 Task: nan
Action: Mouse moved to (521, 131)
Screenshot: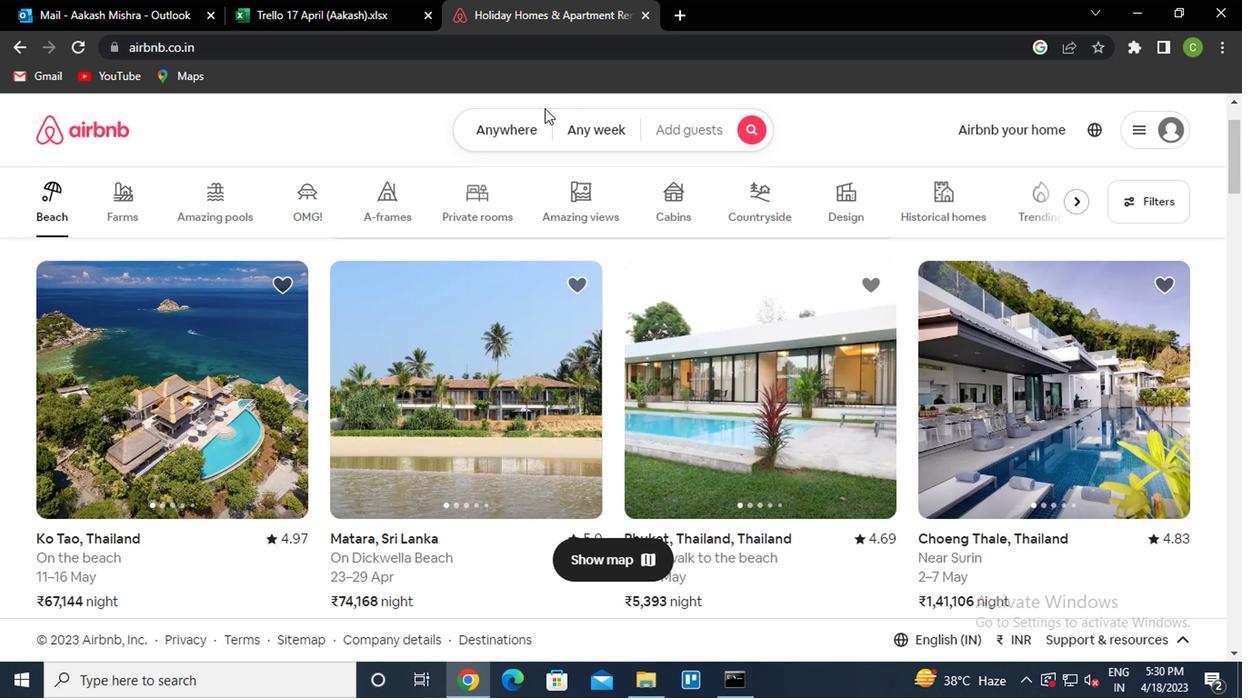
Action: Mouse pressed left at (521, 131)
Screenshot: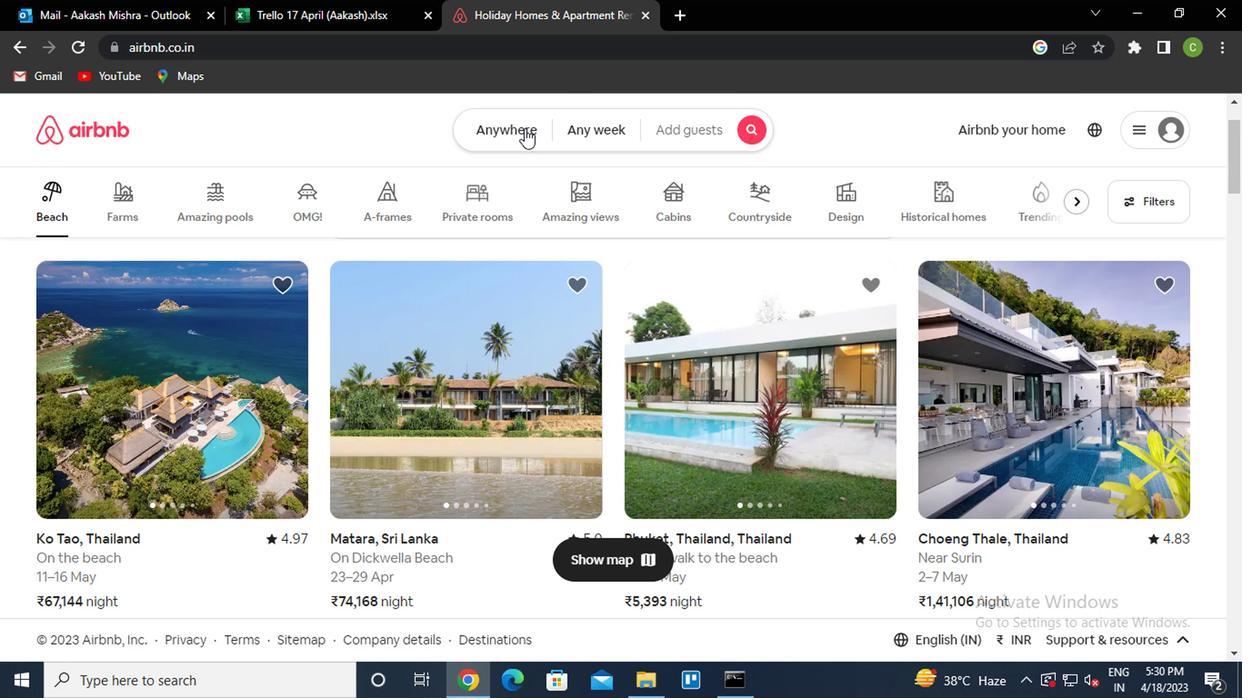 
Action: Mouse moved to (365, 203)
Screenshot: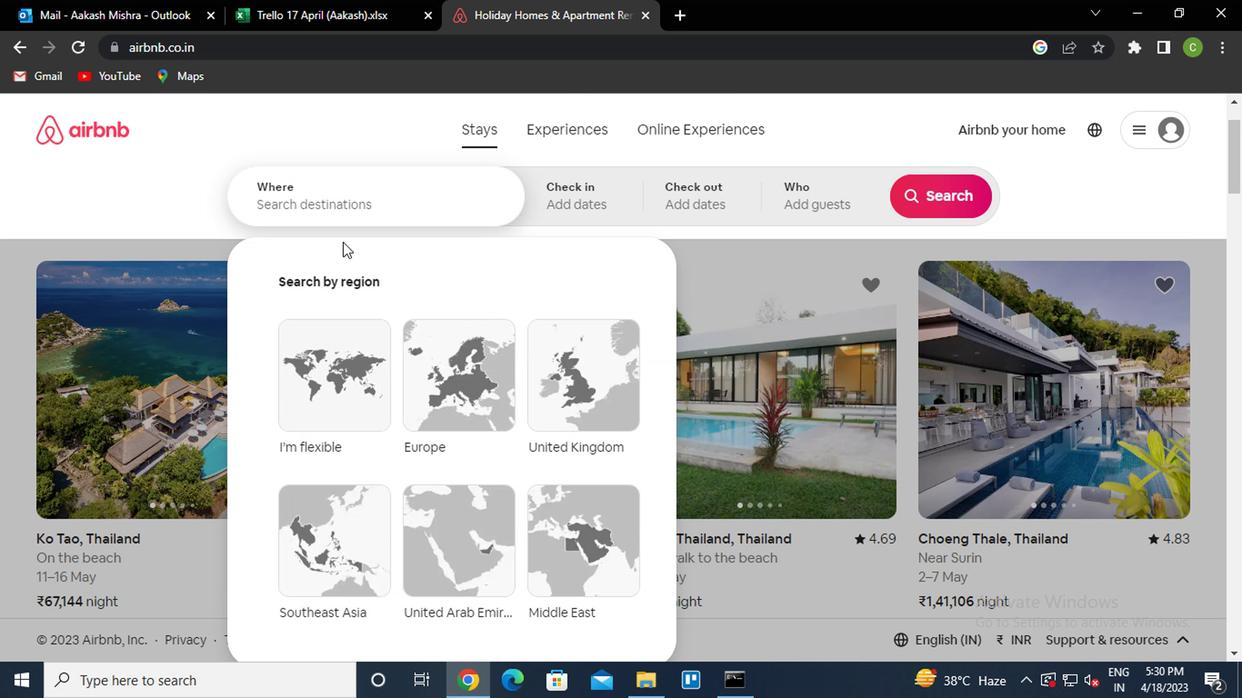 
Action: Mouse pressed left at (365, 203)
Screenshot: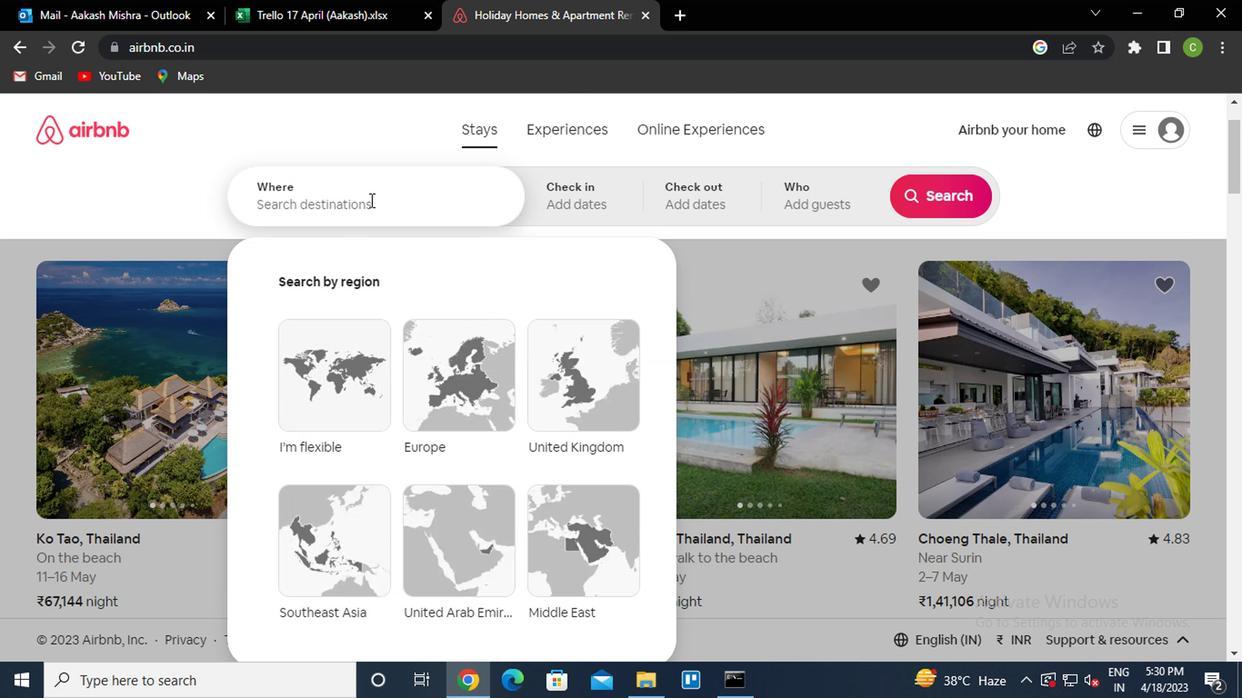 
Action: Key pressed <Key.caps_lock><Key.caps_lock>a<Key.caps_lock>fogados<Key.space>brazil<Key.down><Key.enter>
Screenshot: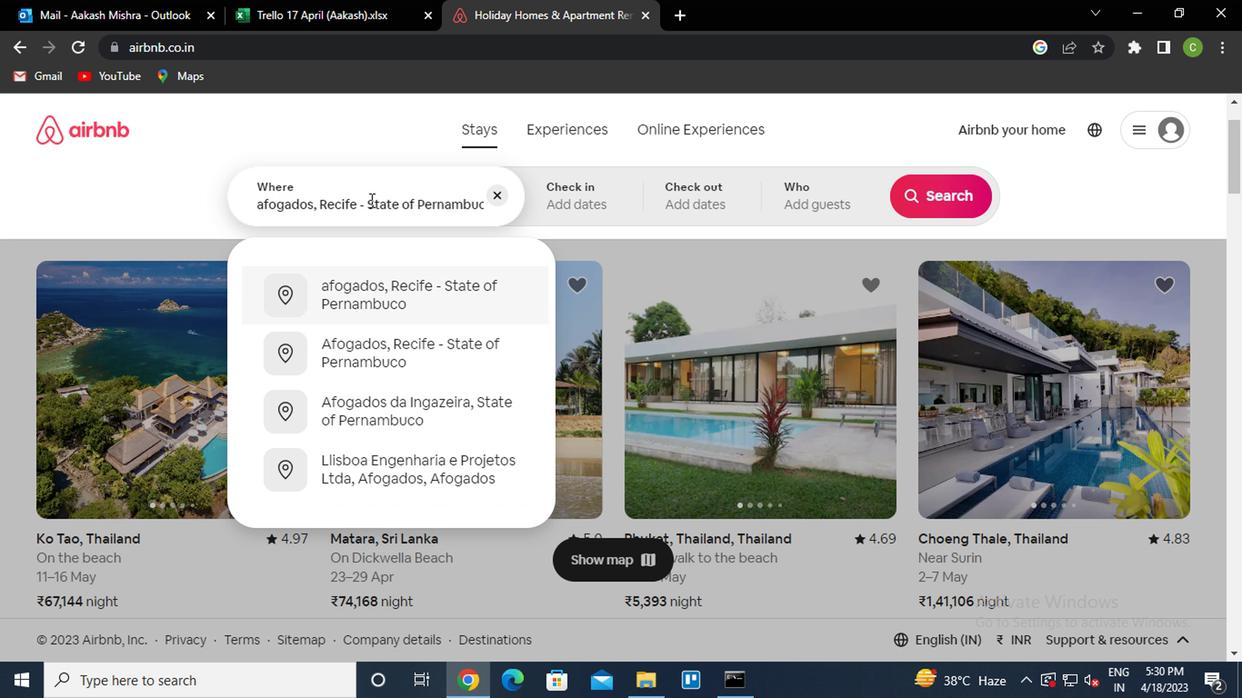 
Action: Mouse moved to (915, 341)
Screenshot: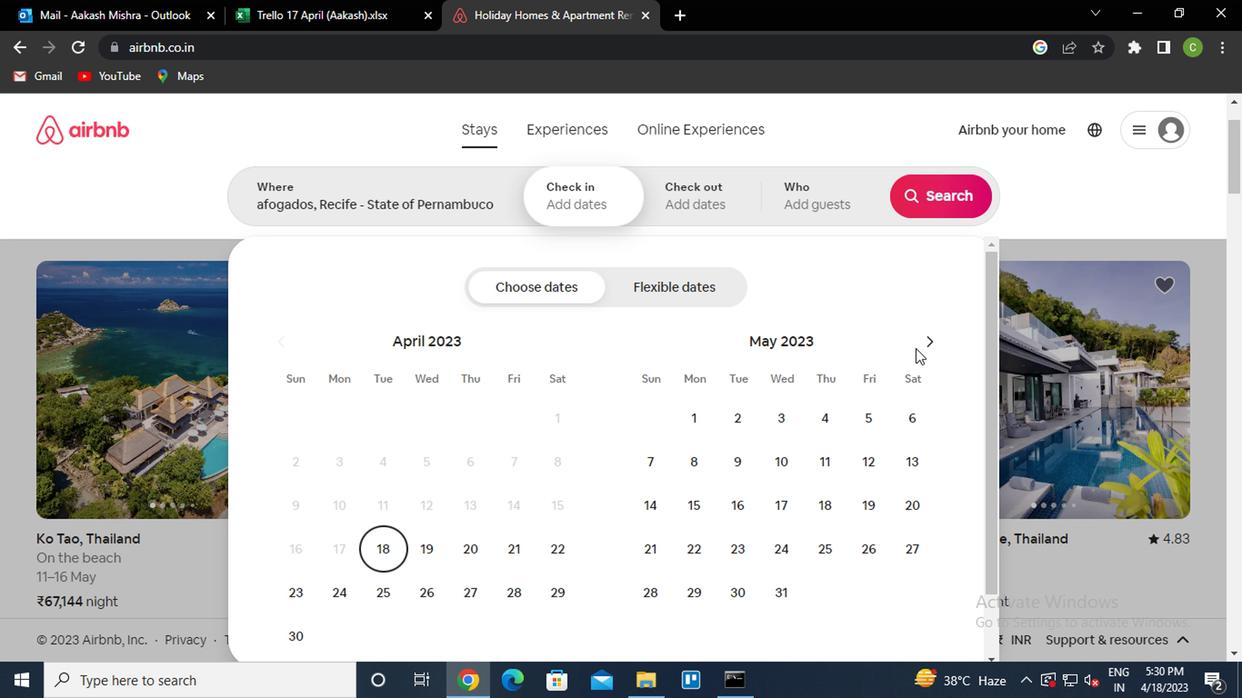 
Action: Mouse pressed left at (915, 341)
Screenshot: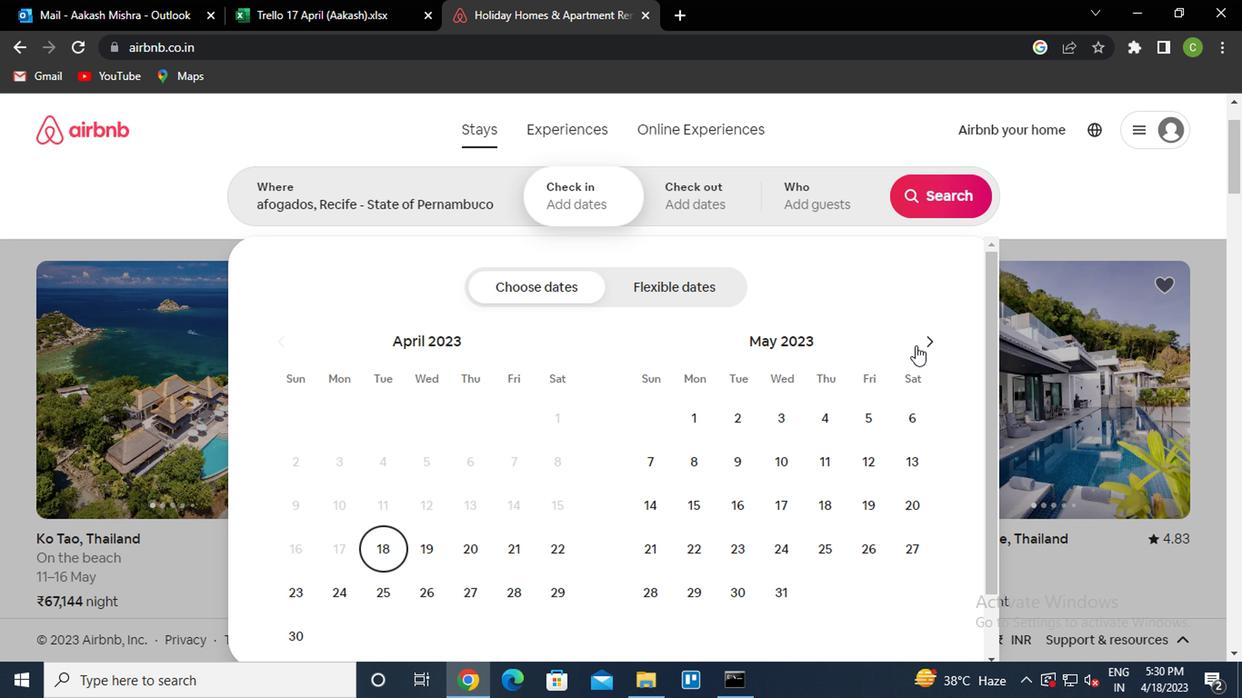 
Action: Mouse moved to (917, 341)
Screenshot: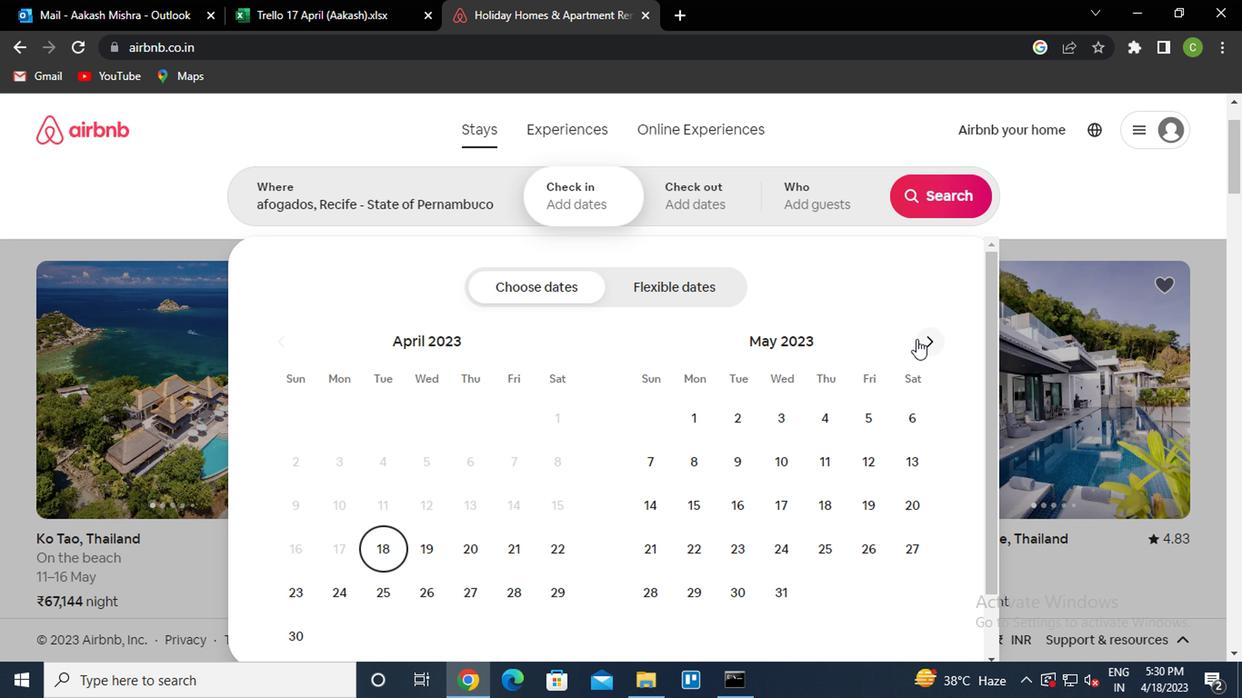 
Action: Mouse pressed left at (917, 341)
Screenshot: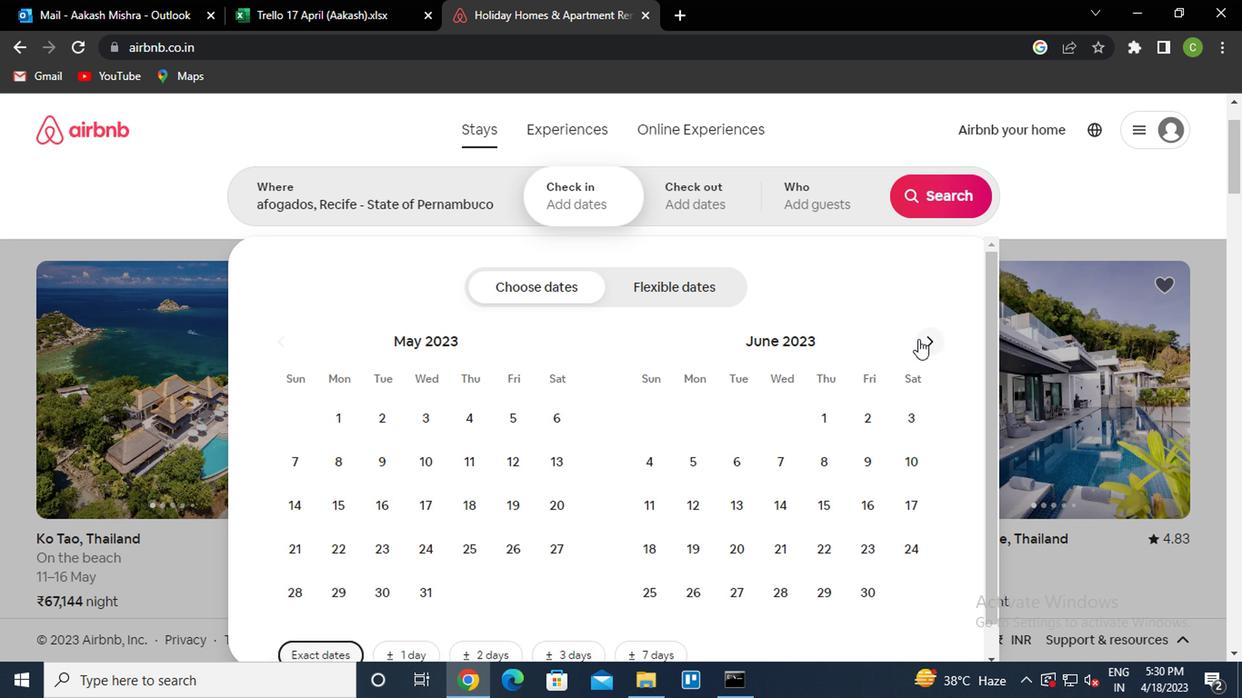 
Action: Mouse moved to (852, 471)
Screenshot: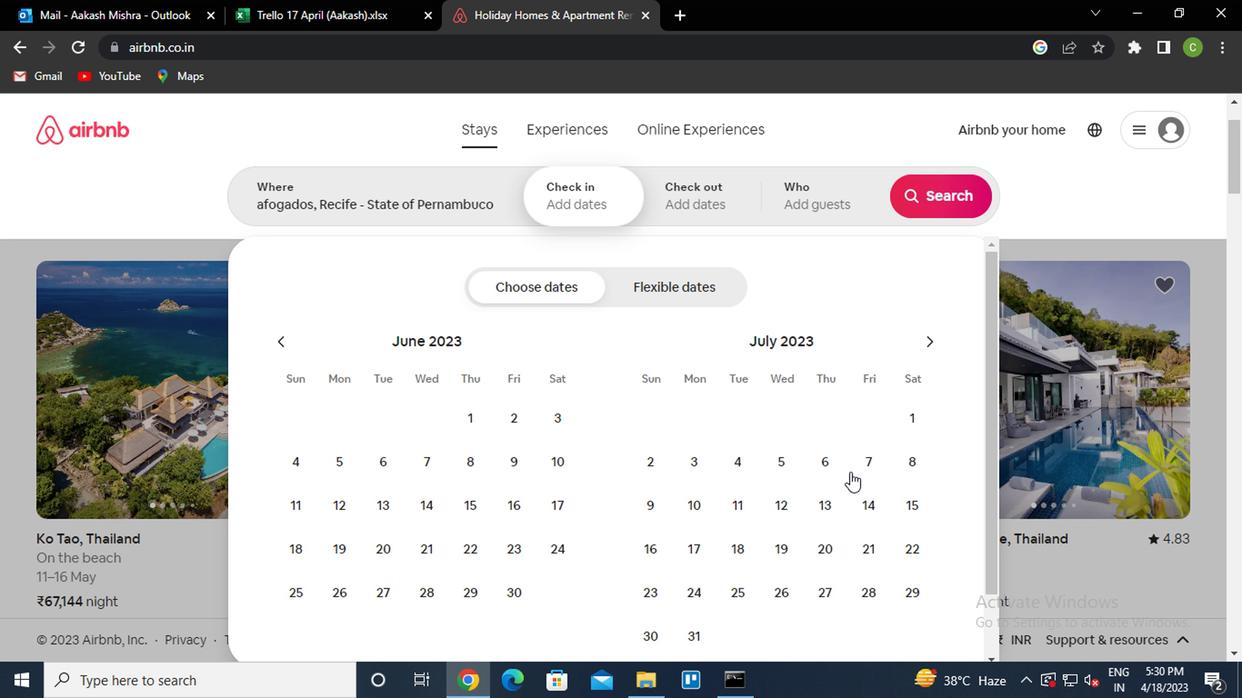 
Action: Mouse pressed left at (852, 471)
Screenshot: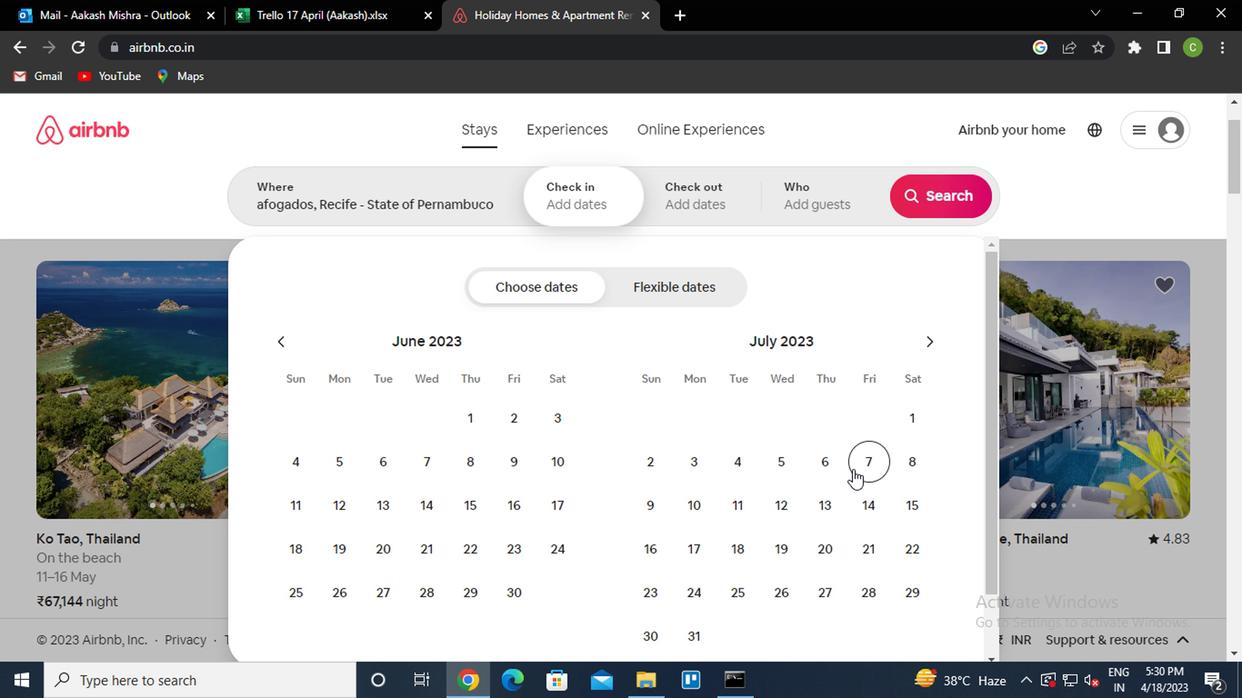 
Action: Mouse moved to (905, 498)
Screenshot: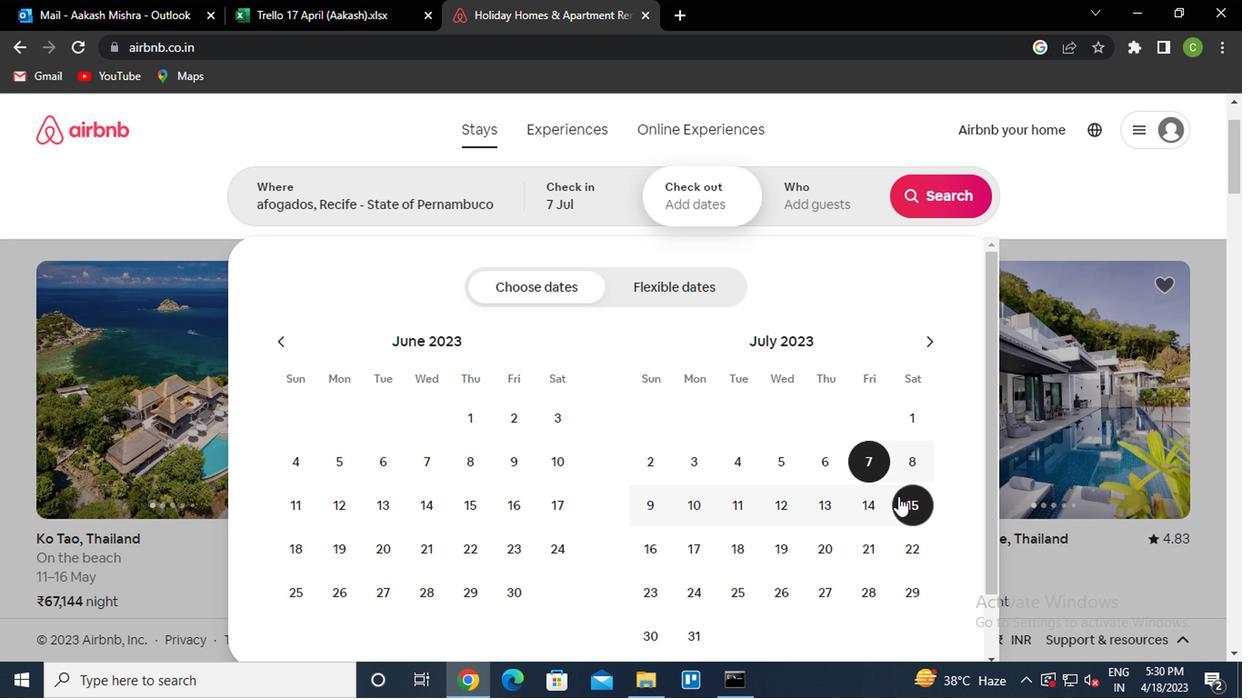 
Action: Mouse pressed left at (905, 498)
Screenshot: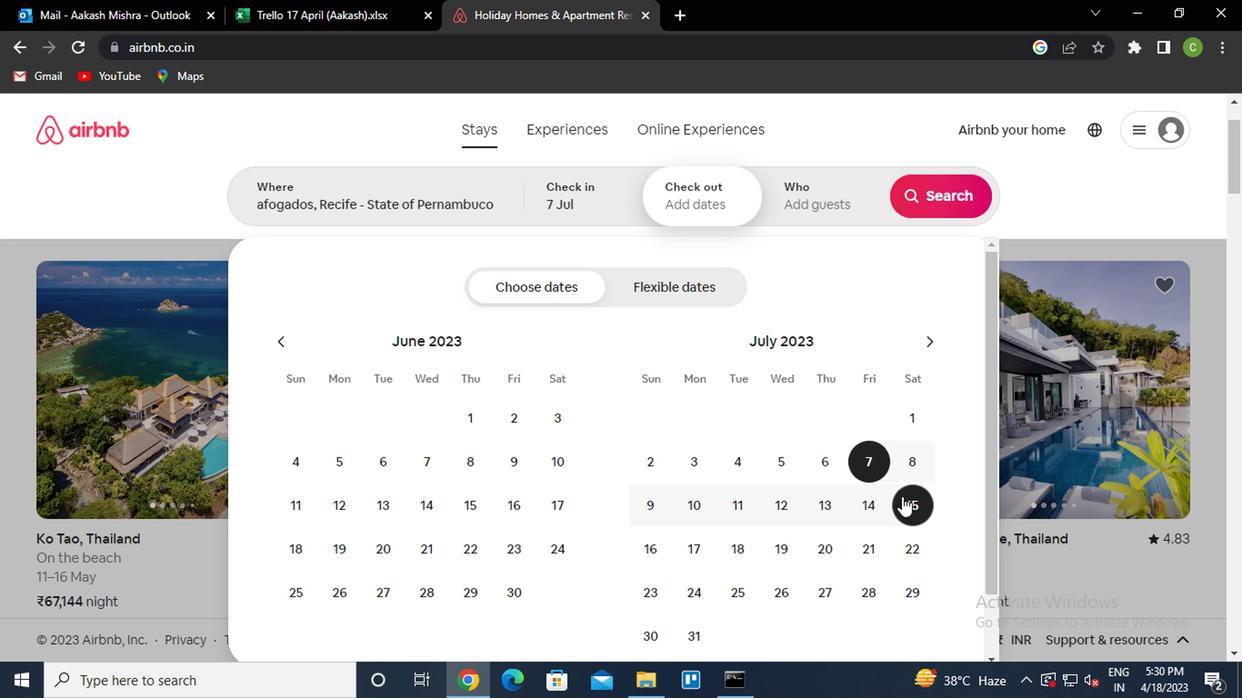 
Action: Mouse moved to (845, 206)
Screenshot: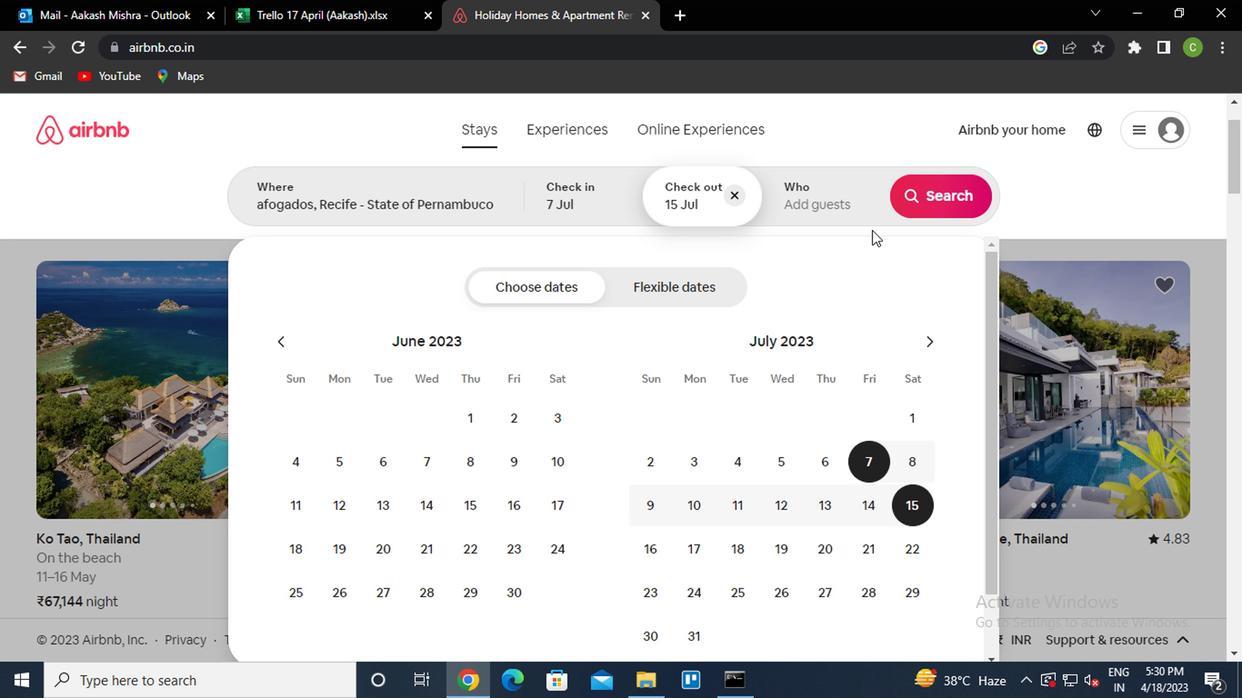 
Action: Mouse pressed left at (845, 206)
Screenshot: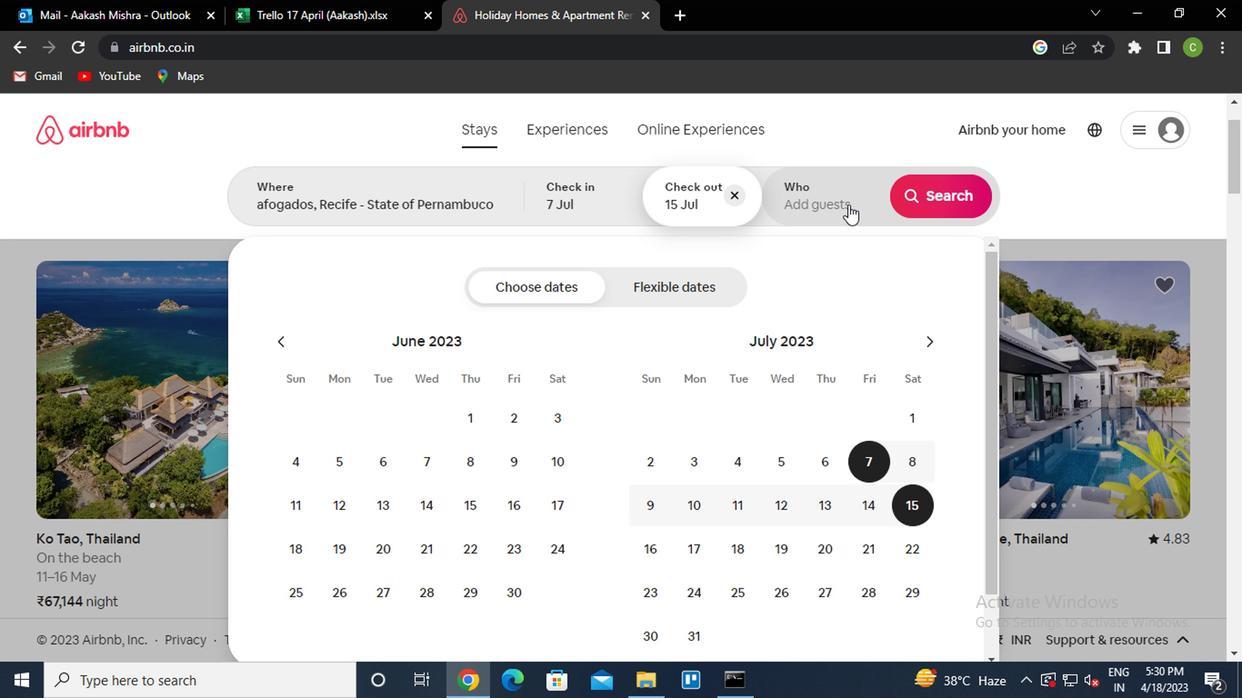 
Action: Mouse moved to (938, 288)
Screenshot: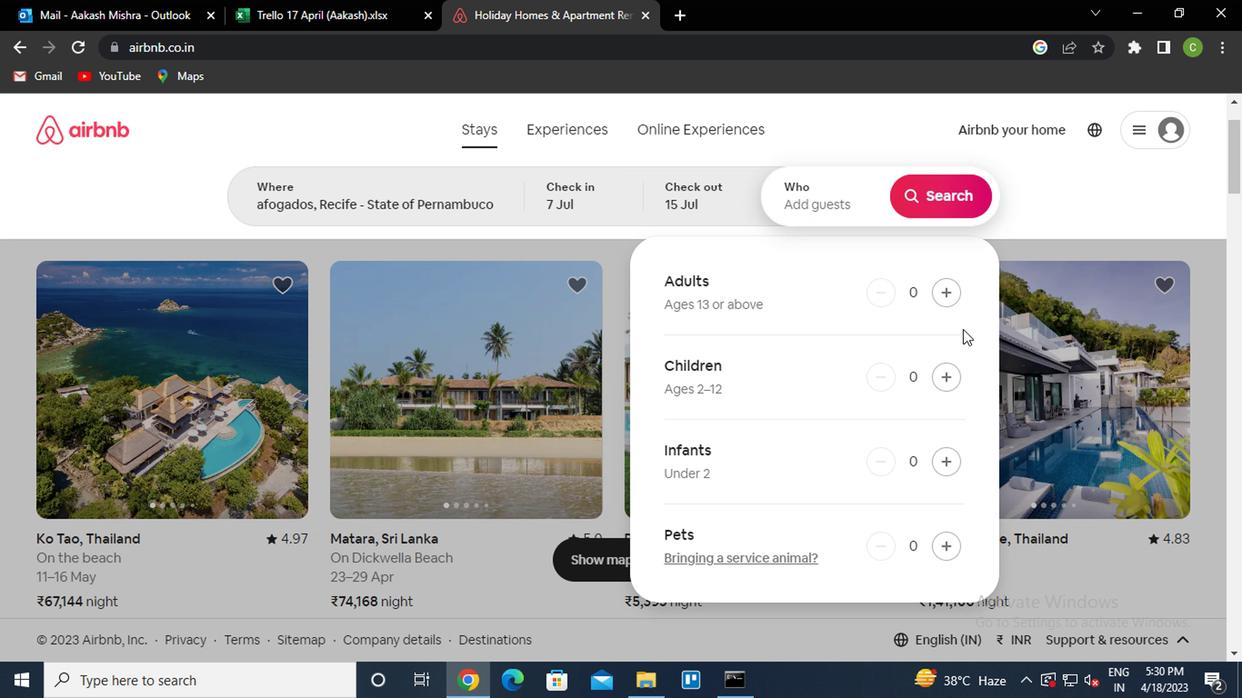 
Action: Mouse pressed left at (938, 288)
Screenshot: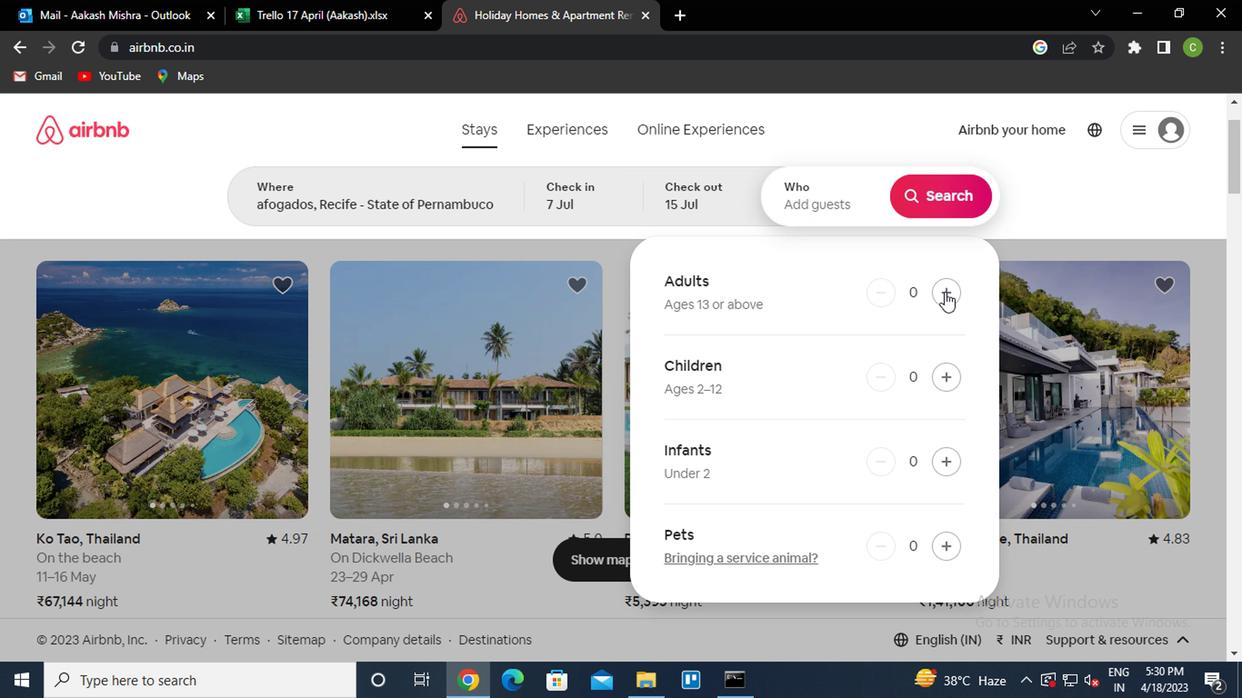 
Action: Mouse pressed left at (938, 288)
Screenshot: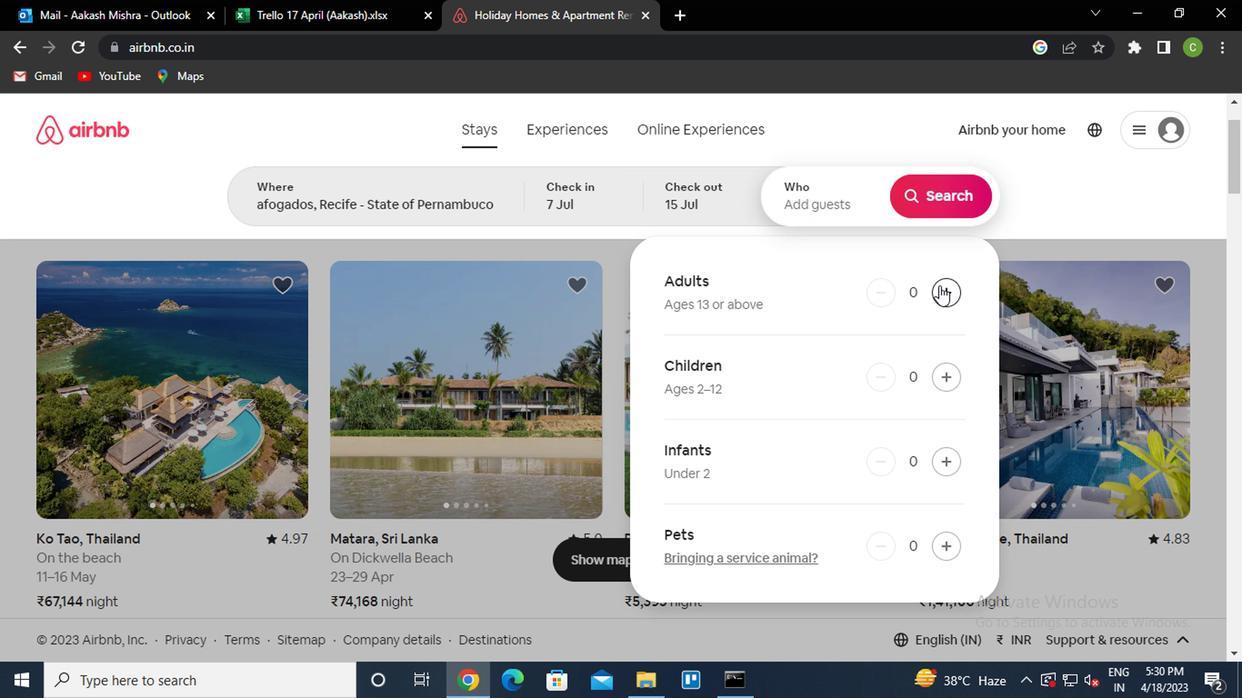 
Action: Mouse pressed left at (938, 288)
Screenshot: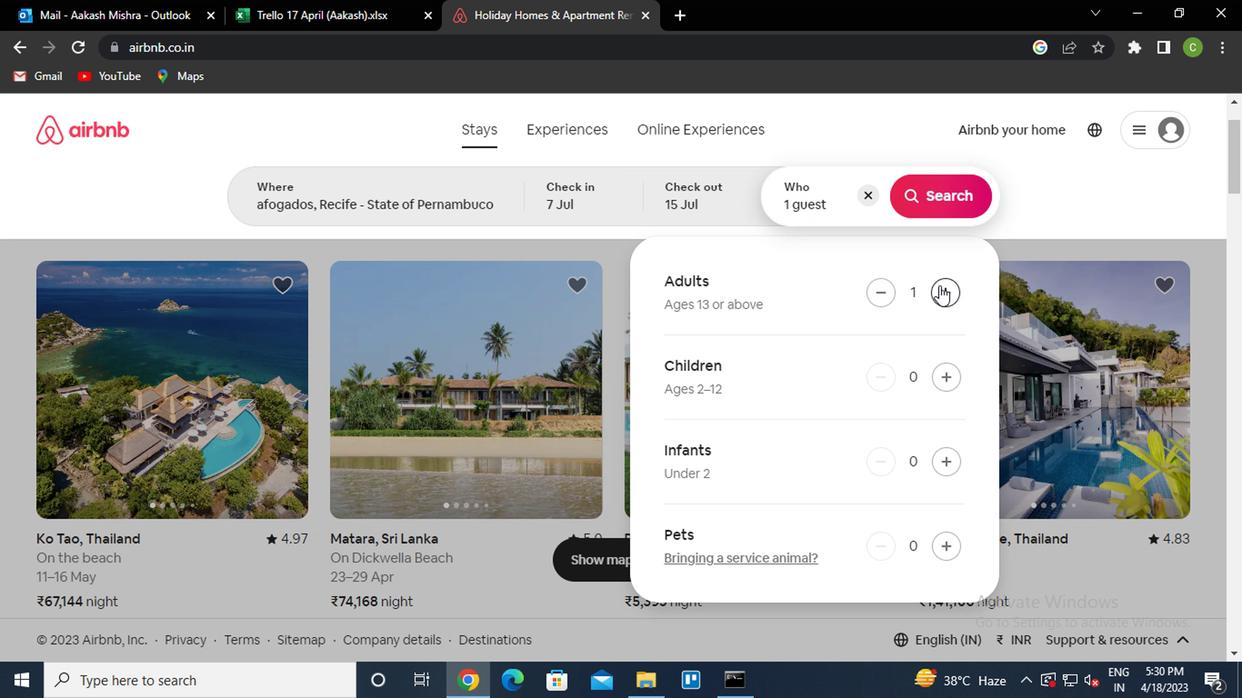 
Action: Mouse pressed left at (938, 288)
Screenshot: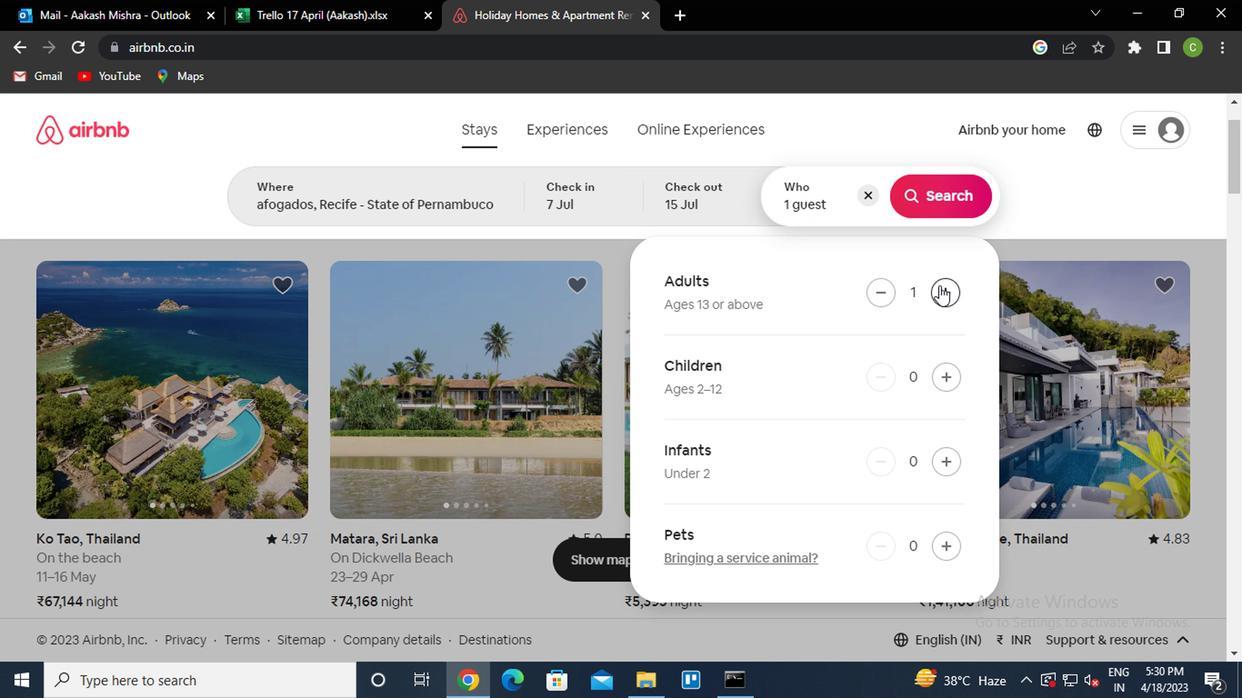 
Action: Mouse pressed left at (938, 288)
Screenshot: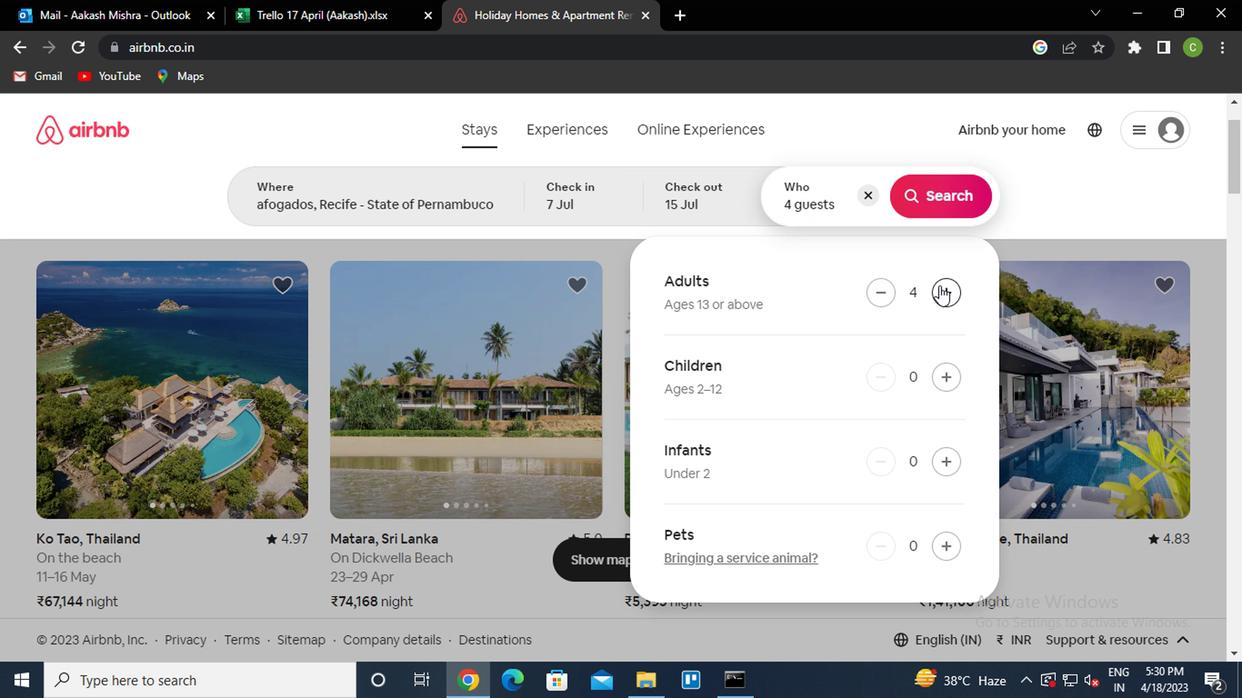 
Action: Mouse pressed left at (938, 288)
Screenshot: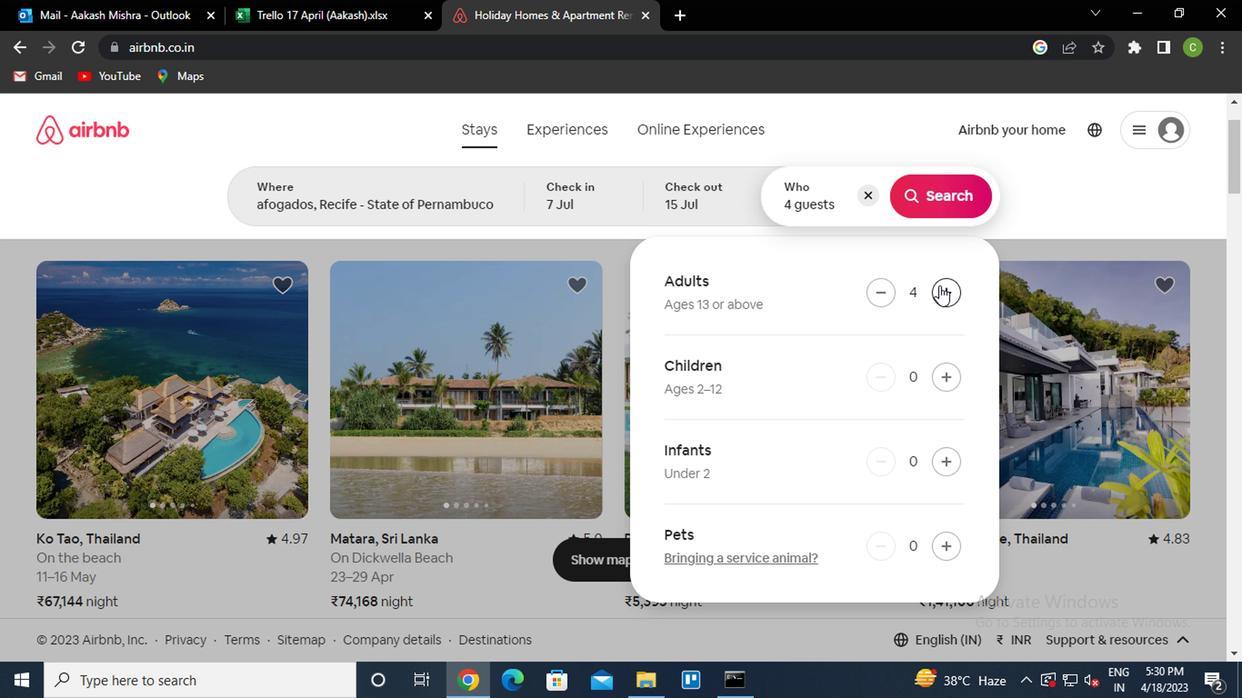 
Action: Mouse moved to (1079, 212)
Screenshot: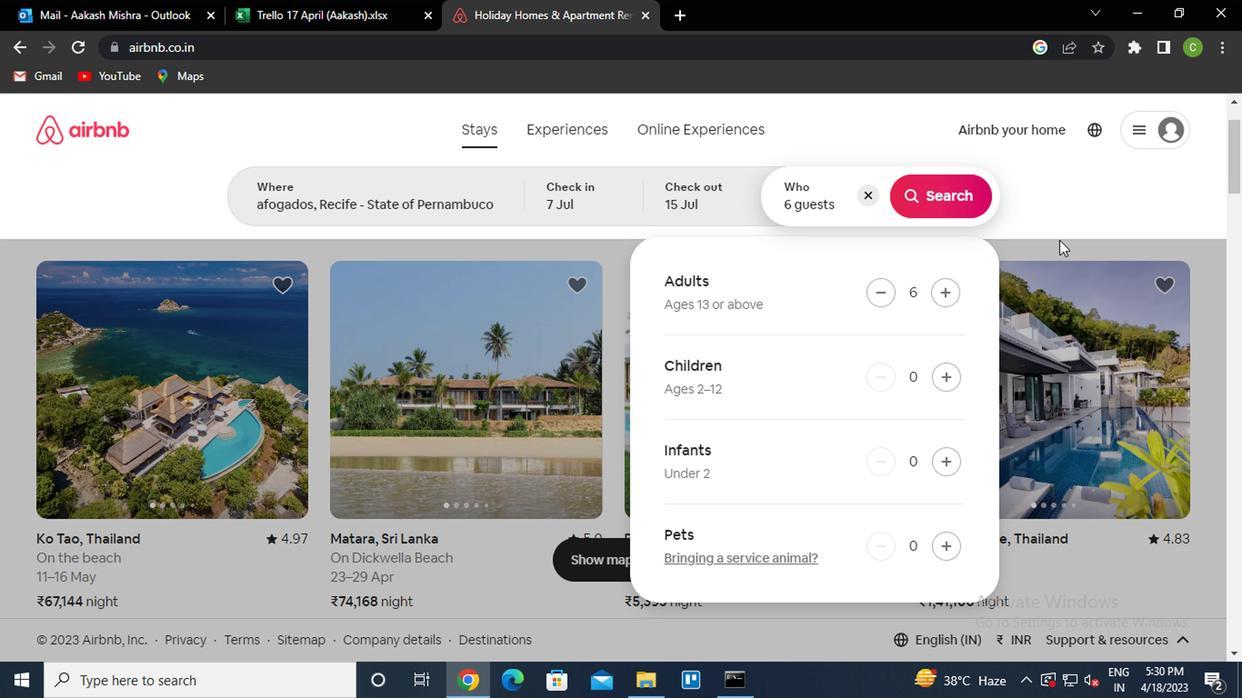 
Action: Mouse pressed left at (1079, 212)
Screenshot: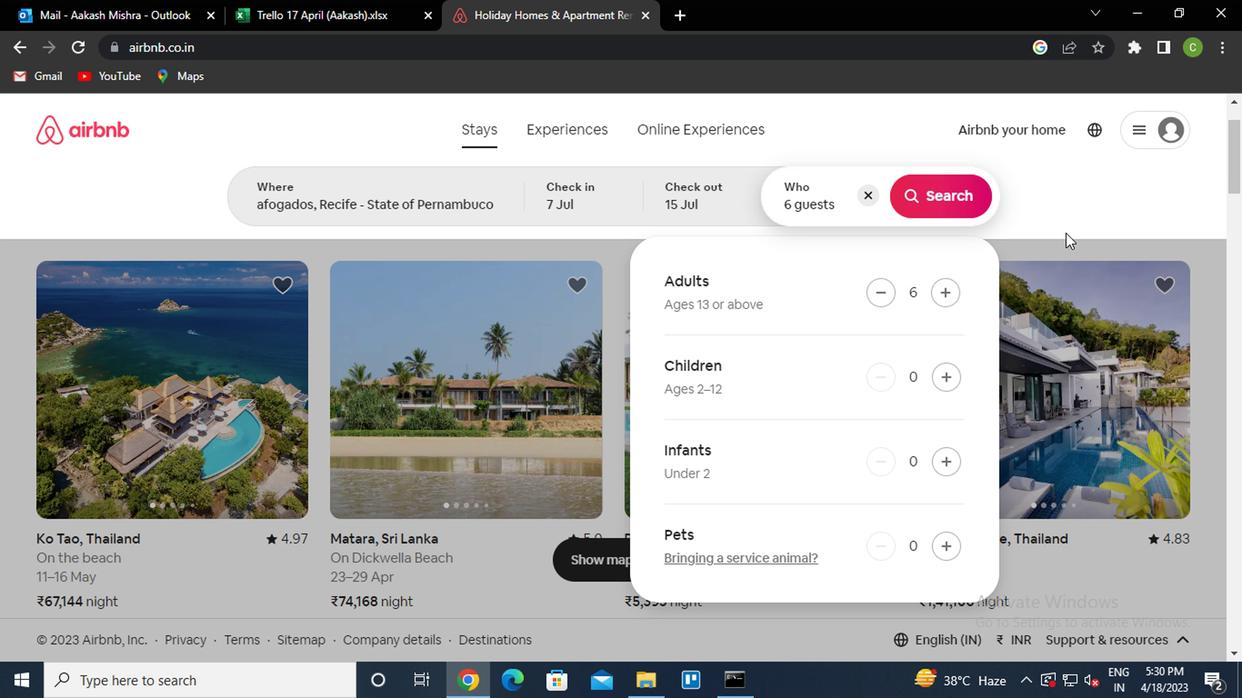 
Action: Mouse moved to (1071, 189)
Screenshot: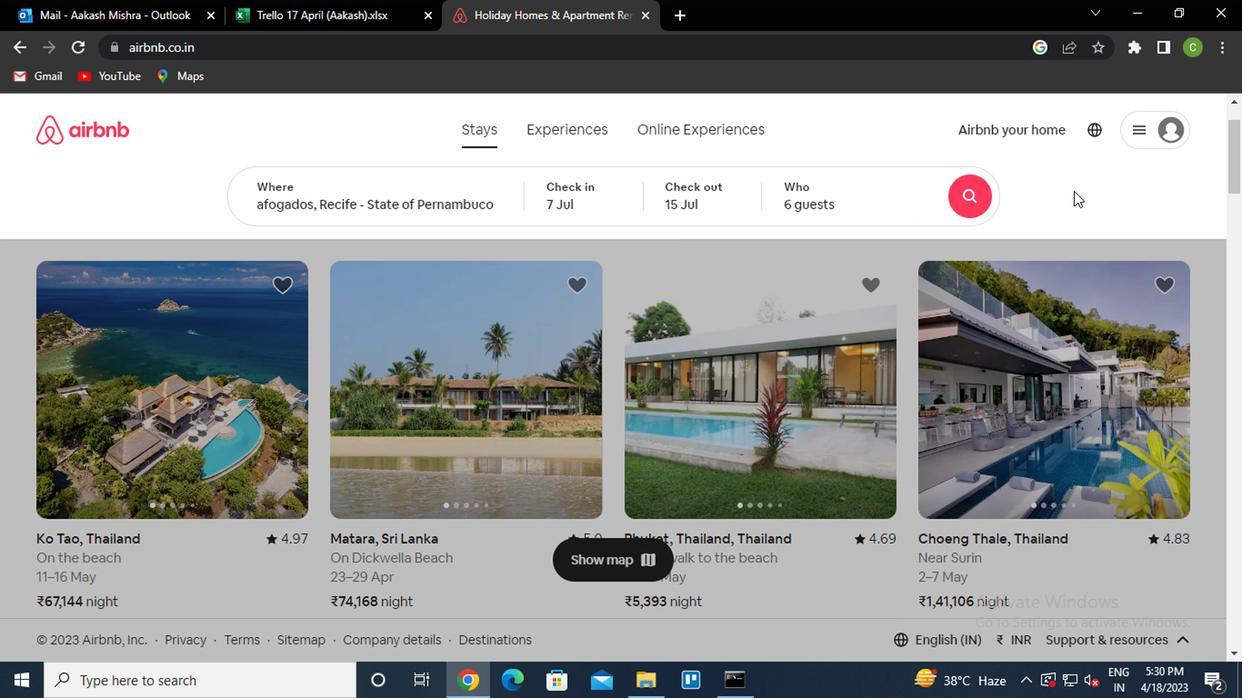
Action: Mouse scrolled (1071, 190) with delta (0, 0)
Screenshot: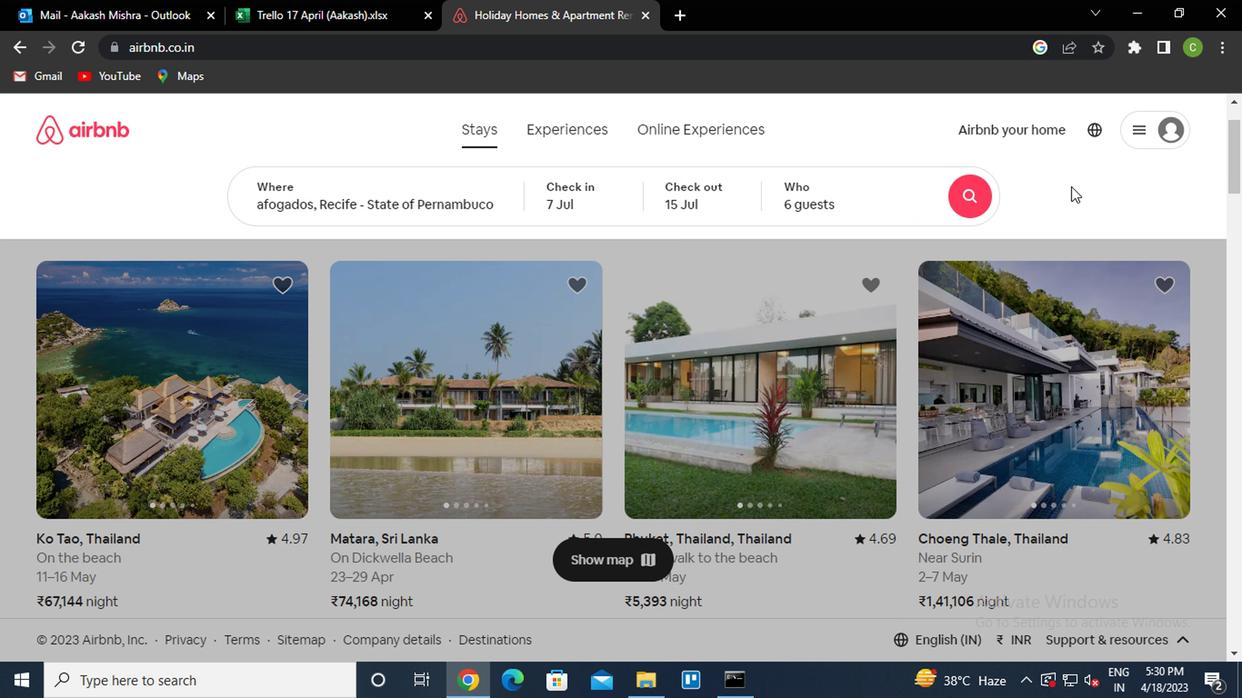 
Action: Mouse scrolled (1071, 190) with delta (0, 0)
Screenshot: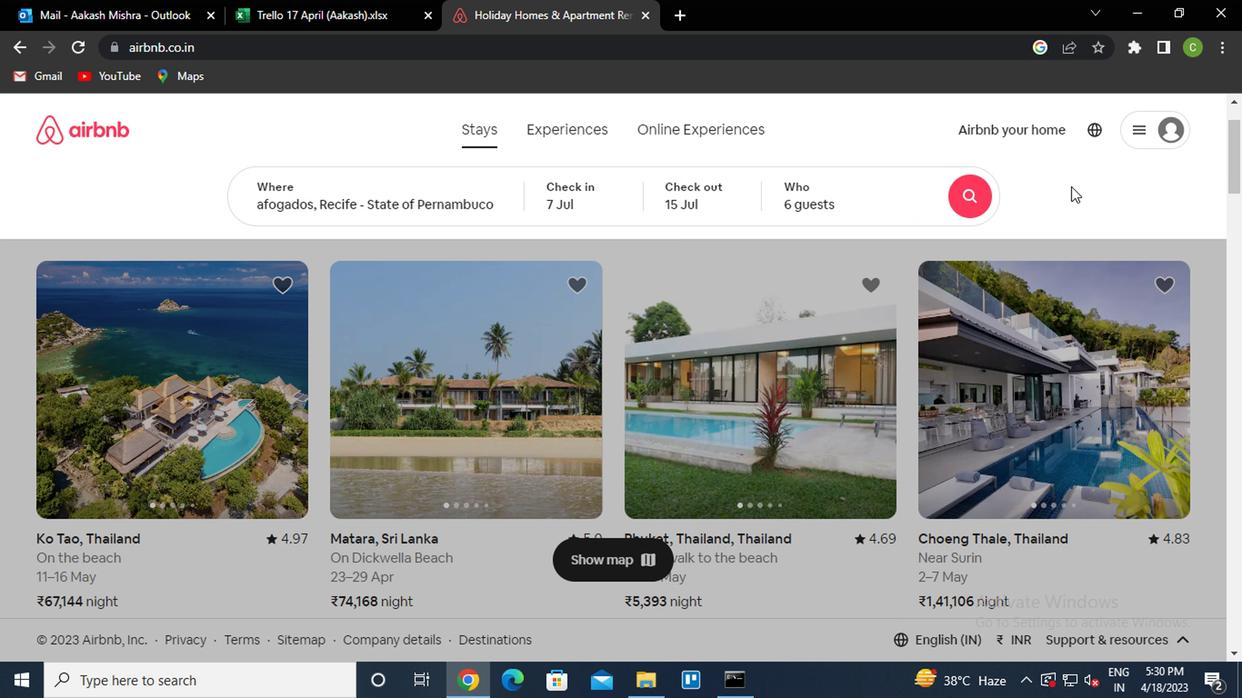 
Action: Mouse scrolled (1071, 190) with delta (0, 0)
Screenshot: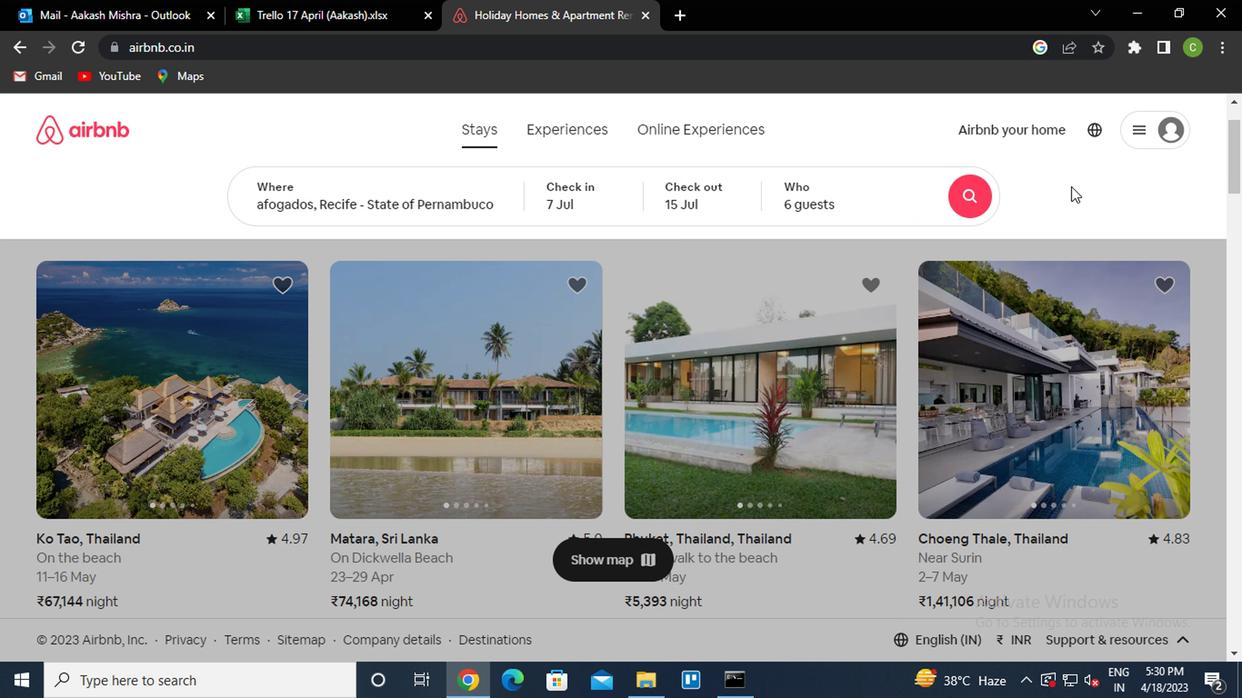 
Action: Mouse scrolled (1071, 190) with delta (0, 0)
Screenshot: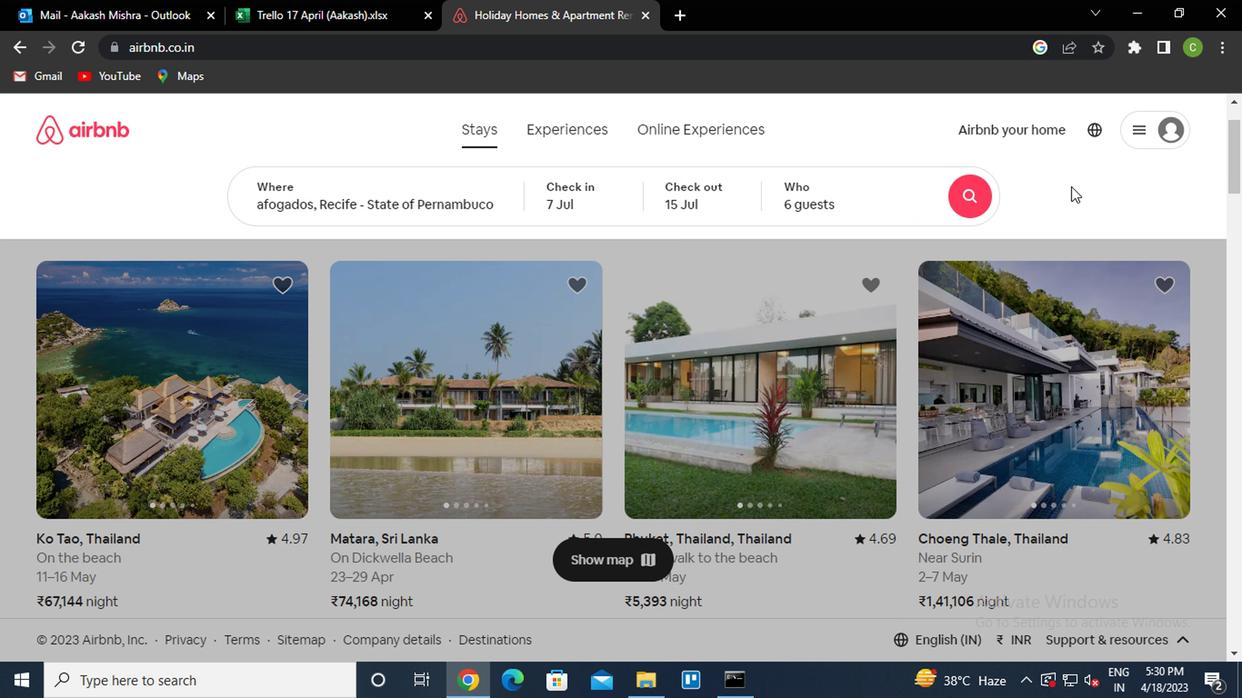 
Action: Mouse scrolled (1071, 190) with delta (0, 0)
Screenshot: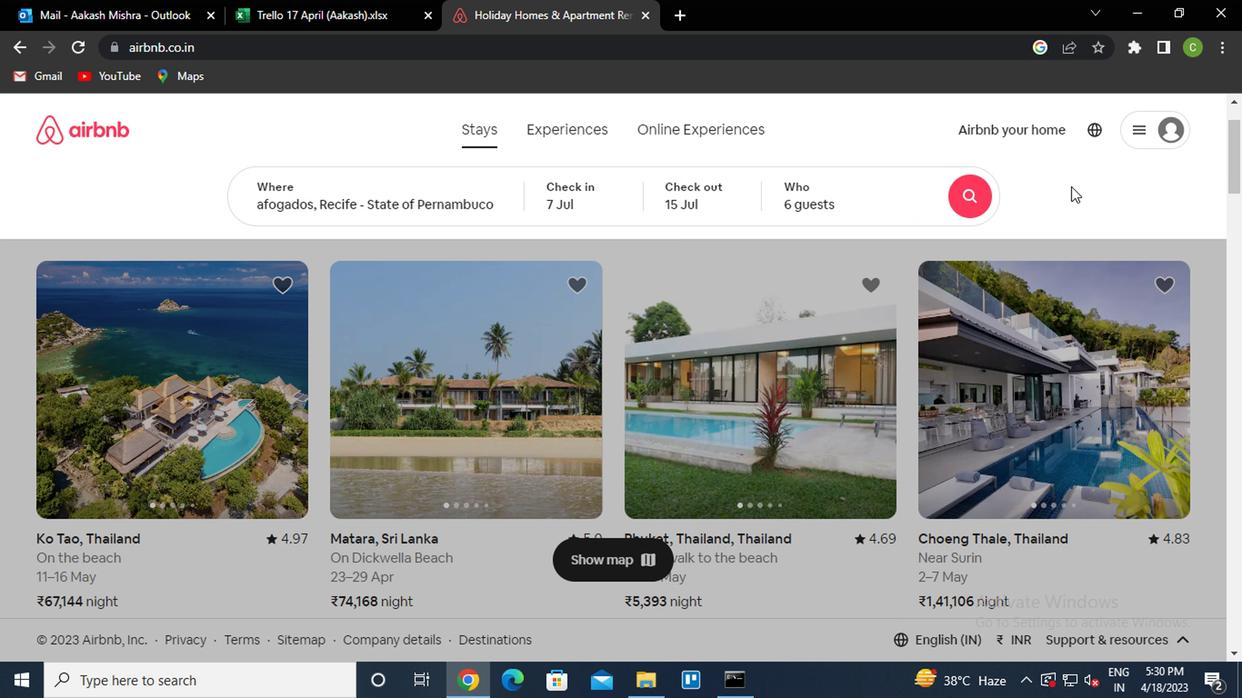 
Action: Mouse moved to (1137, 214)
Screenshot: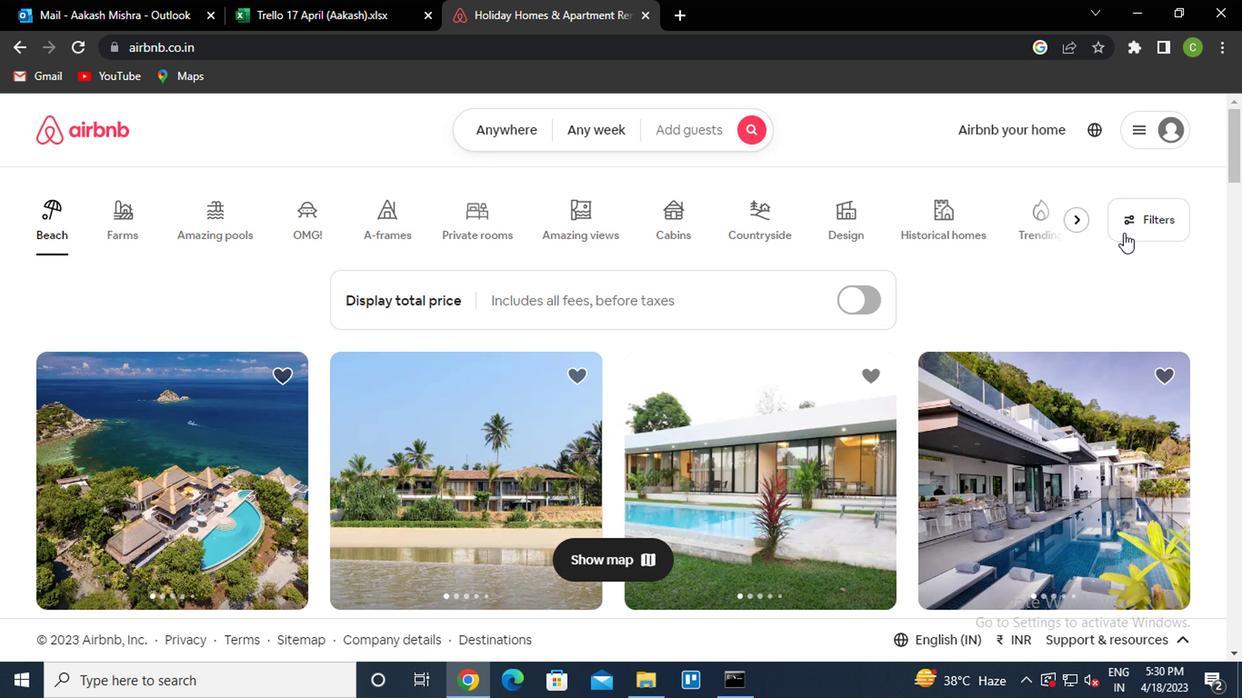 
Action: Mouse pressed left at (1137, 214)
Screenshot: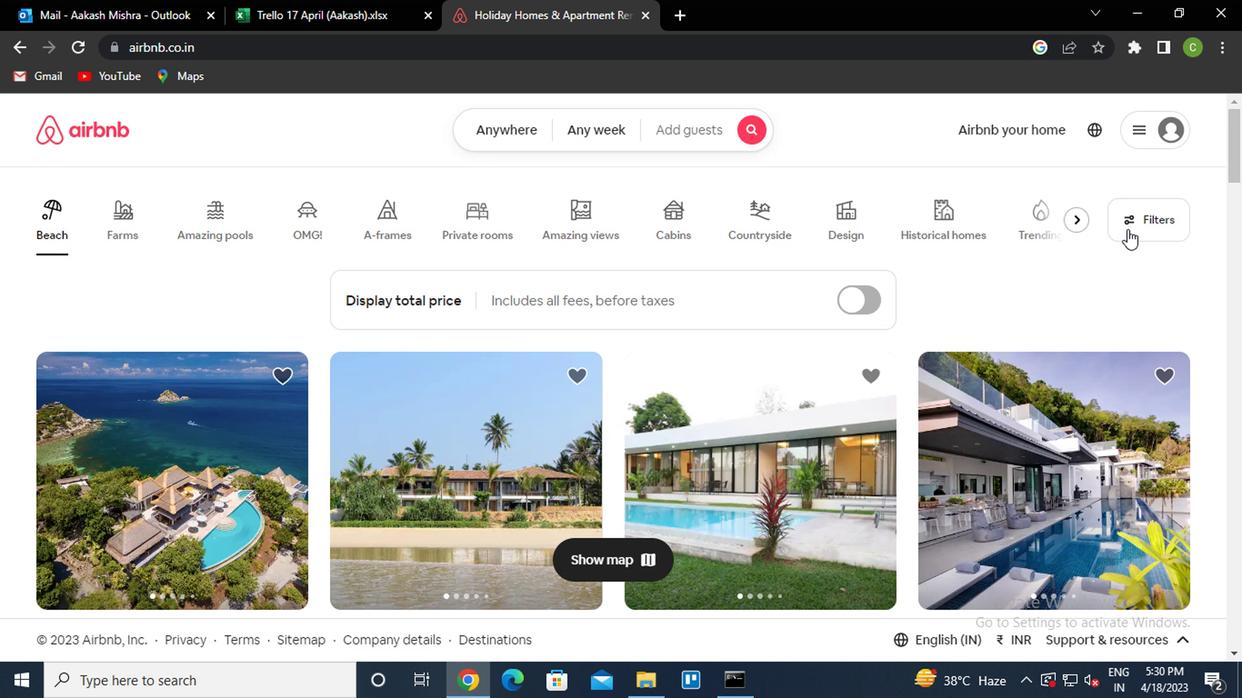 
Action: Mouse moved to (406, 426)
Screenshot: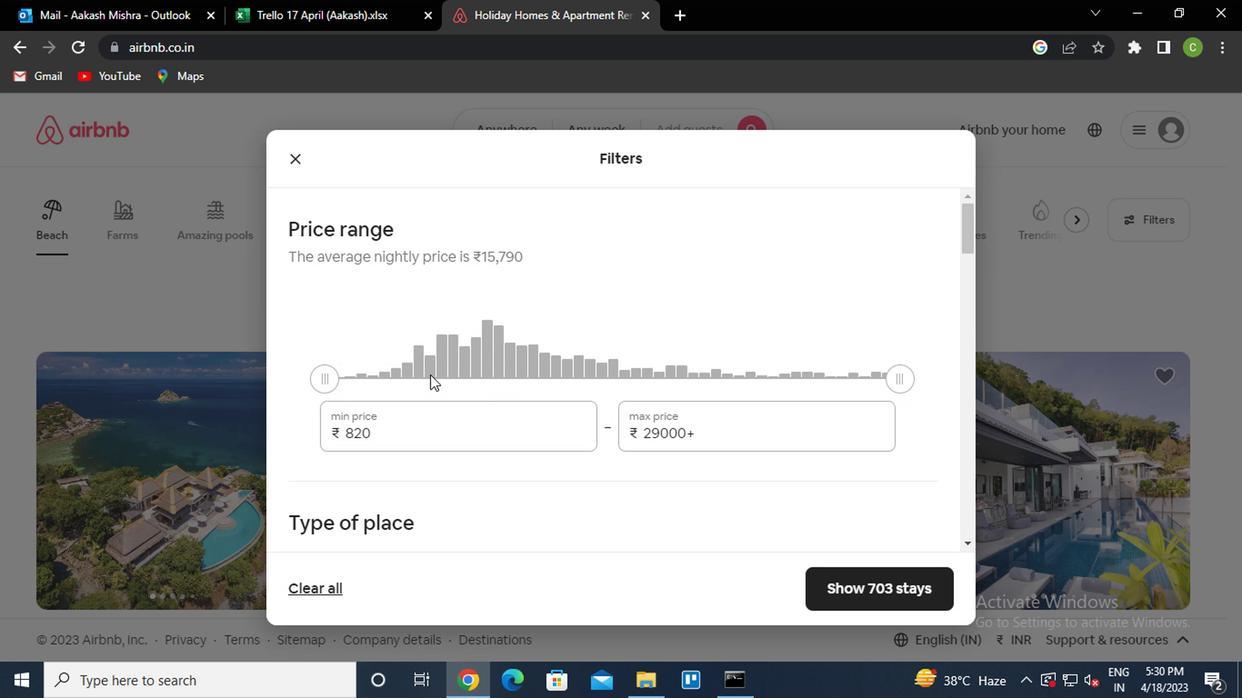 
Action: Mouse pressed left at (406, 426)
Screenshot: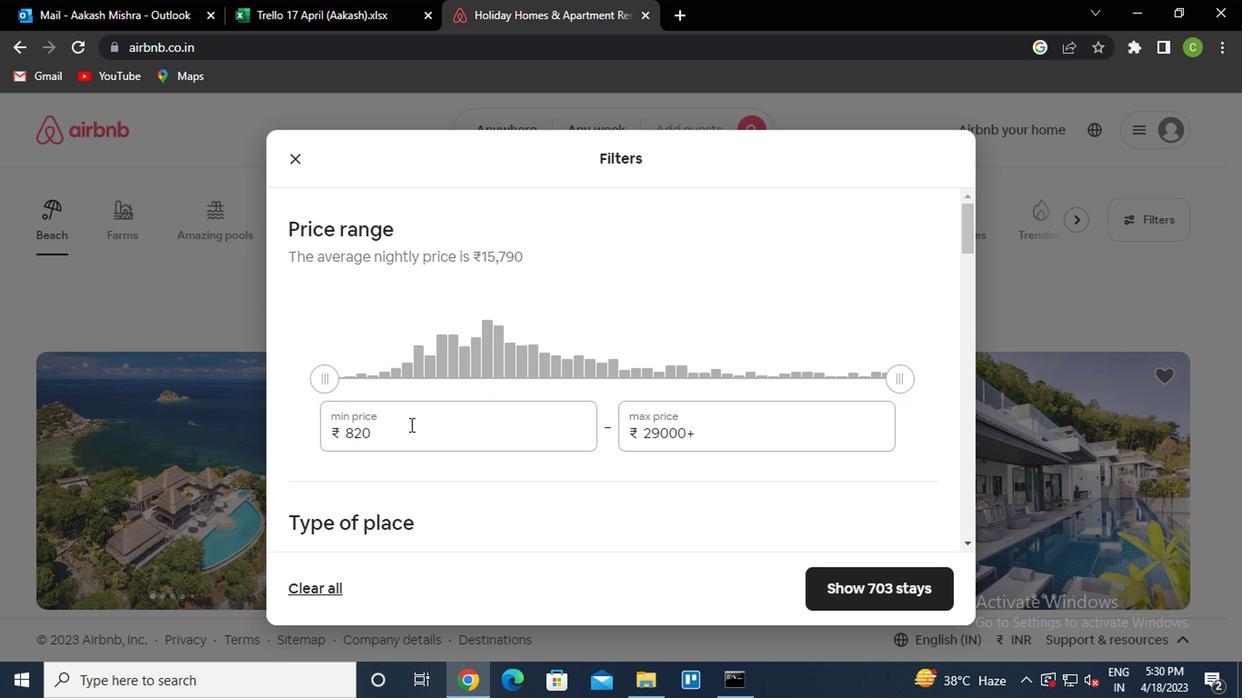 
Action: Key pressed <Key.backspace><Key.backspace><Key.backspace>15000<Key.tab>20000
Screenshot: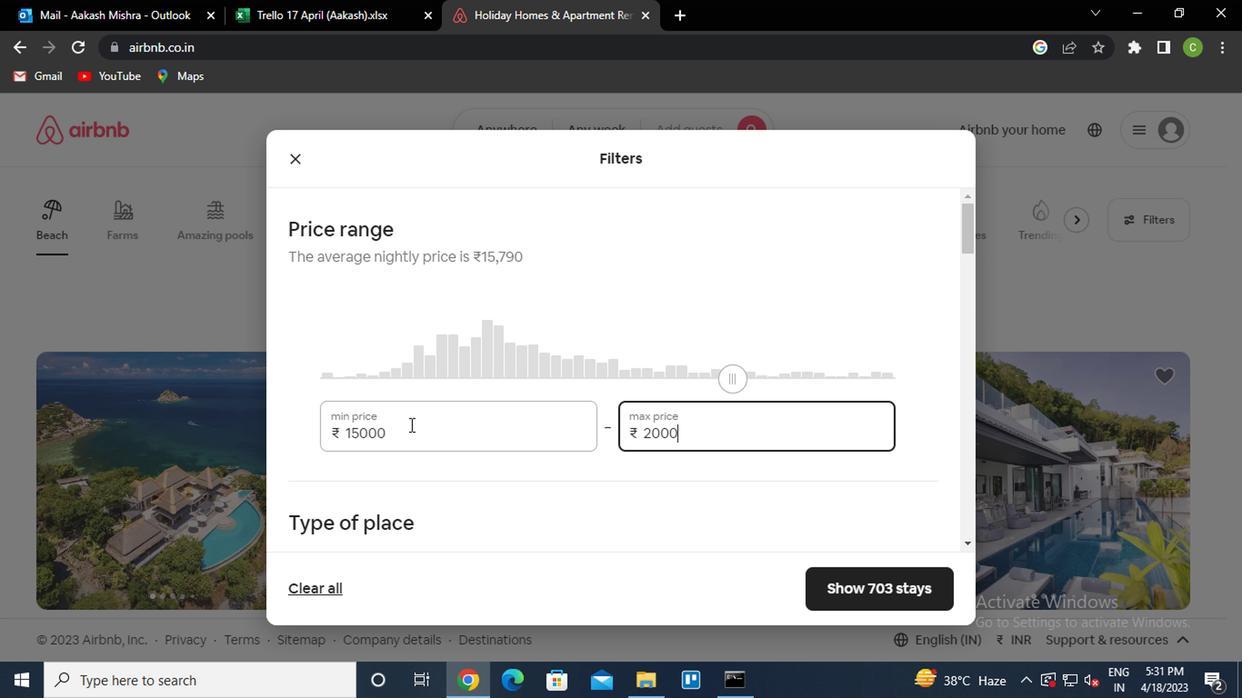 
Action: Mouse moved to (333, 455)
Screenshot: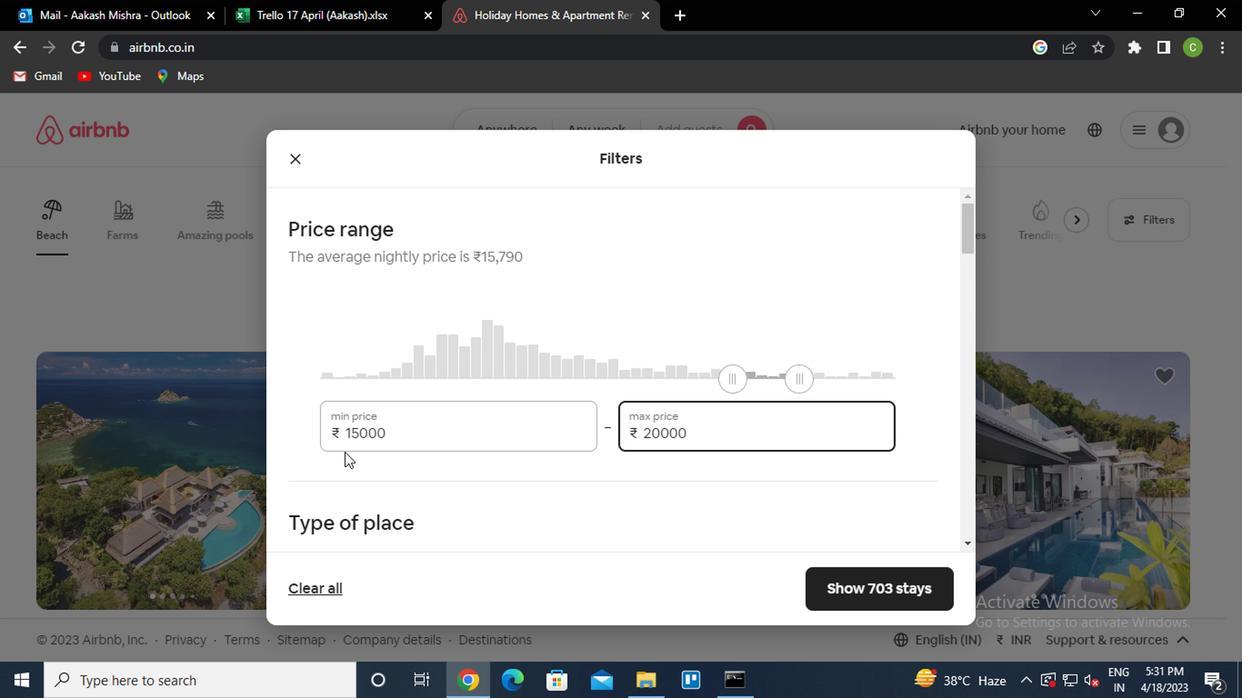 
Action: Mouse scrolled (333, 454) with delta (0, 0)
Screenshot: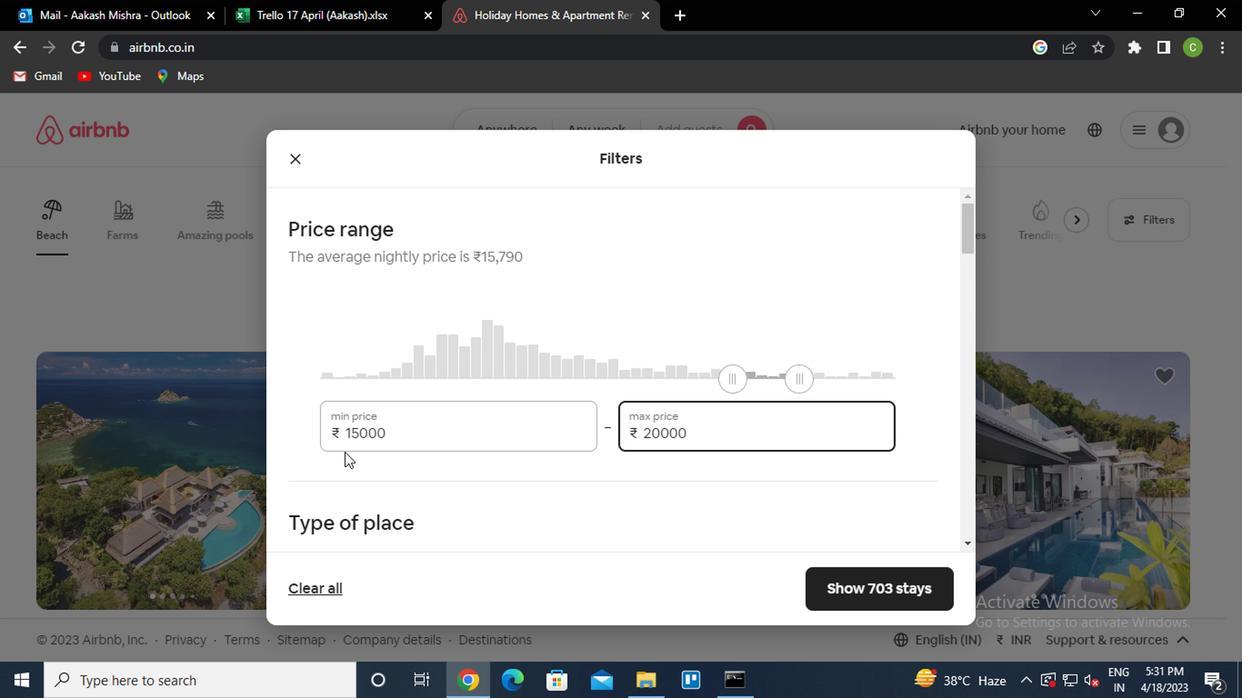 
Action: Mouse moved to (326, 476)
Screenshot: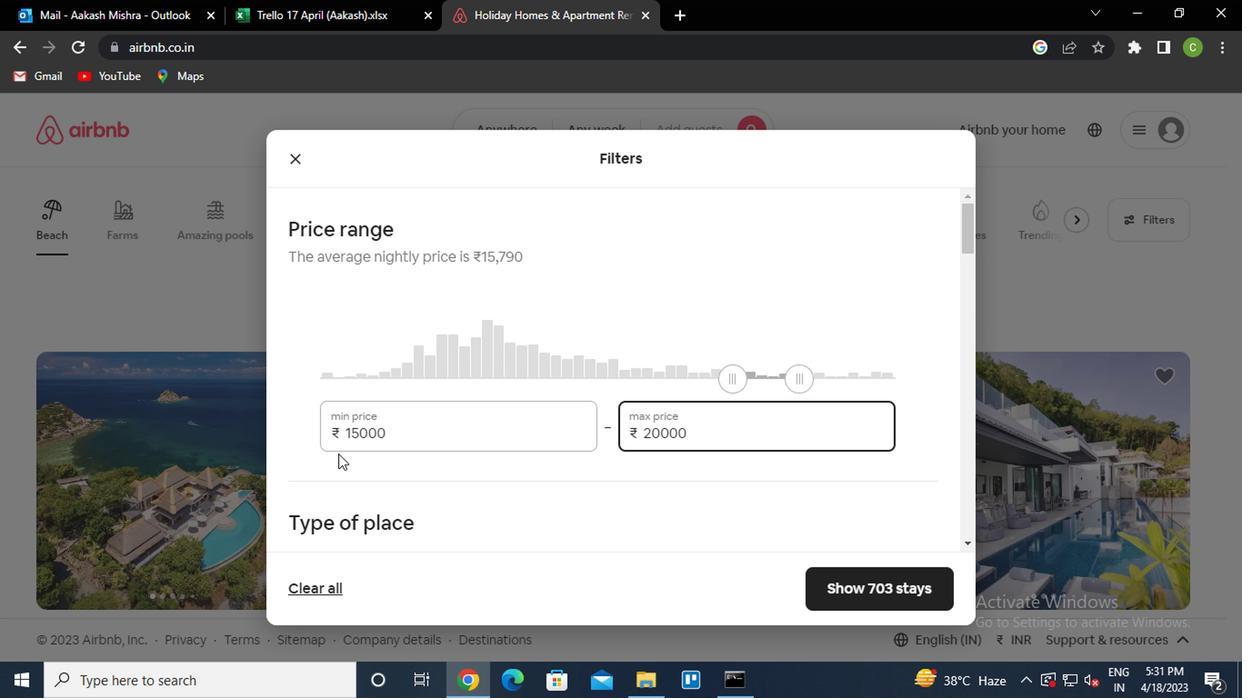 
Action: Mouse scrolled (326, 475) with delta (0, 0)
Screenshot: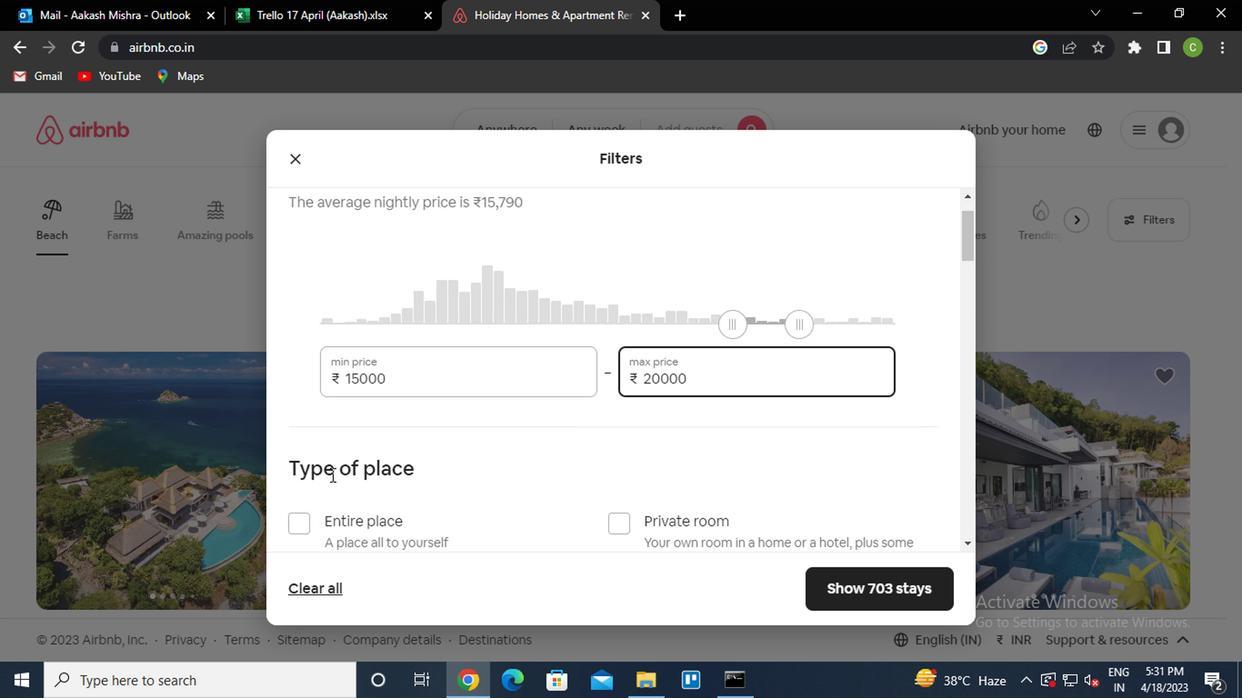 
Action: Mouse moved to (330, 476)
Screenshot: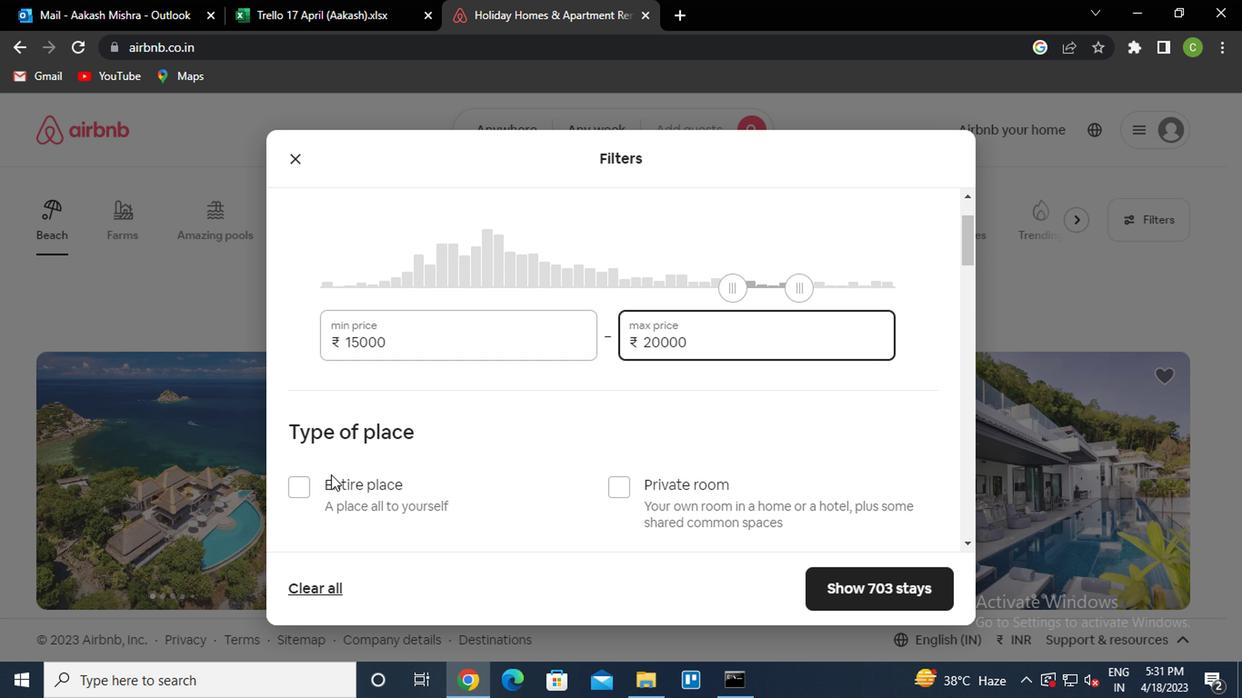 
Action: Mouse scrolled (330, 475) with delta (0, 0)
Screenshot: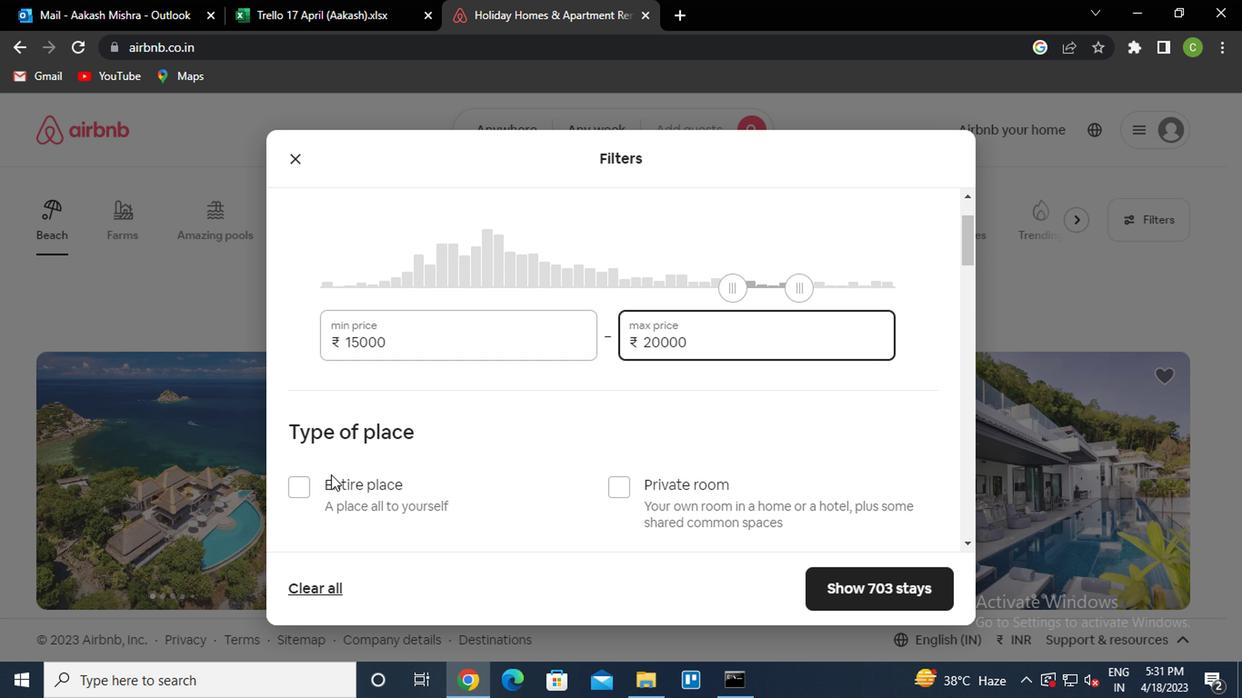 
Action: Mouse moved to (343, 469)
Screenshot: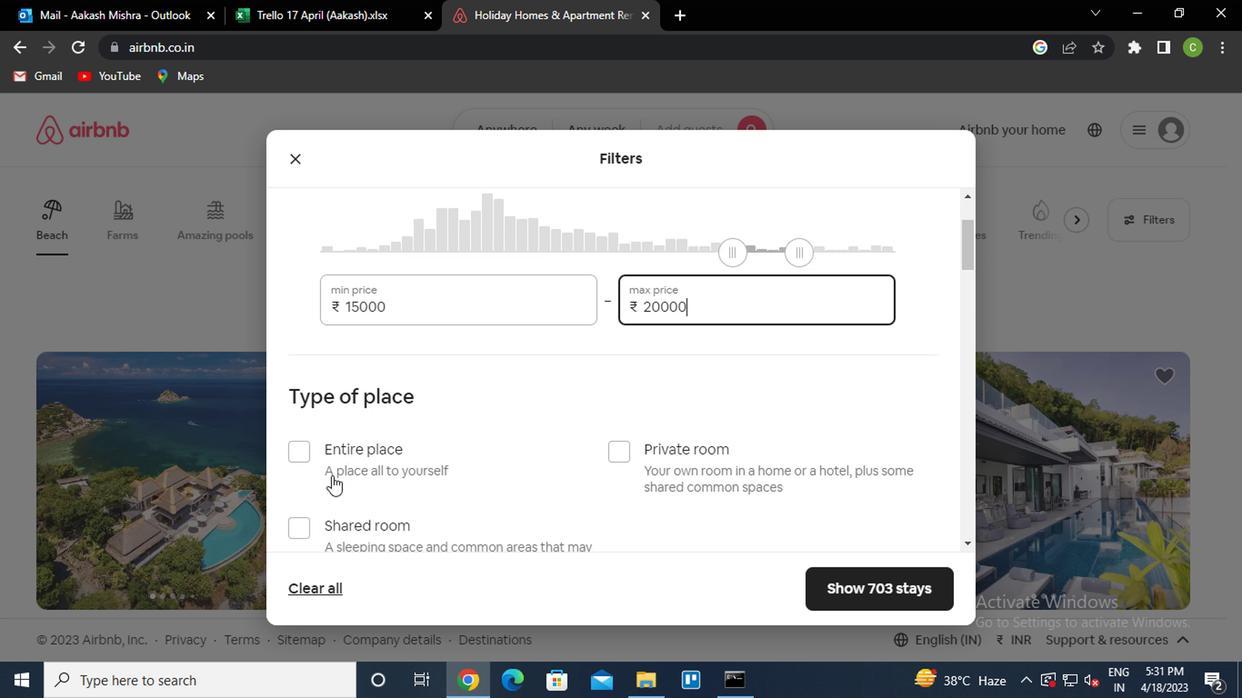 
Action: Mouse scrolled (343, 467) with delta (0, -1)
Screenshot: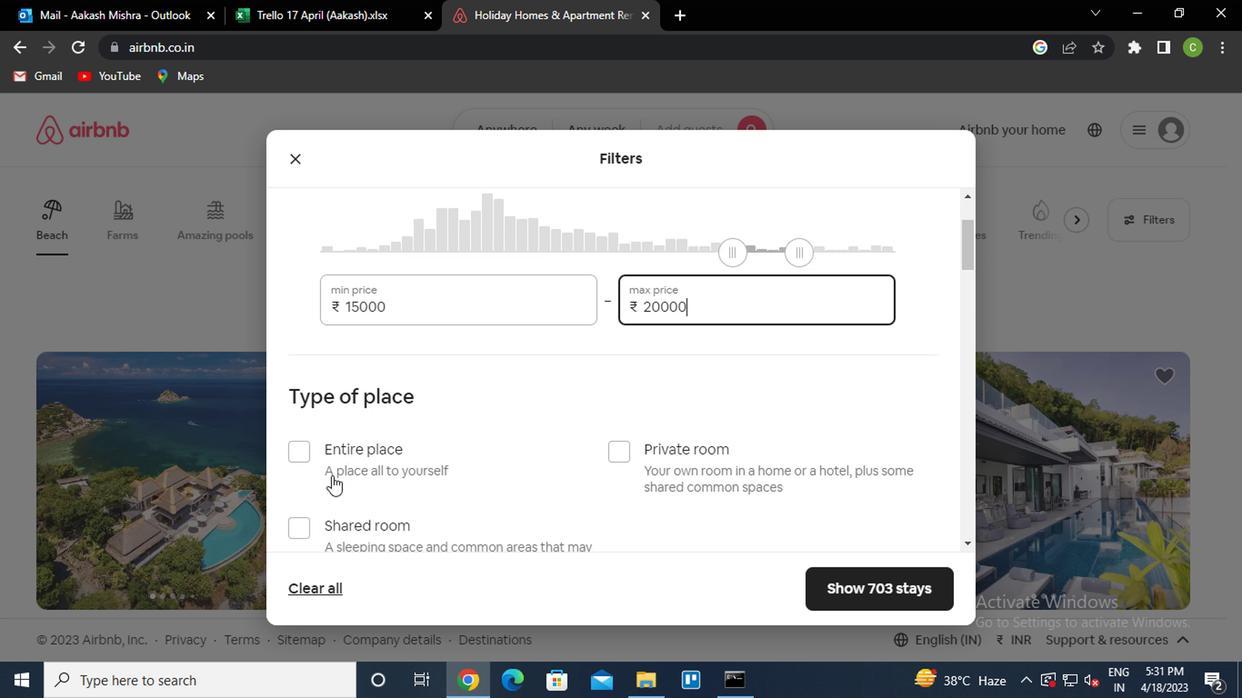 
Action: Mouse moved to (301, 220)
Screenshot: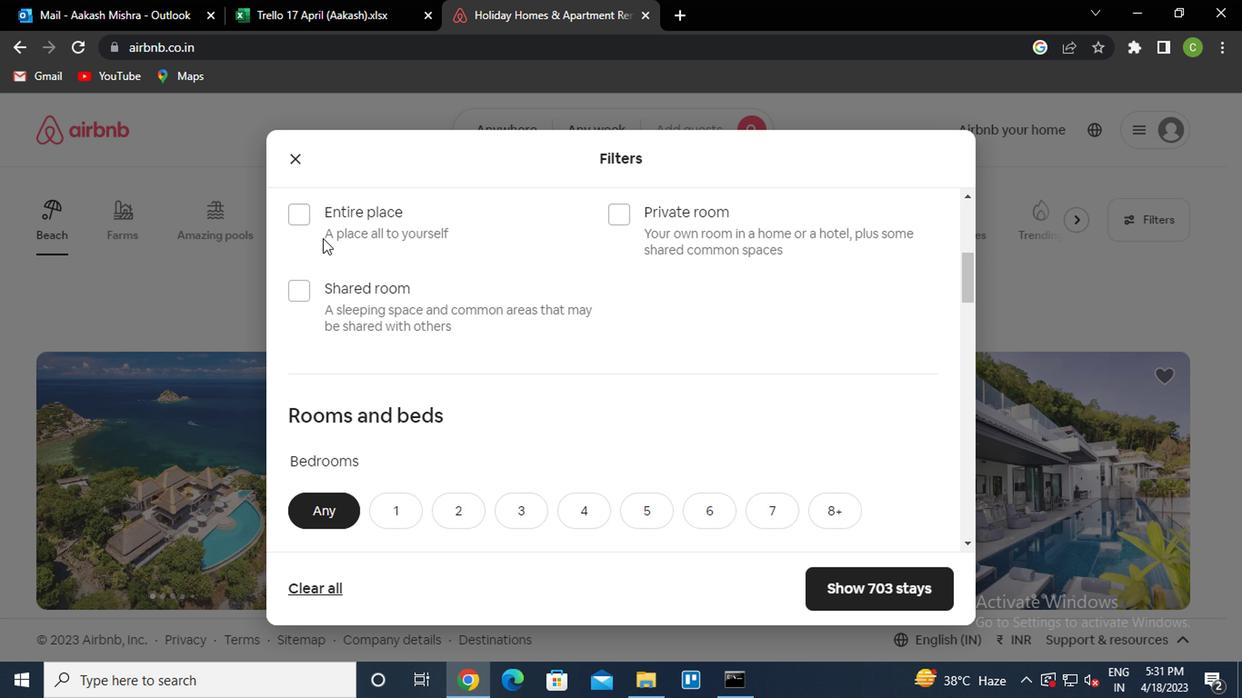 
Action: Mouse pressed left at (301, 220)
Screenshot: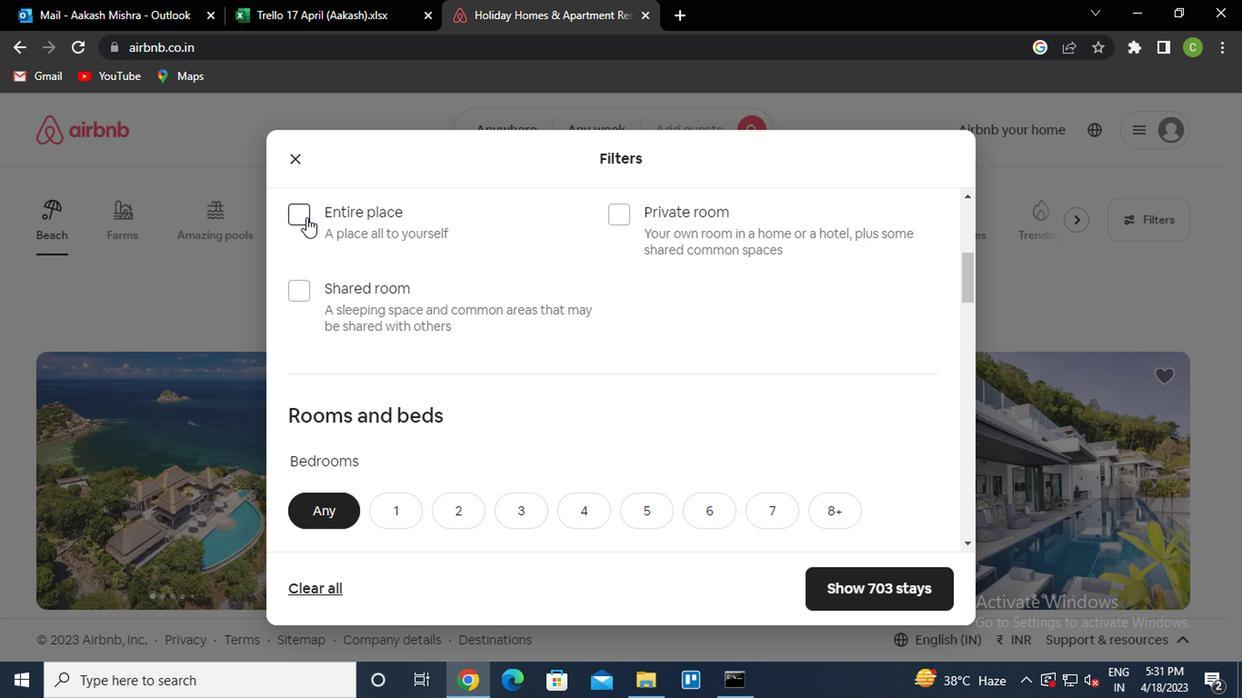 
Action: Mouse moved to (436, 310)
Screenshot: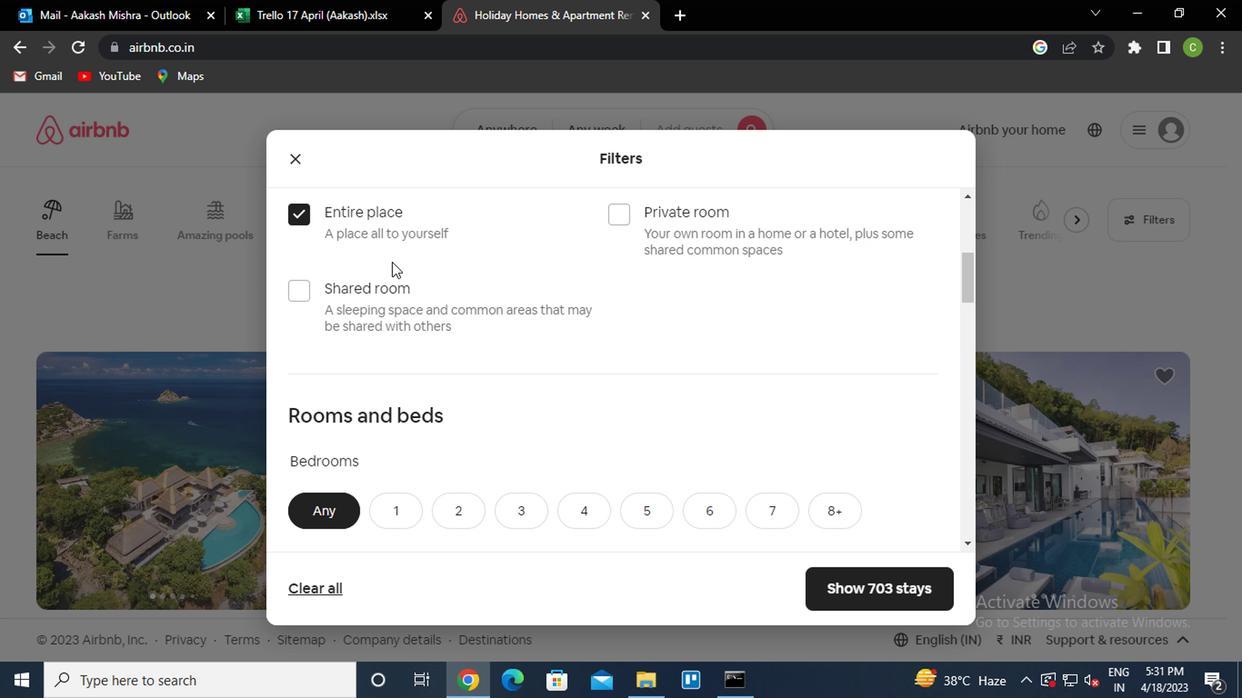 
Action: Mouse scrolled (436, 310) with delta (0, 0)
Screenshot: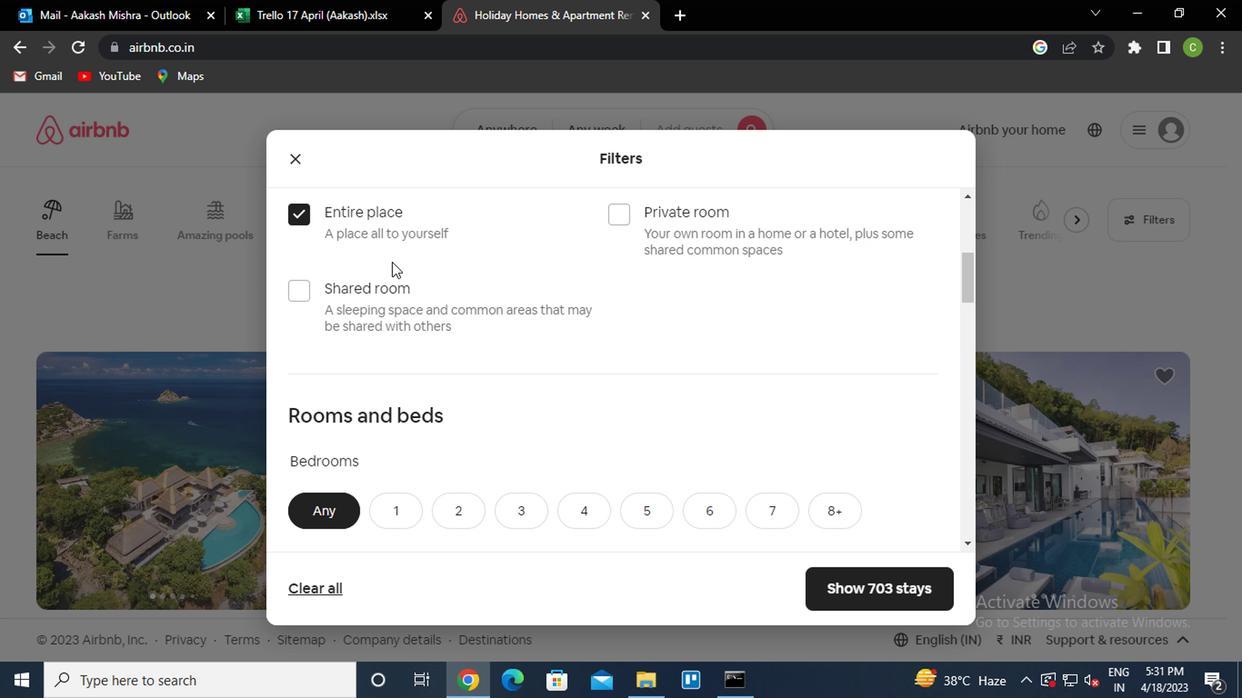 
Action: Mouse moved to (440, 315)
Screenshot: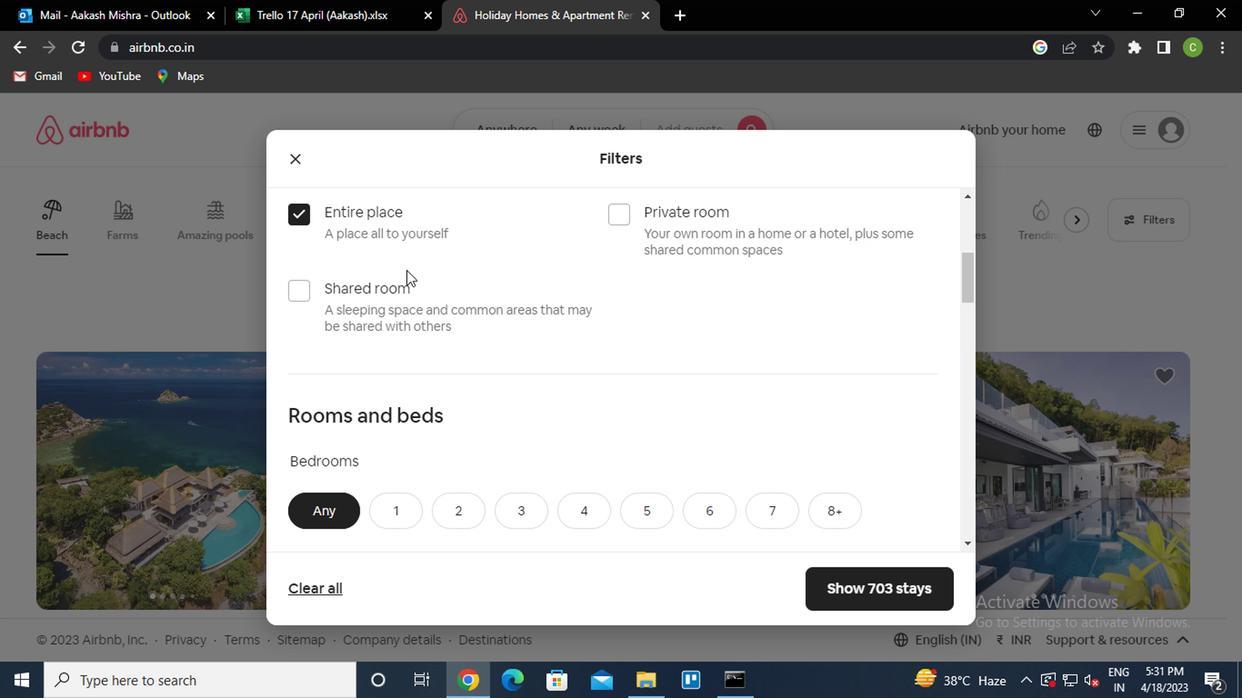 
Action: Mouse scrolled (440, 314) with delta (0, 0)
Screenshot: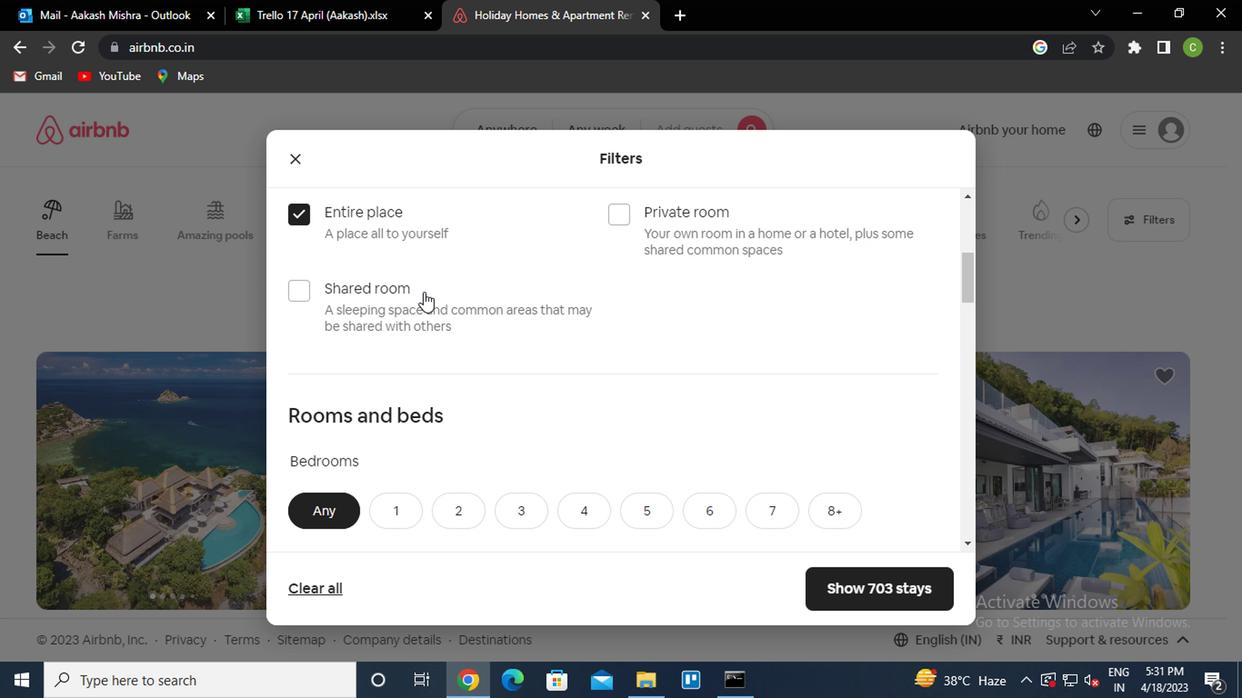 
Action: Mouse moved to (520, 334)
Screenshot: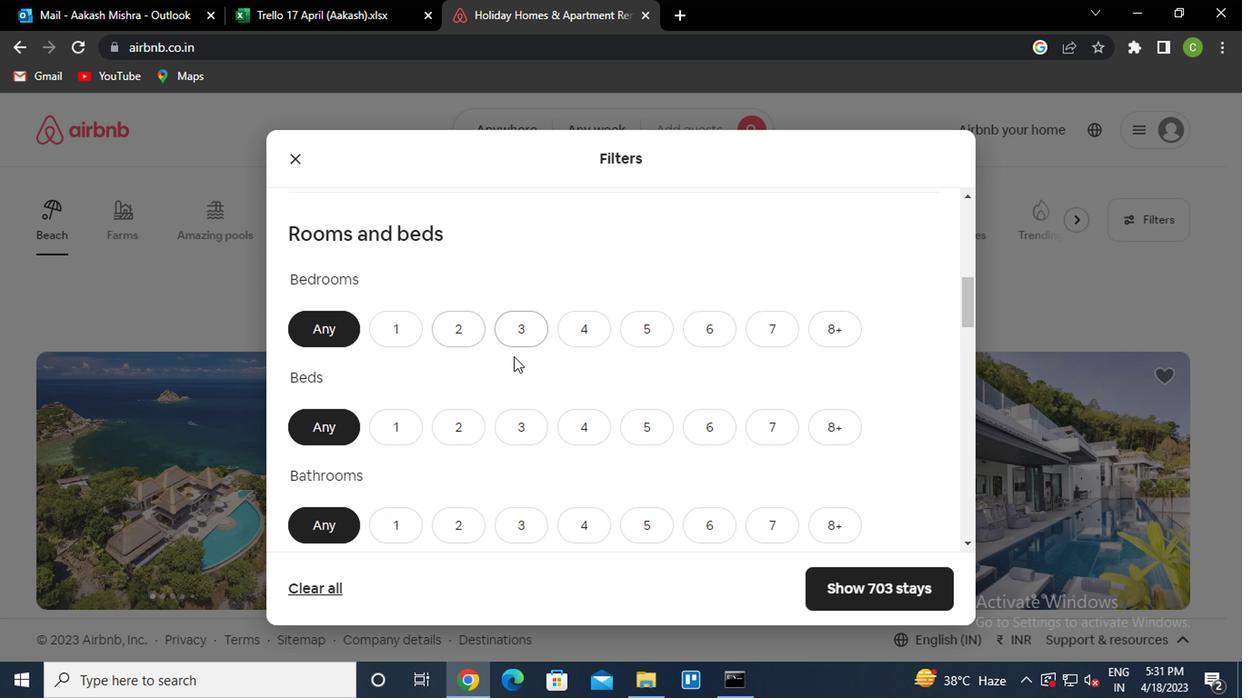 
Action: Mouse pressed left at (520, 334)
Screenshot: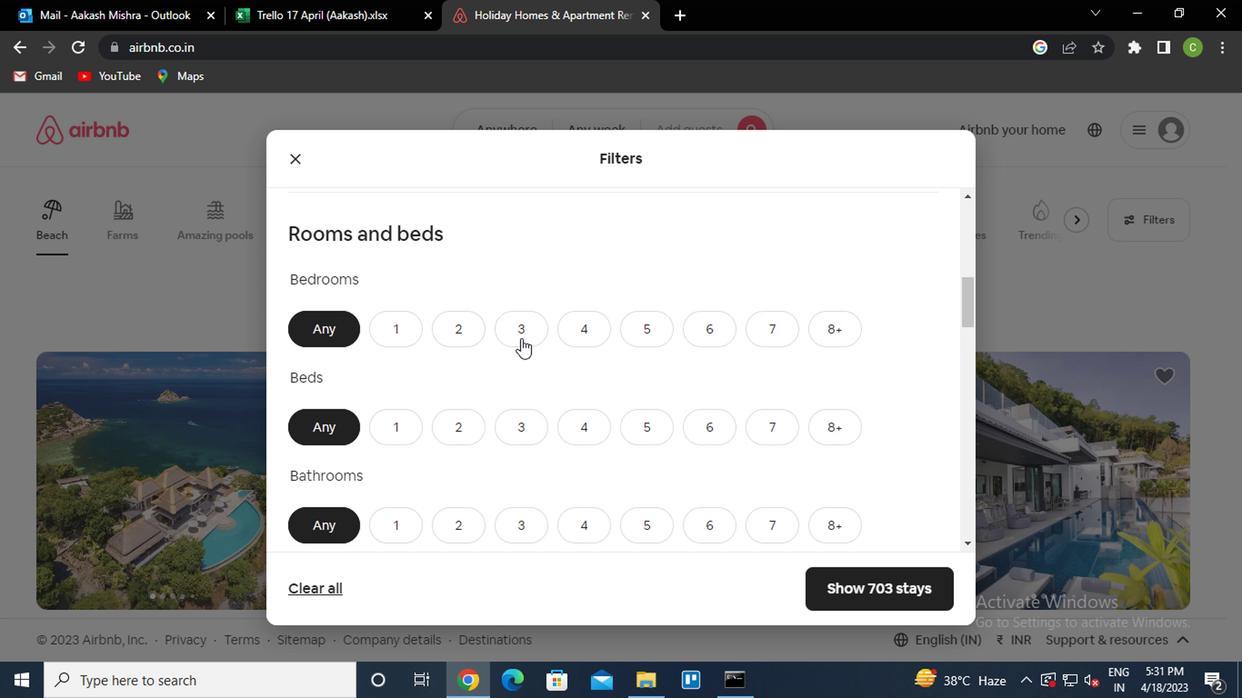 
Action: Mouse moved to (518, 423)
Screenshot: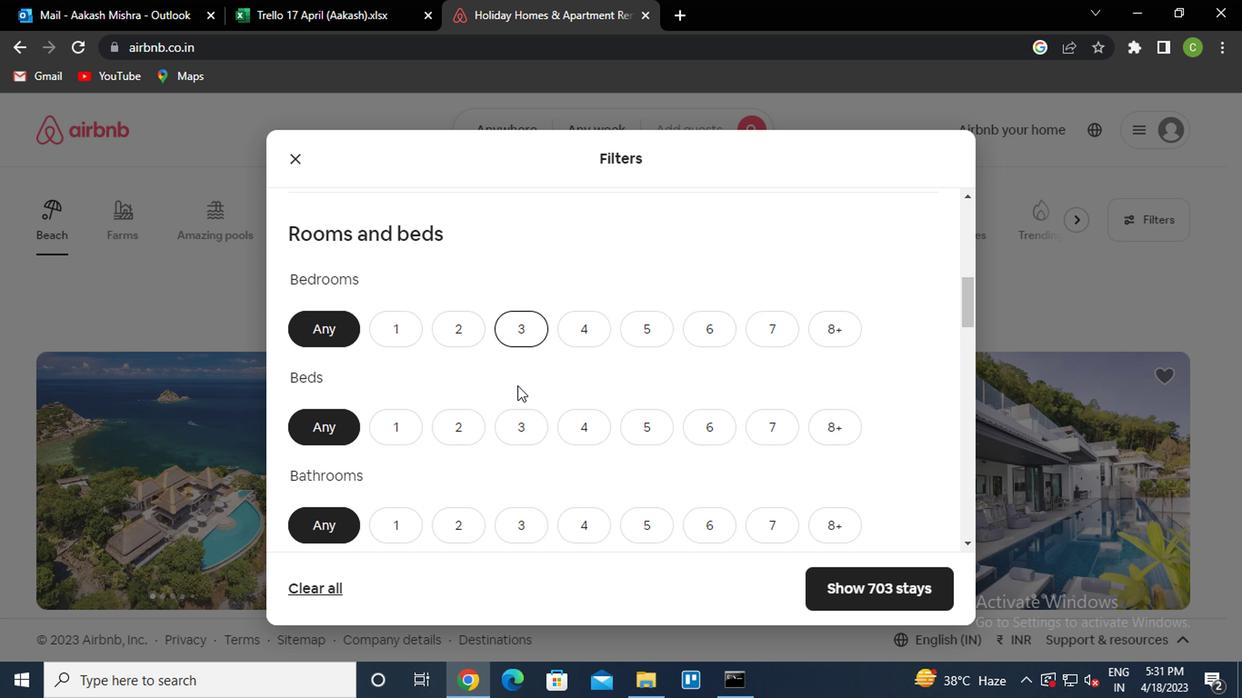 
Action: Mouse pressed left at (518, 423)
Screenshot: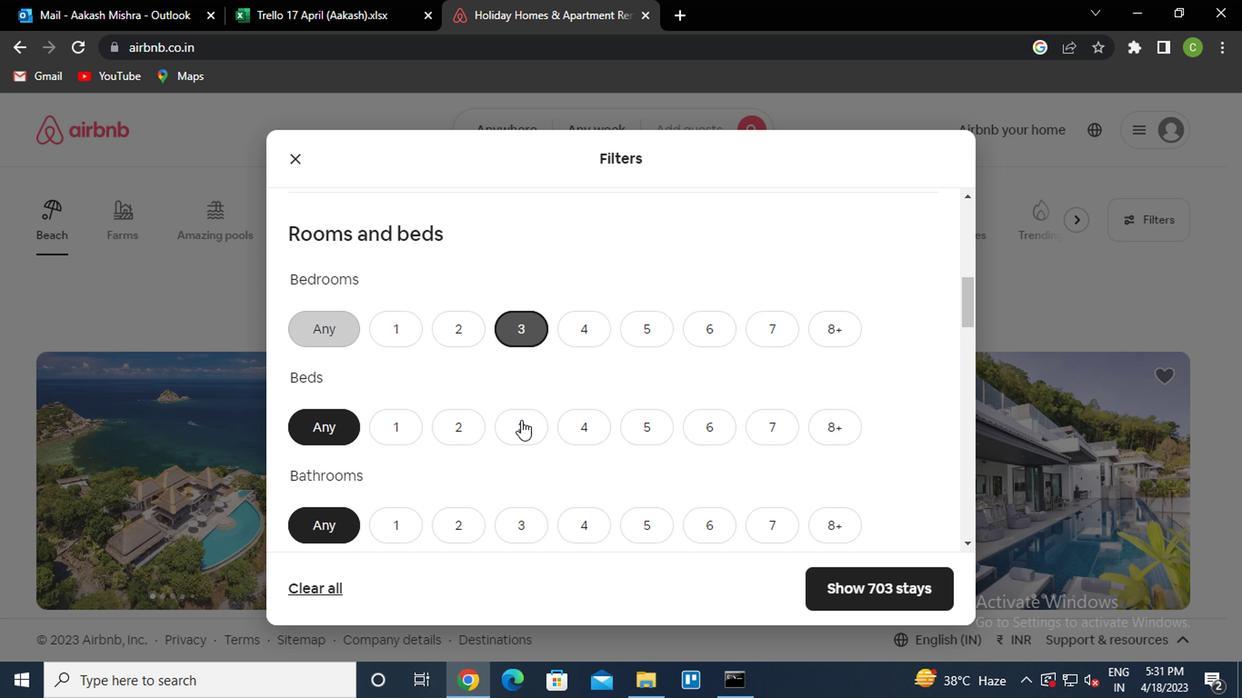
Action: Mouse moved to (530, 532)
Screenshot: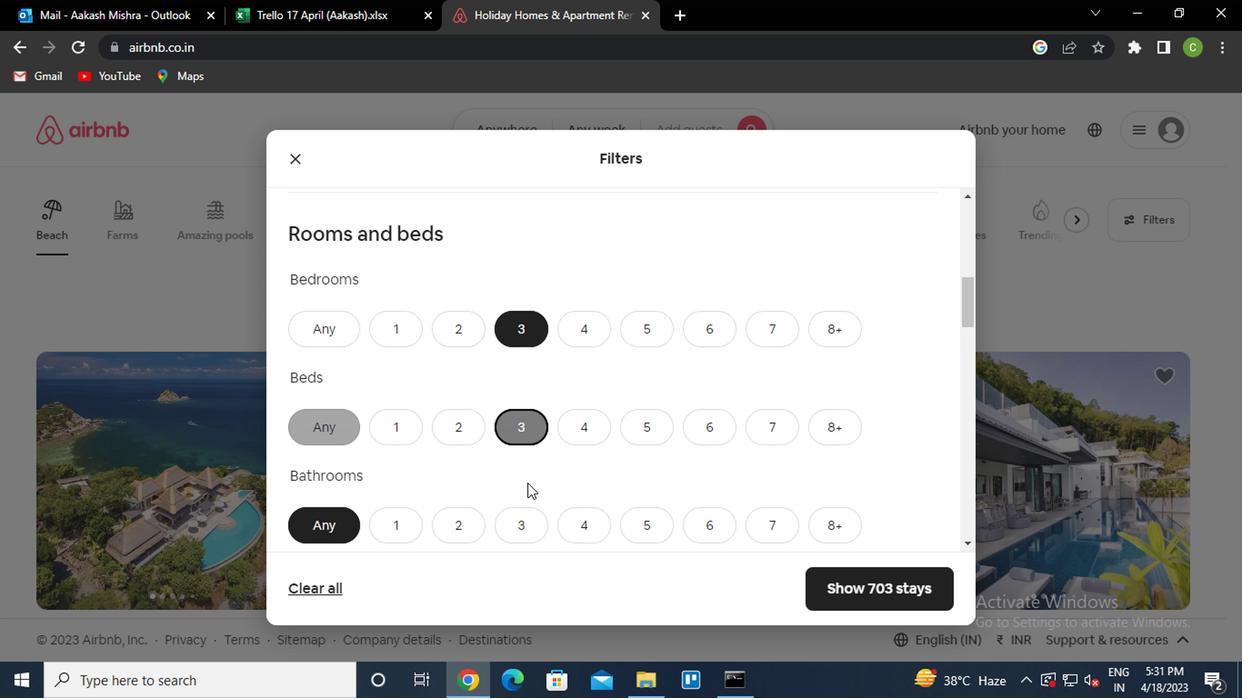 
Action: Mouse pressed left at (530, 532)
Screenshot: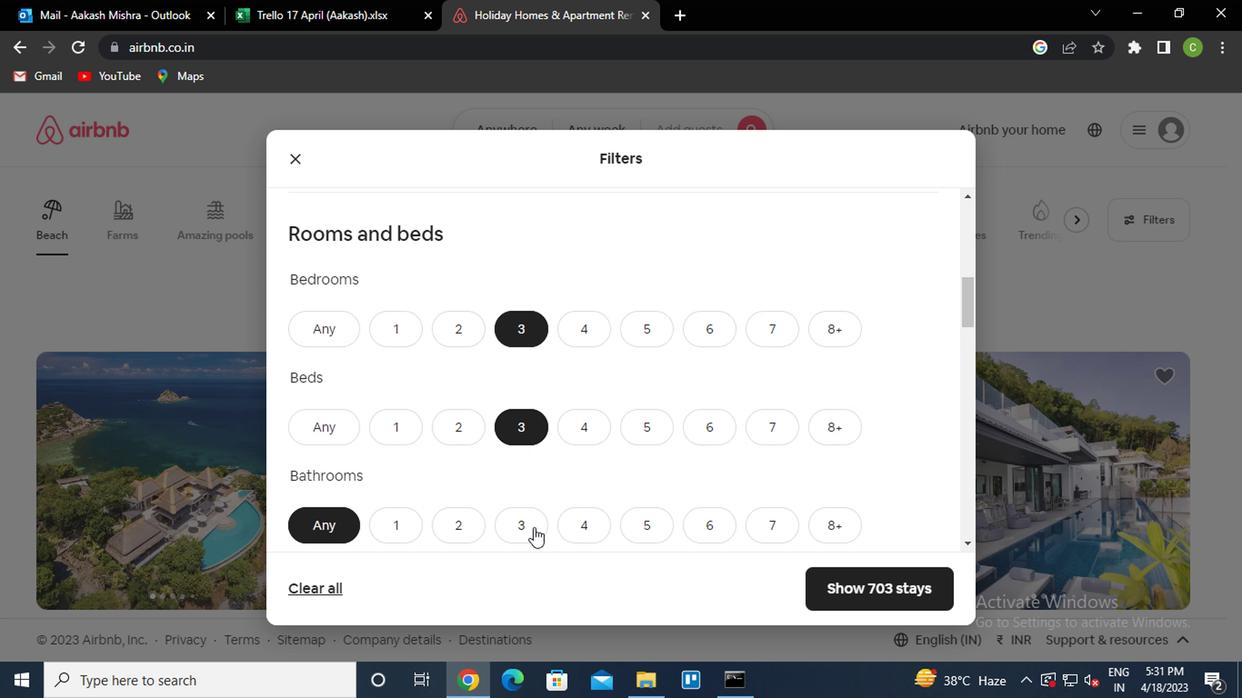 
Action: Mouse moved to (636, 451)
Screenshot: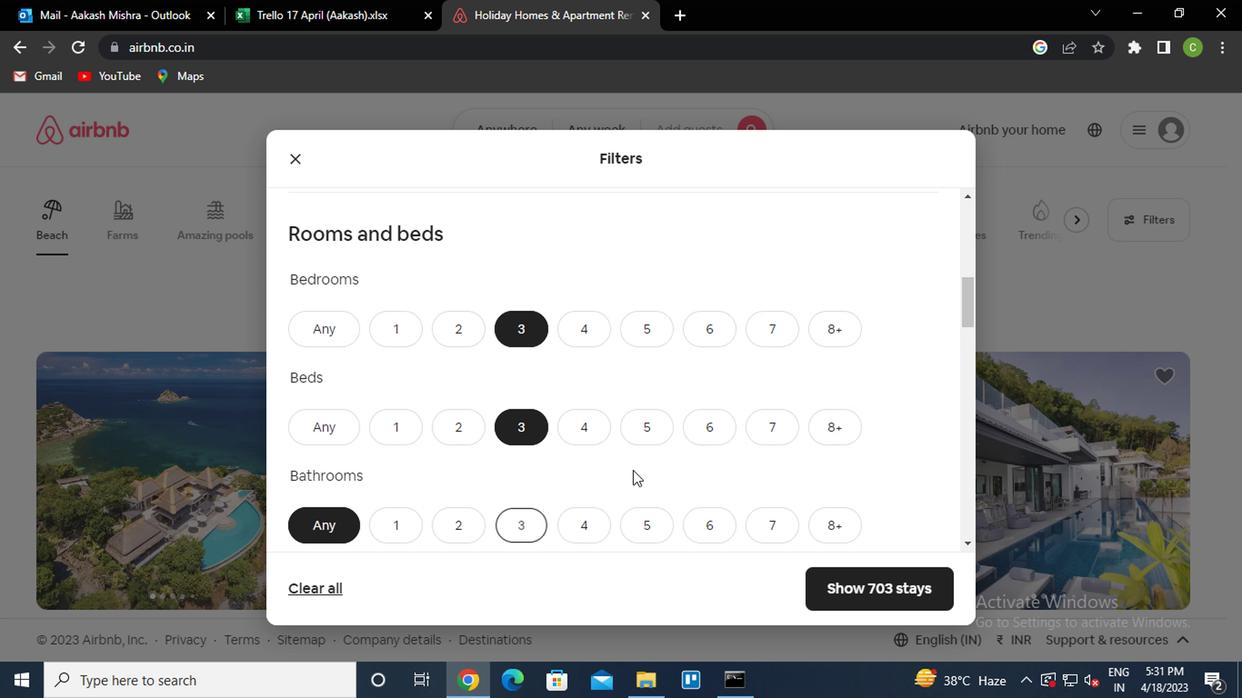 
Action: Mouse scrolled (636, 450) with delta (0, 0)
Screenshot: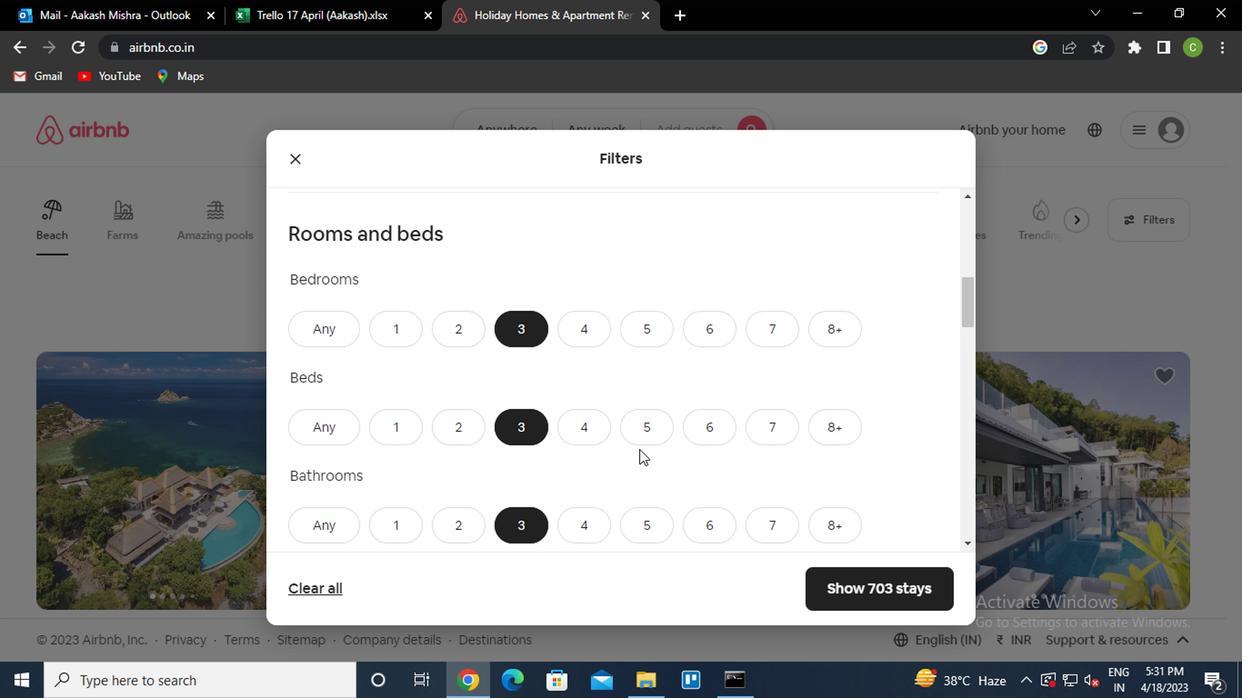 
Action: Mouse scrolled (636, 450) with delta (0, 0)
Screenshot: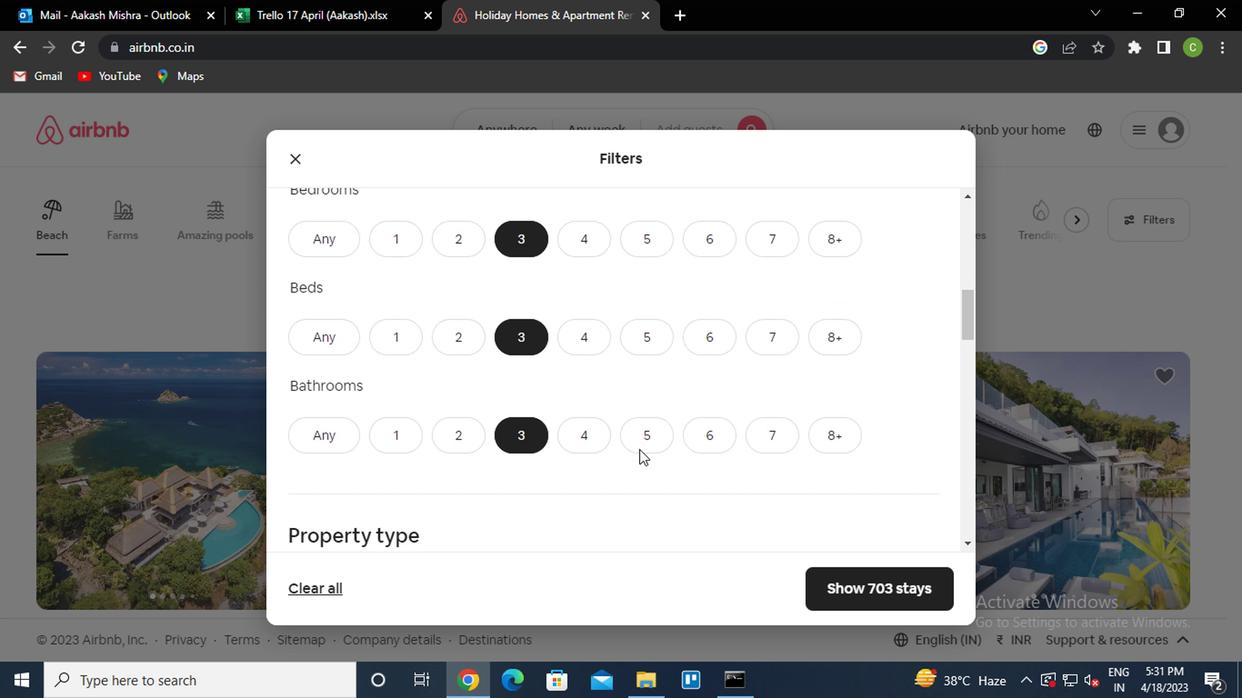 
Action: Mouse scrolled (636, 450) with delta (0, 0)
Screenshot: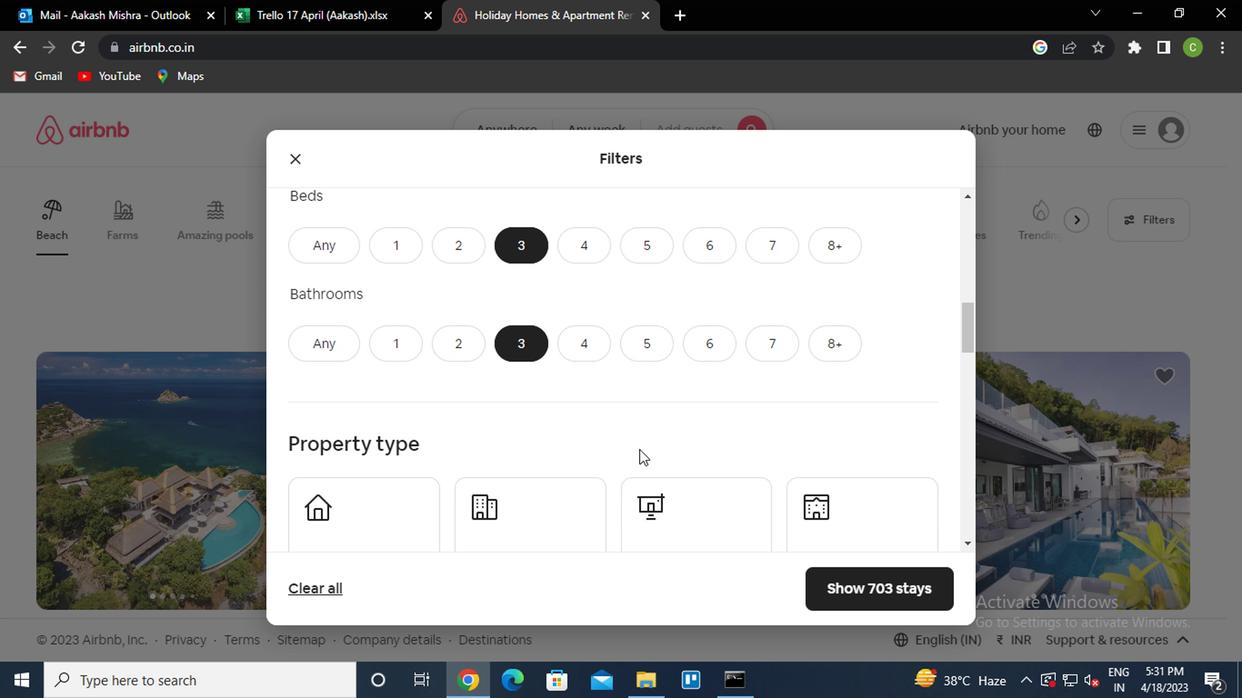 
Action: Mouse moved to (675, 446)
Screenshot: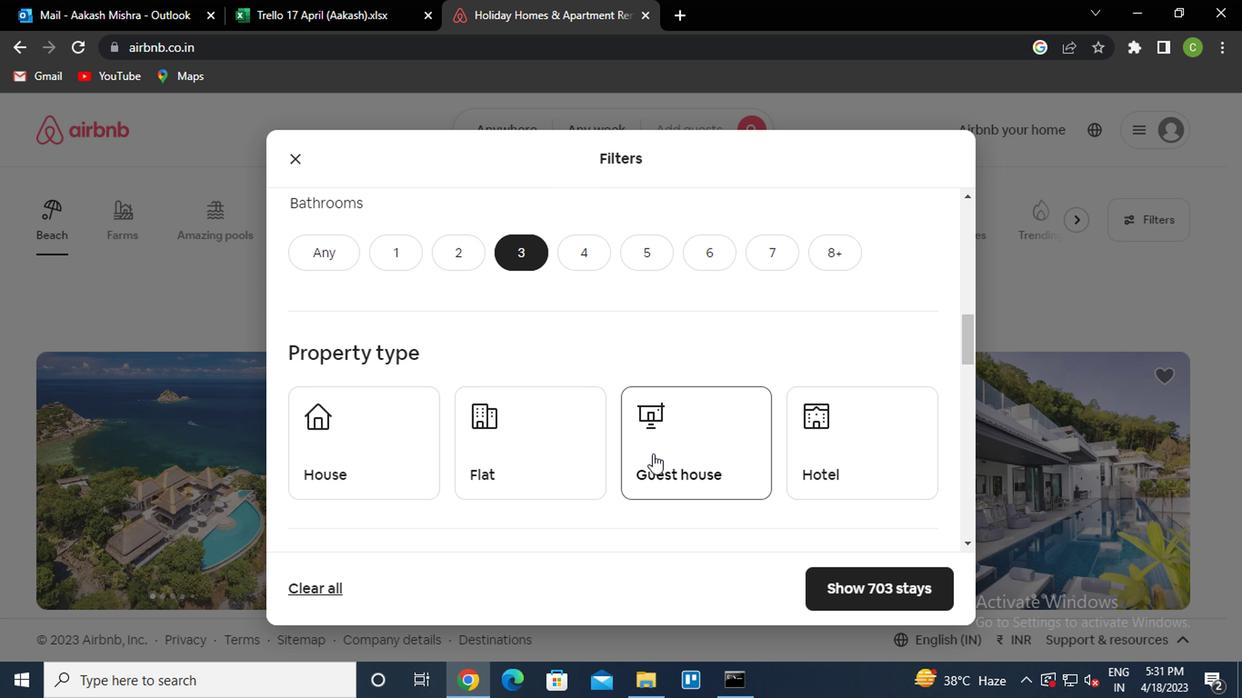 
Action: Mouse pressed left at (675, 446)
Screenshot: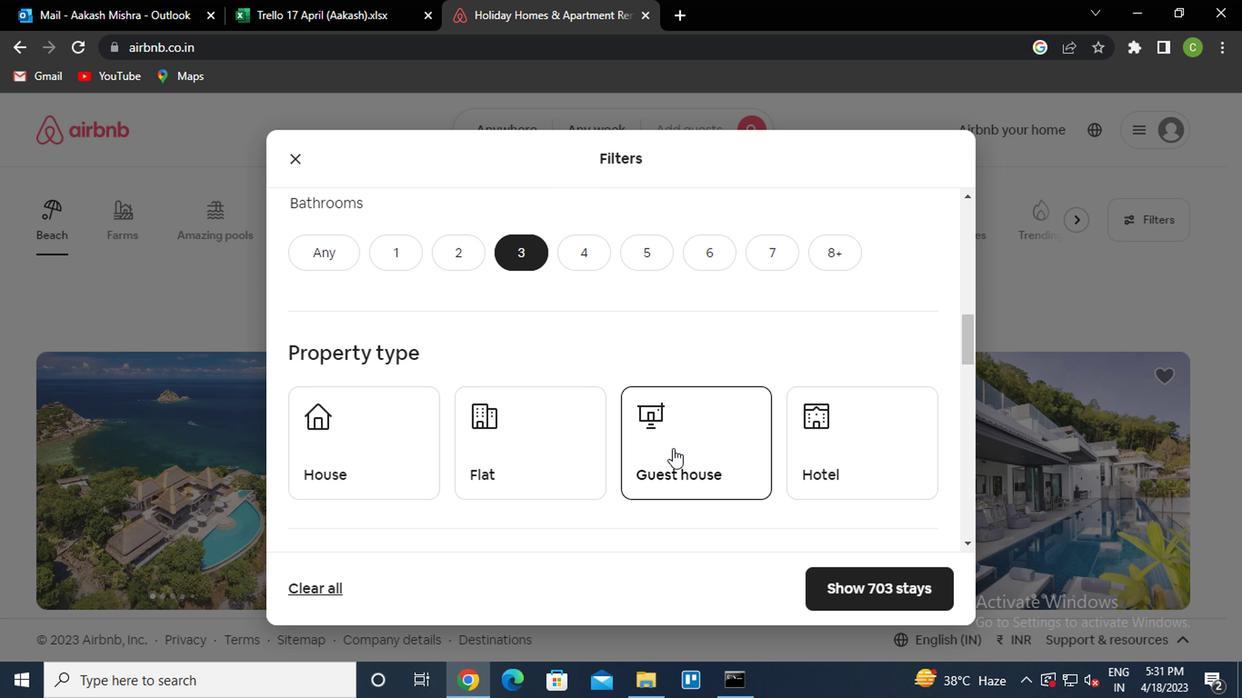 
Action: Mouse moved to (679, 442)
Screenshot: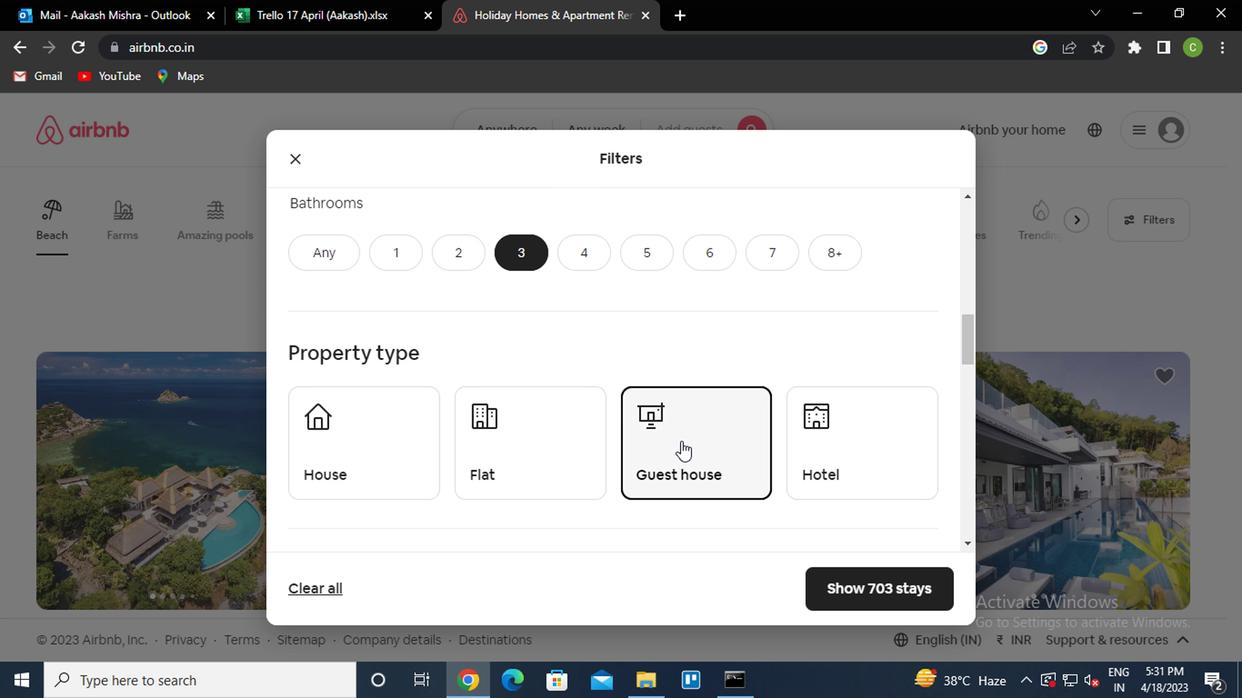 
Action: Mouse scrolled (679, 441) with delta (0, 0)
Screenshot: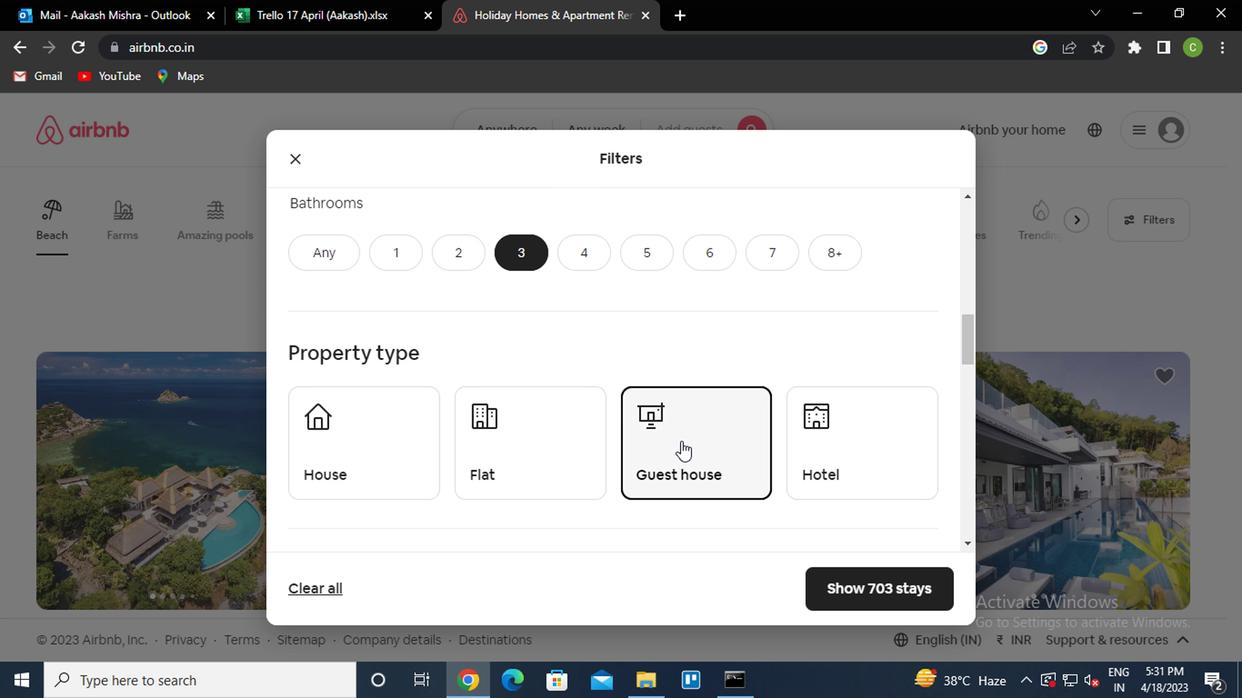 
Action: Mouse scrolled (679, 441) with delta (0, 0)
Screenshot: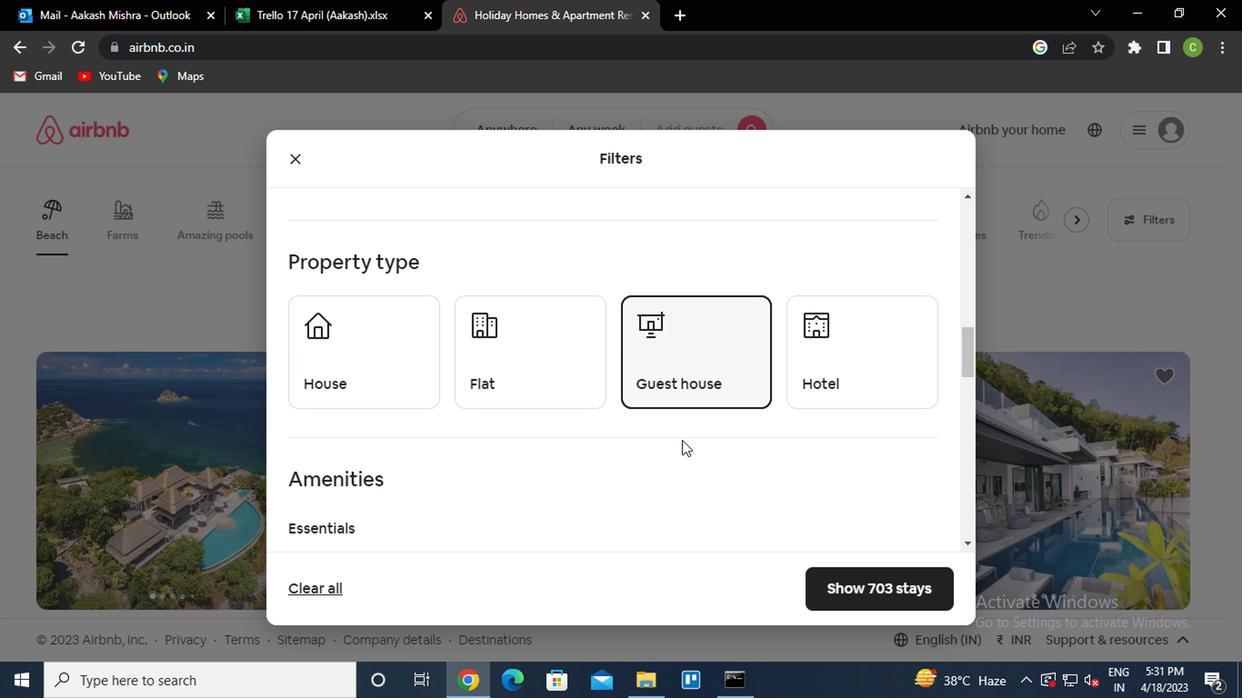 
Action: Mouse moved to (679, 442)
Screenshot: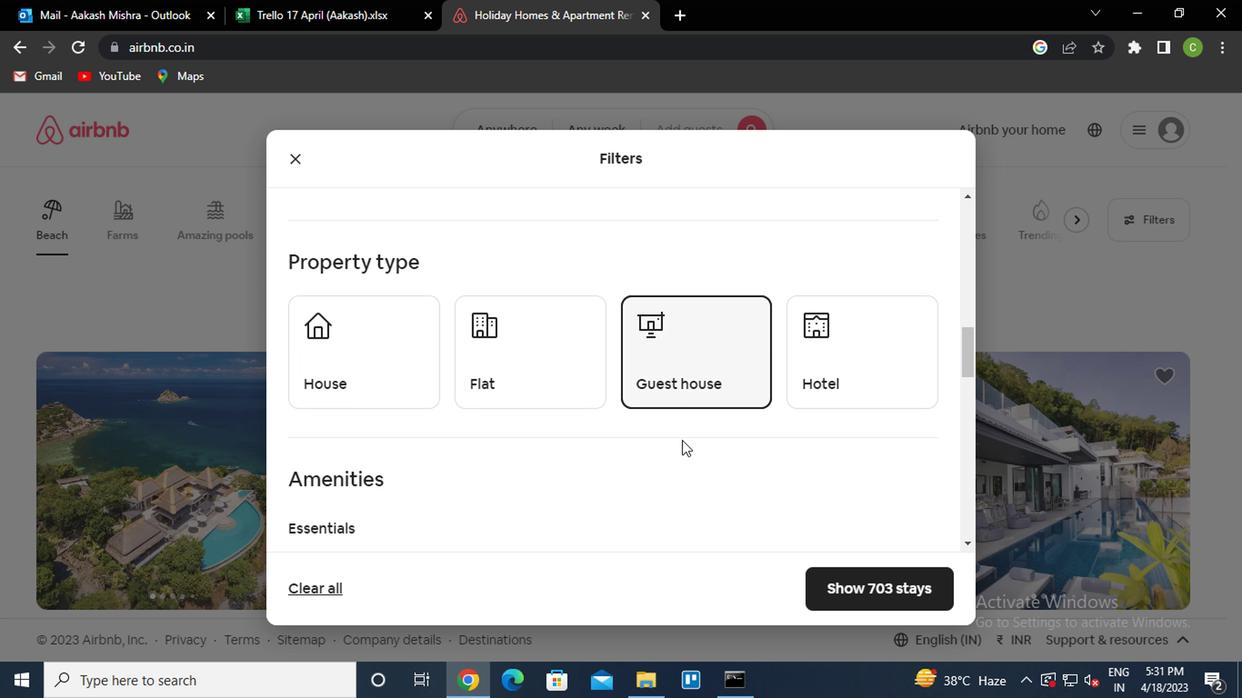 
Action: Mouse scrolled (679, 441) with delta (0, 0)
Screenshot: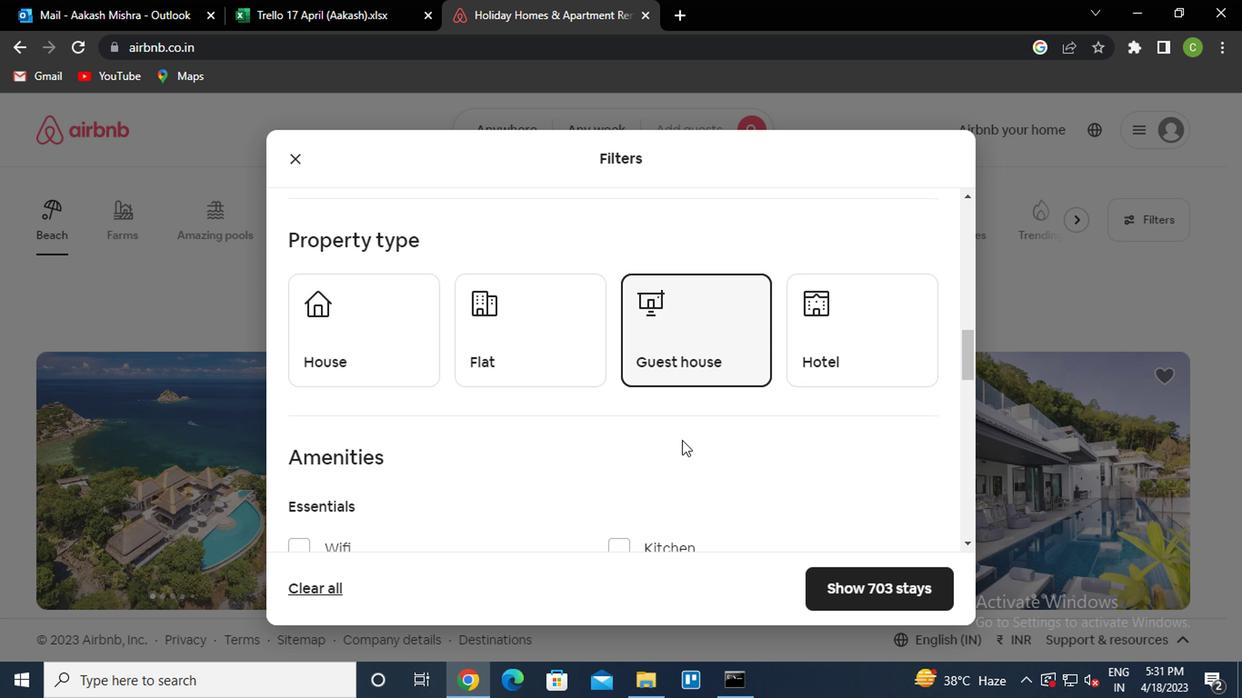
Action: Mouse moved to (679, 442)
Screenshot: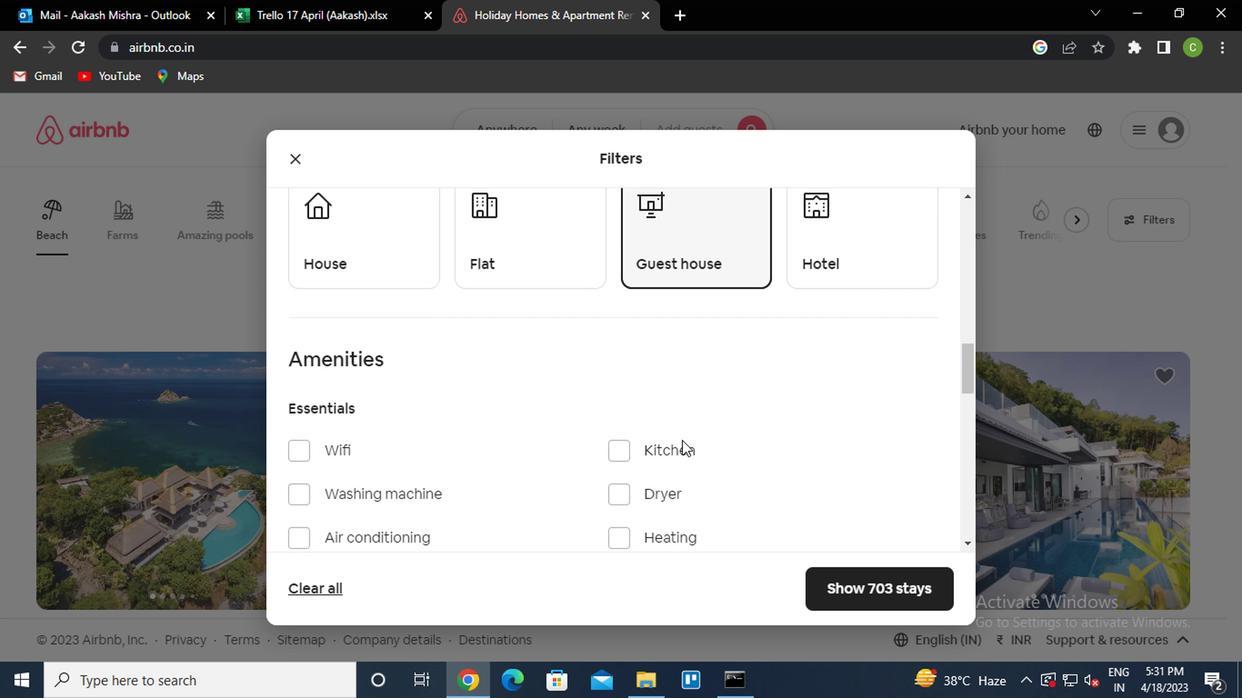 
Action: Mouse scrolled (679, 442) with delta (0, 0)
Screenshot: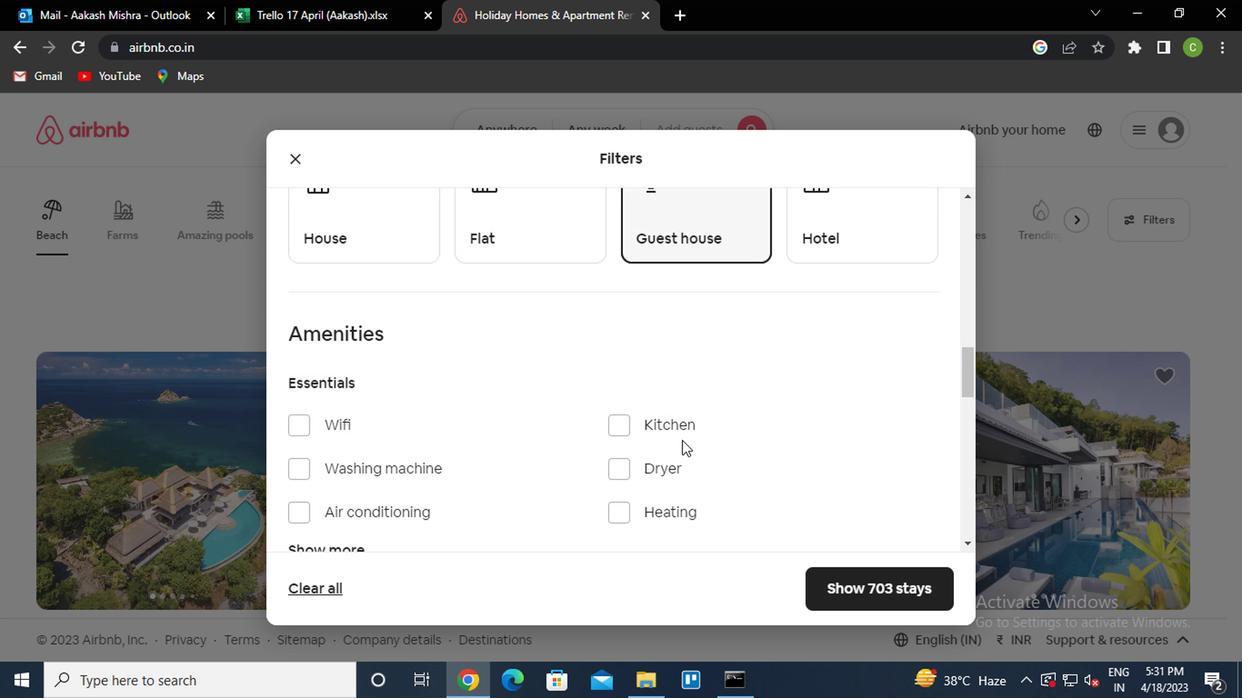 
Action: Mouse scrolled (679, 442) with delta (0, 0)
Screenshot: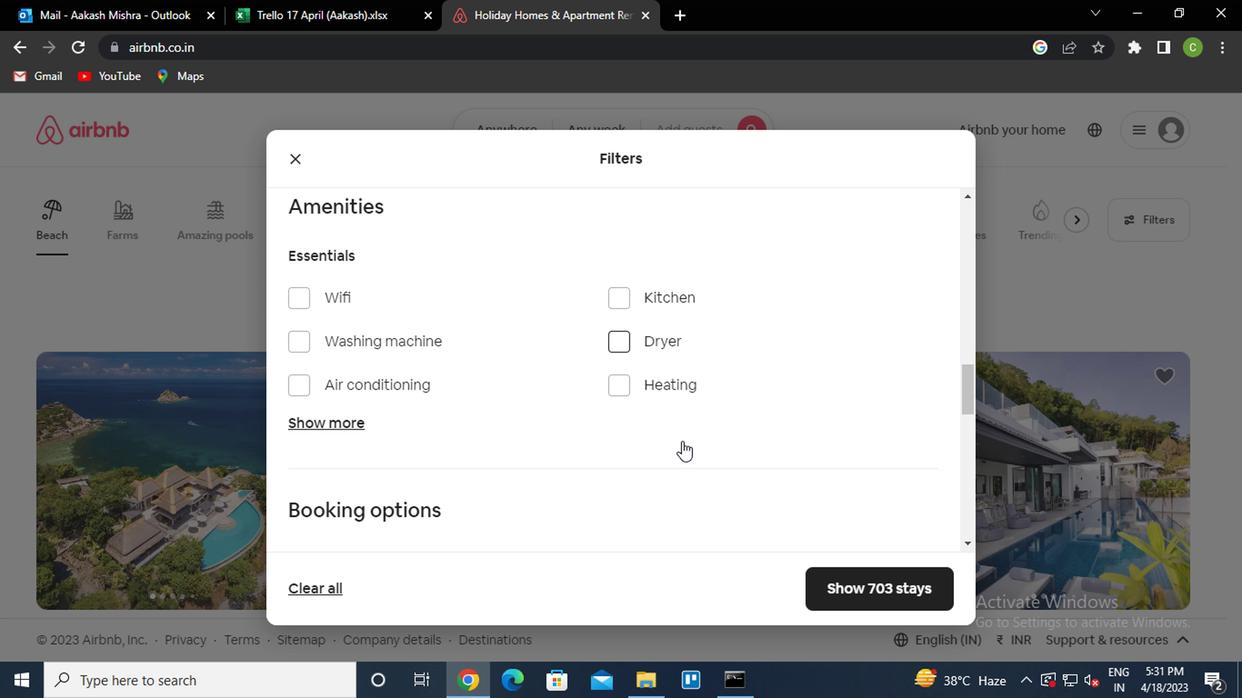 
Action: Mouse moved to (289, 255)
Screenshot: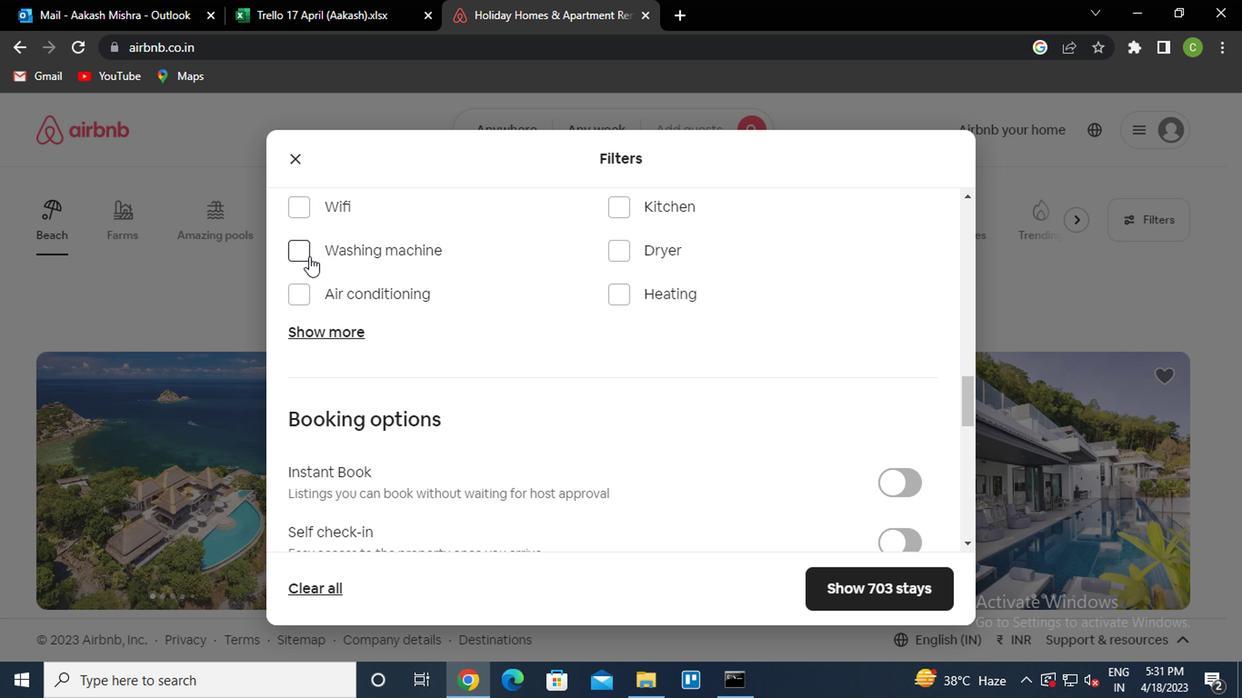 
Action: Mouse pressed left at (289, 255)
Screenshot: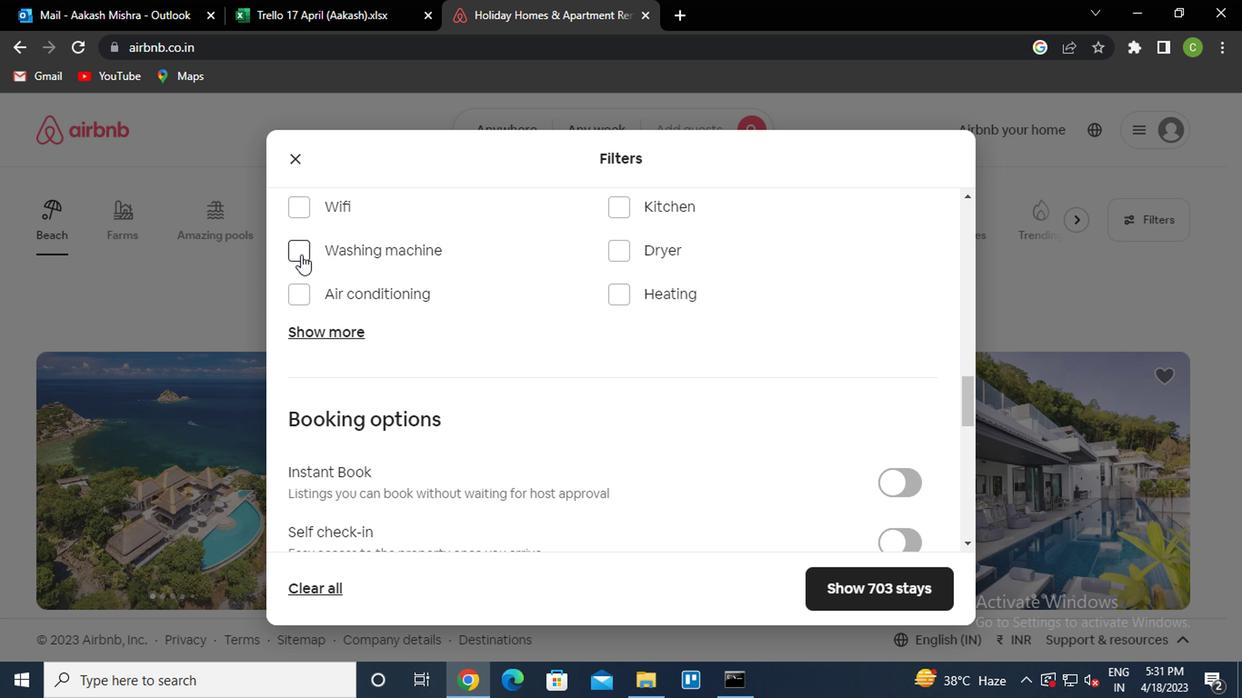 
Action: Mouse moved to (638, 405)
Screenshot: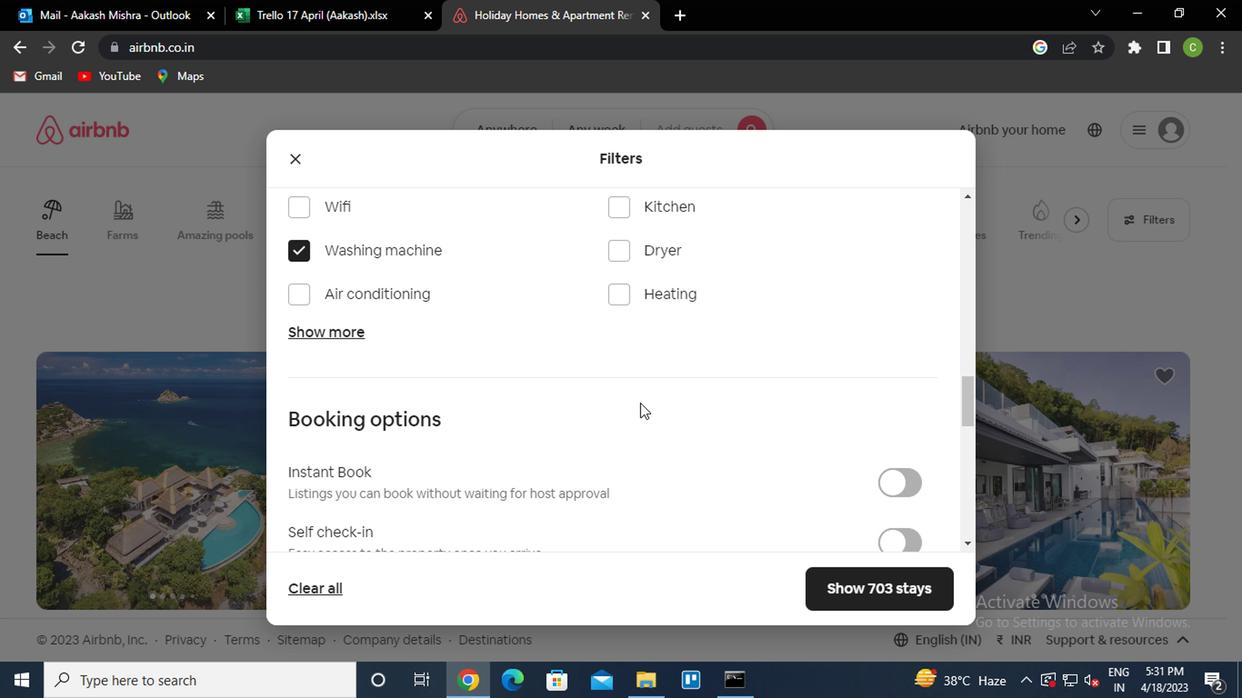 
Action: Mouse scrolled (638, 403) with delta (0, -1)
Screenshot: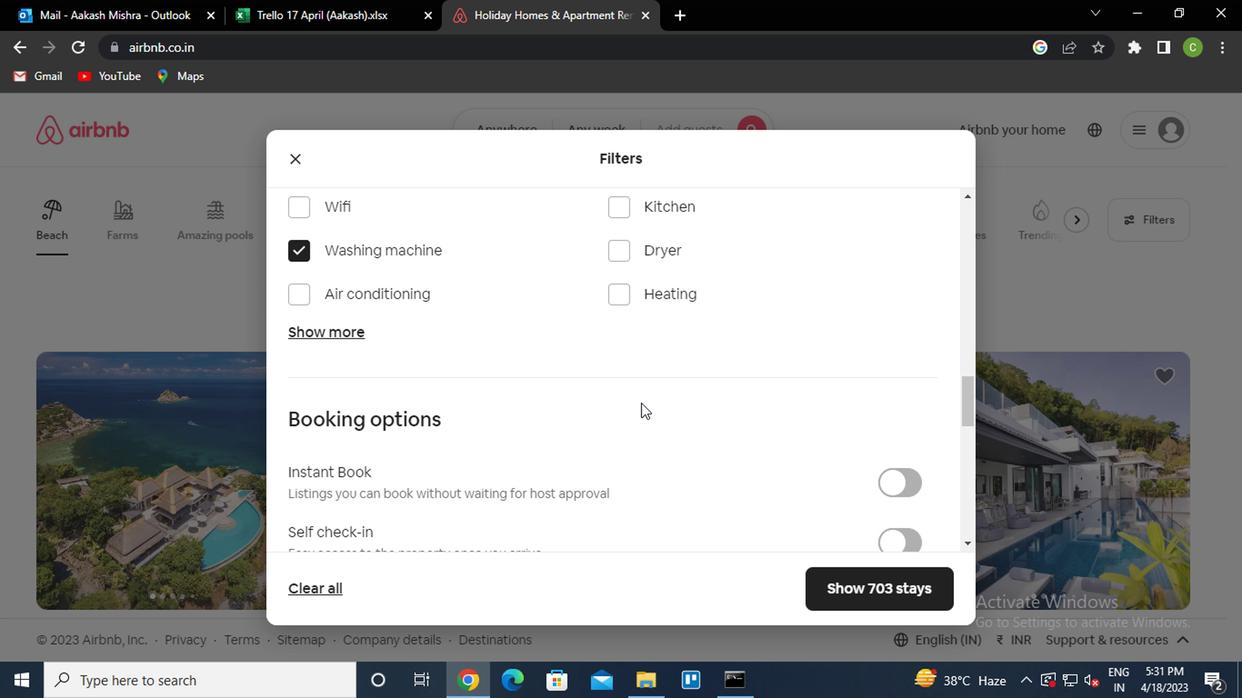 
Action: Mouse moved to (638, 405)
Screenshot: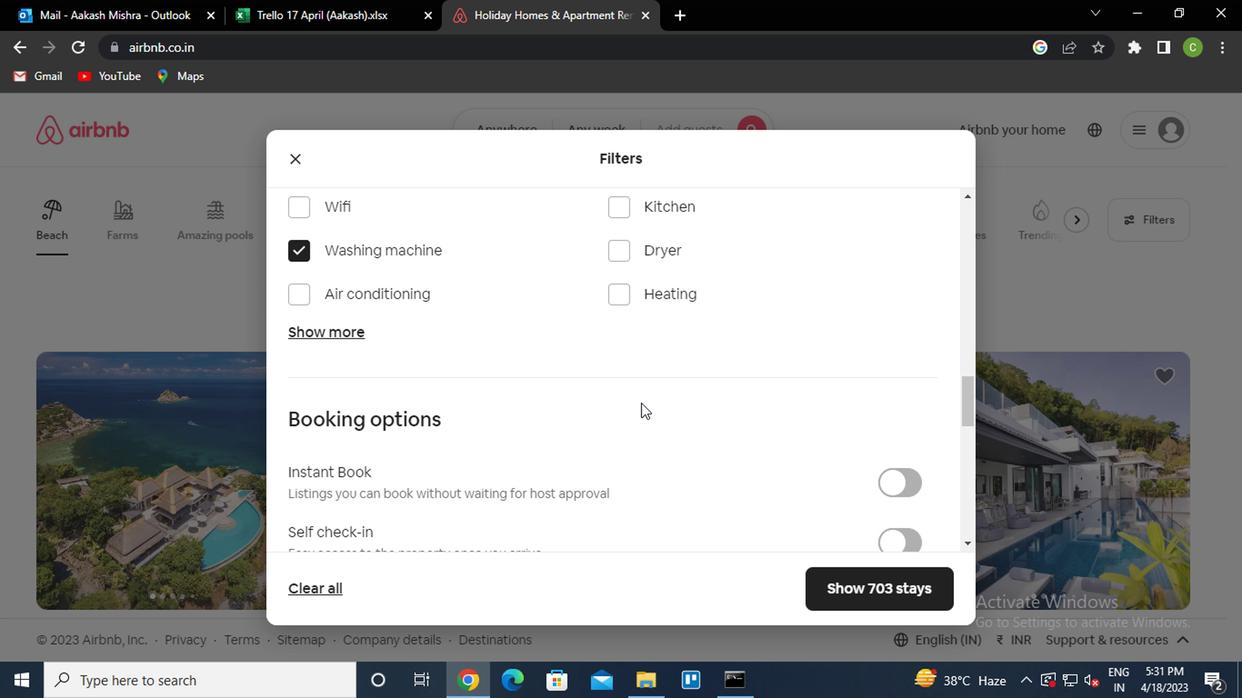 
Action: Mouse scrolled (638, 405) with delta (0, 0)
Screenshot: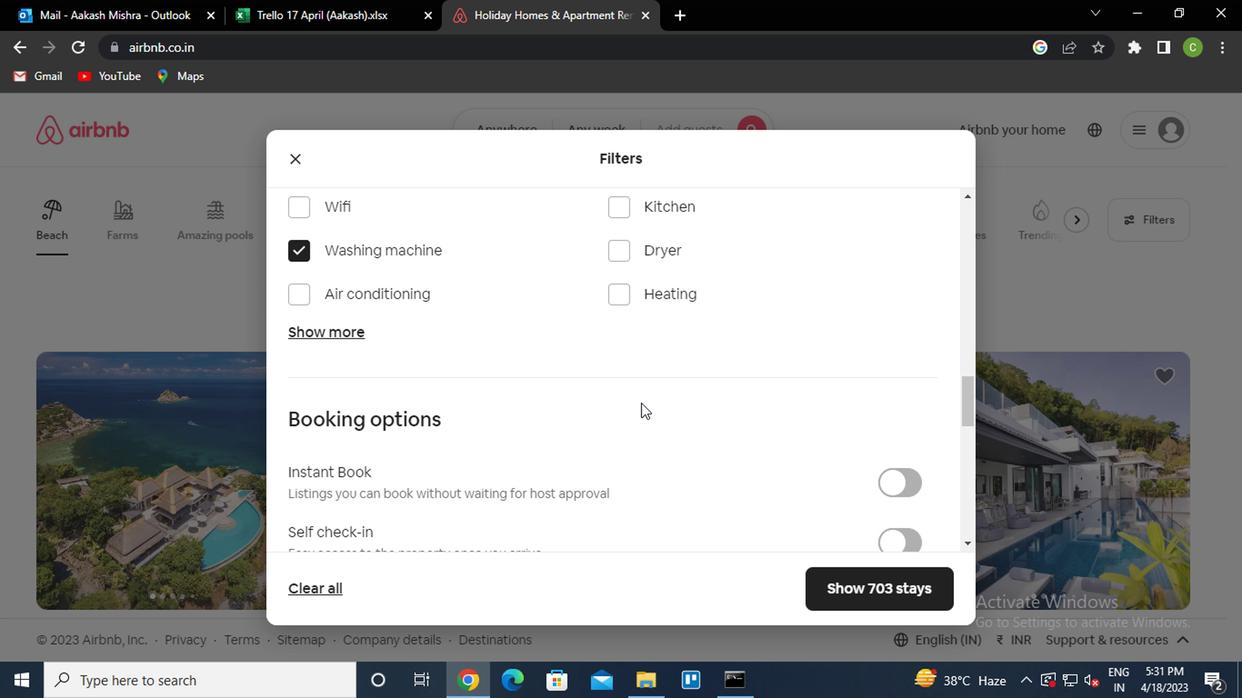 
Action: Mouse moved to (902, 358)
Screenshot: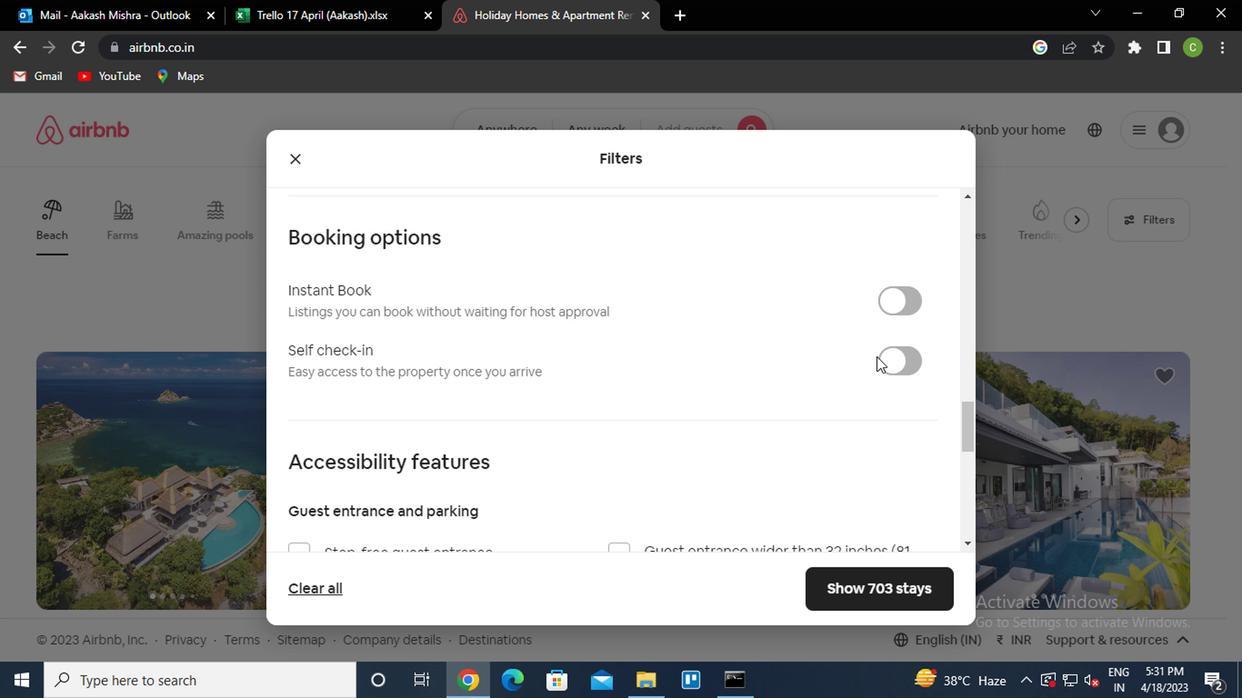 
Action: Mouse pressed left at (902, 358)
Screenshot: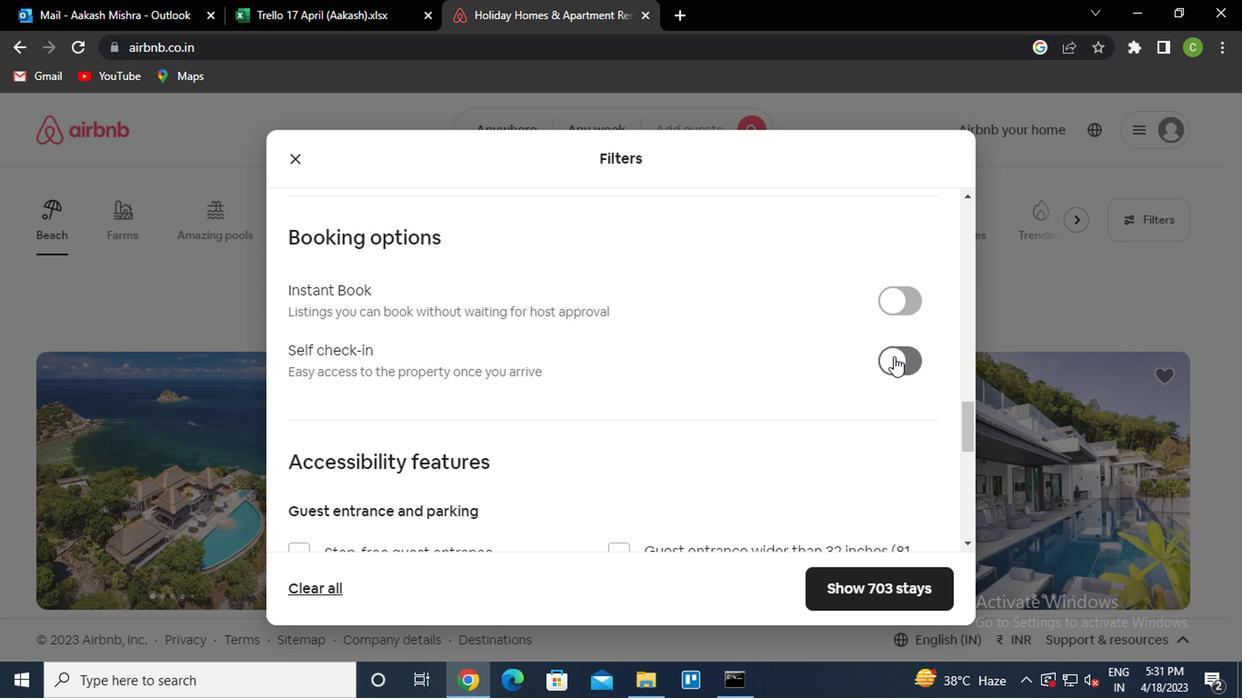 
Action: Mouse moved to (686, 387)
Screenshot: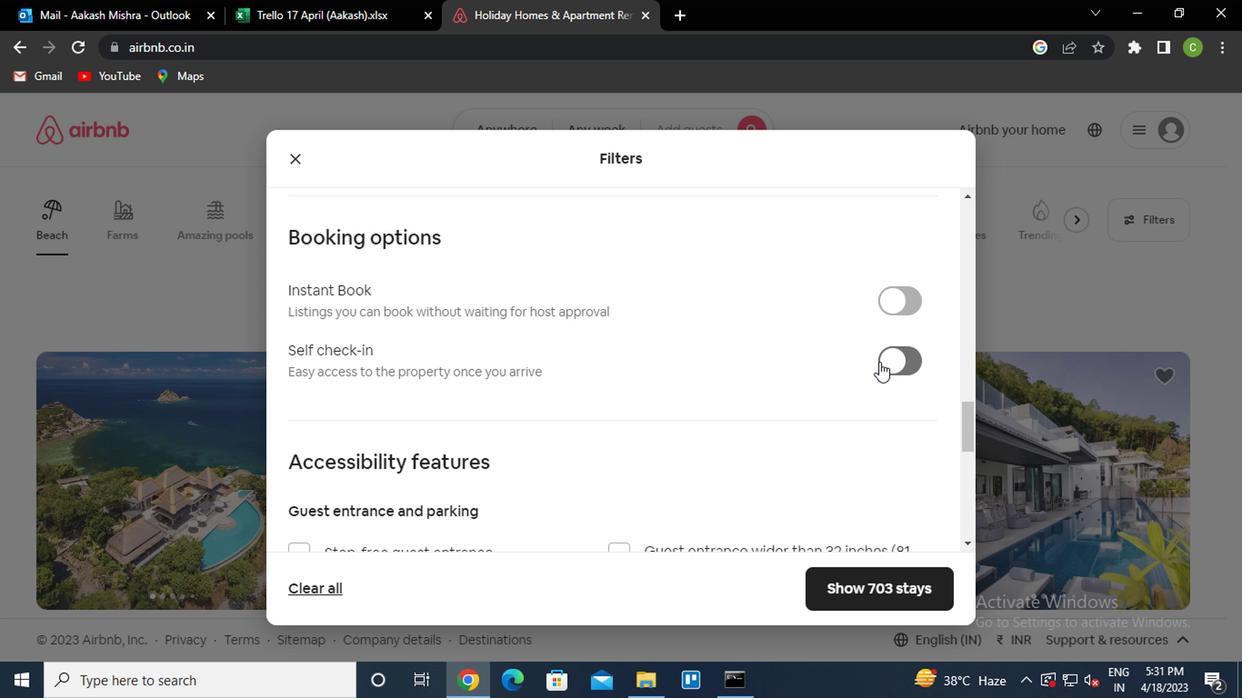 
Action: Mouse scrolled (686, 387) with delta (0, 0)
Screenshot: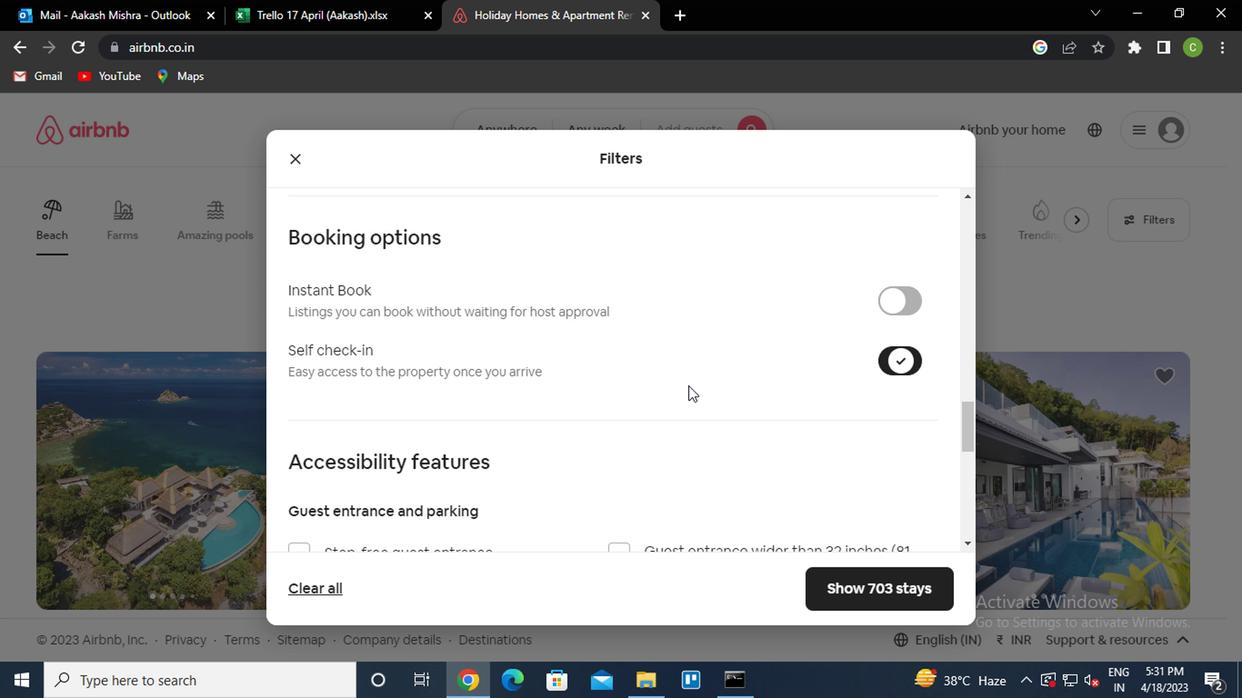 
Action: Mouse moved to (686, 391)
Screenshot: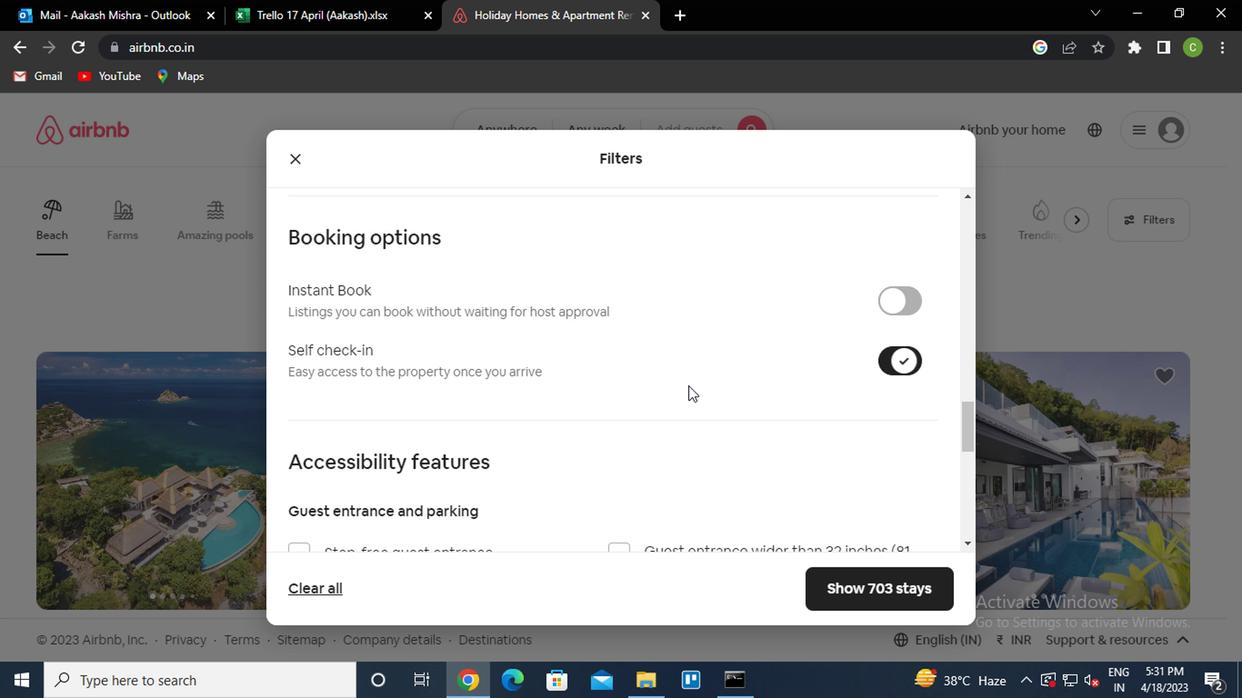 
Action: Mouse scrolled (686, 390) with delta (0, -1)
Screenshot: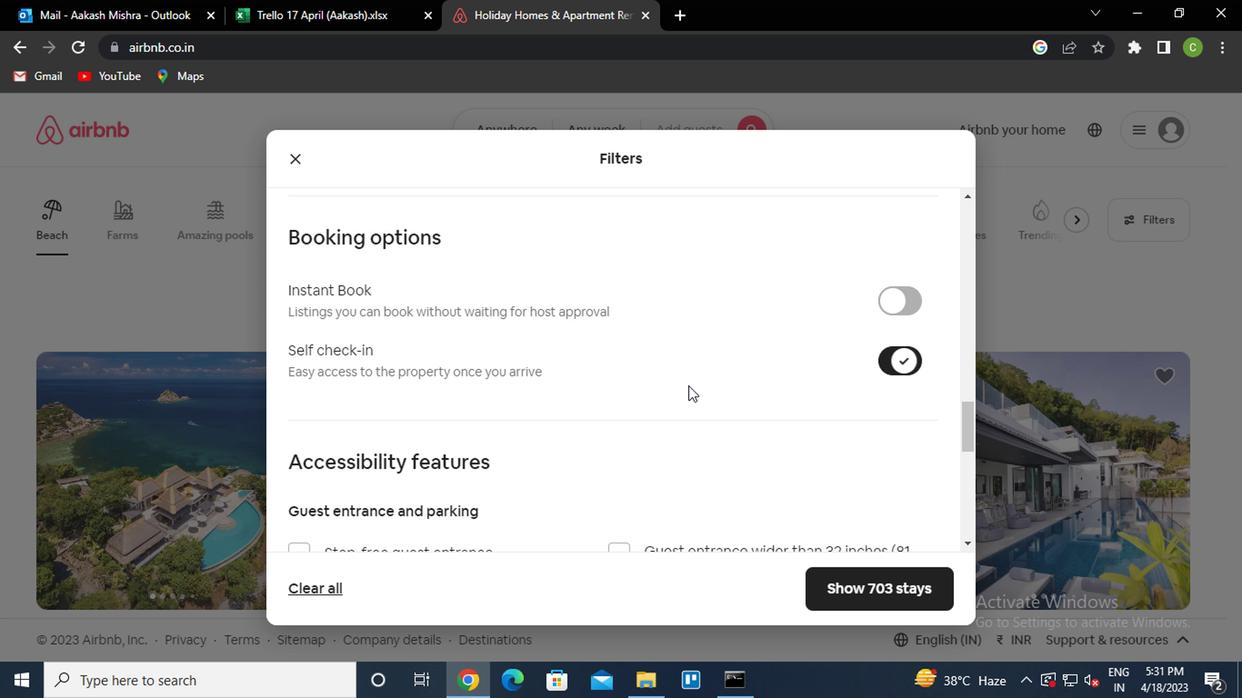 
Action: Mouse moved to (686, 392)
Screenshot: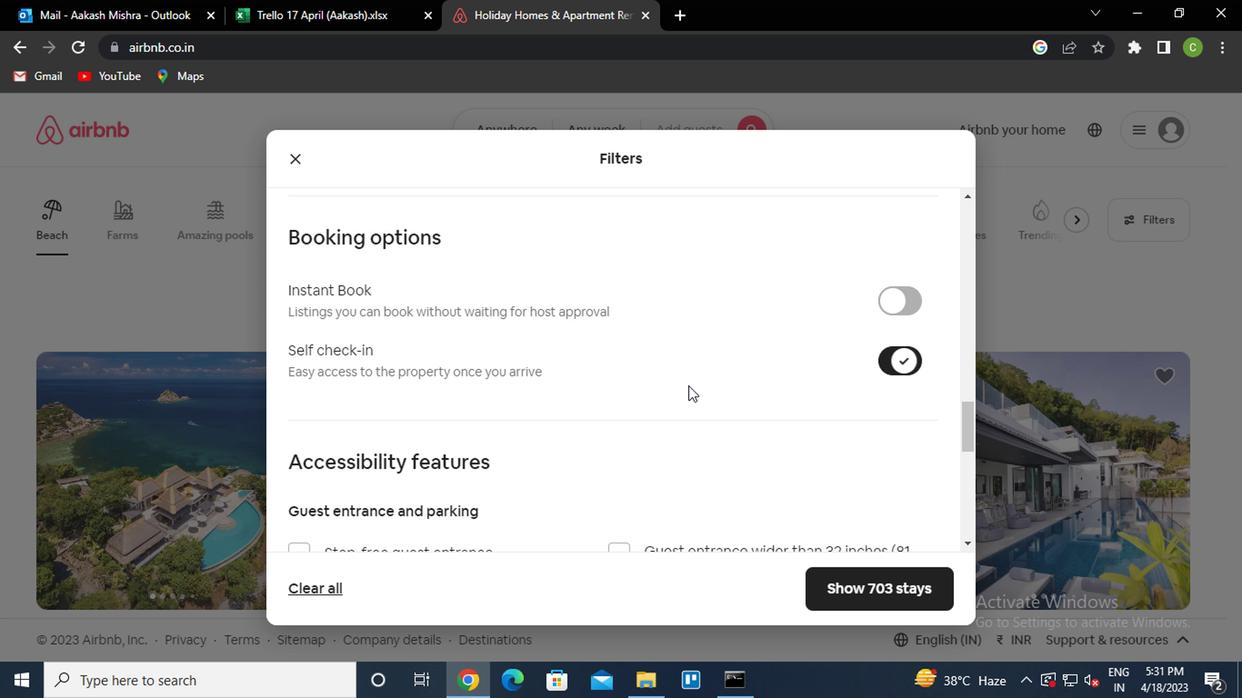 
Action: Mouse scrolled (686, 392) with delta (0, 0)
Screenshot: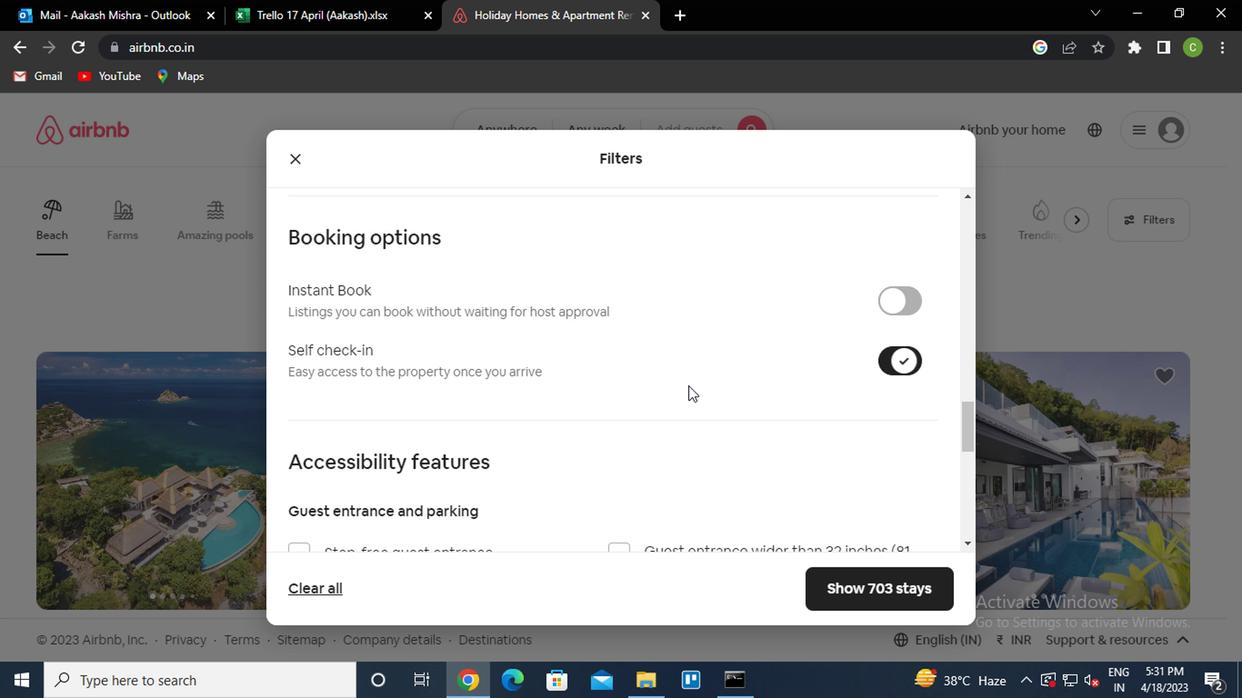 
Action: Mouse scrolled (686, 392) with delta (0, 0)
Screenshot: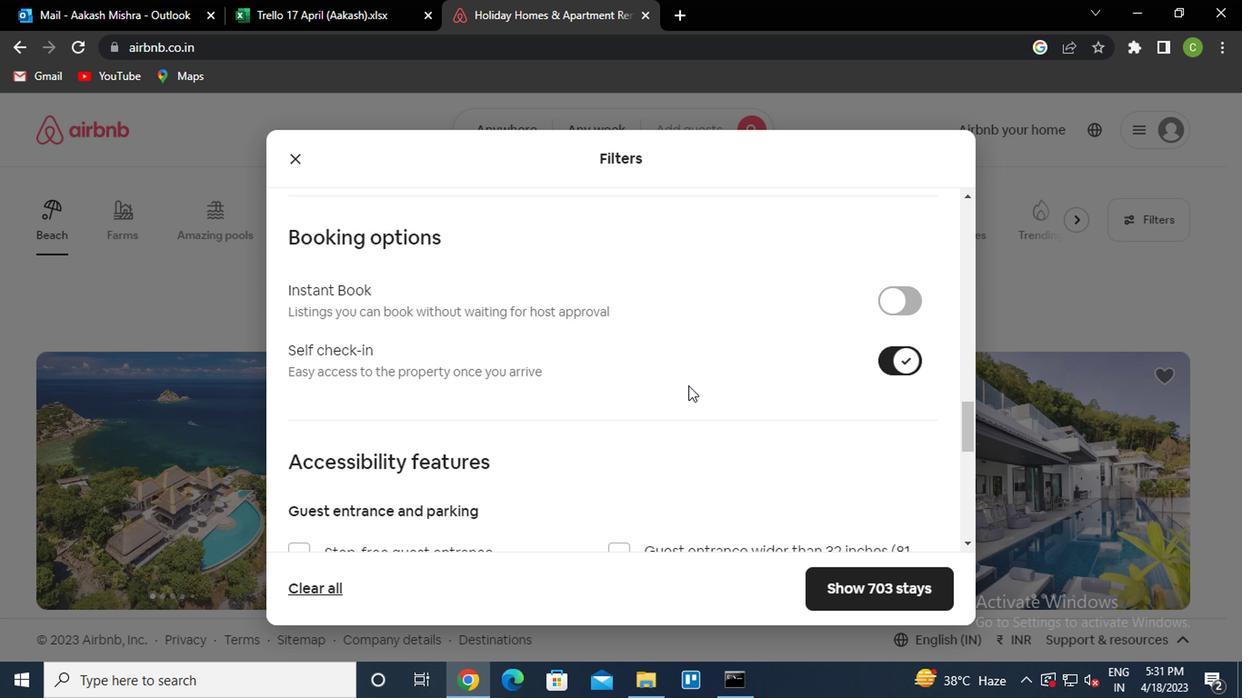
Action: Mouse scrolled (686, 392) with delta (0, 0)
Screenshot: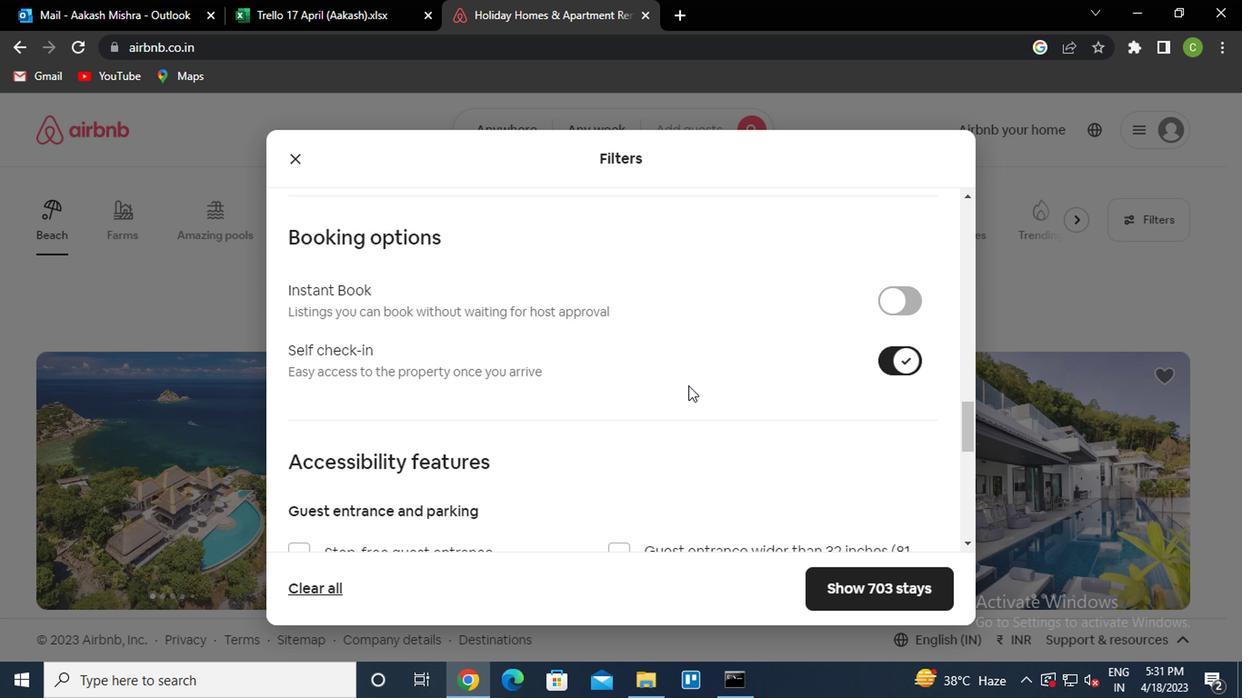 
Action: Mouse scrolled (686, 392) with delta (0, 0)
Screenshot: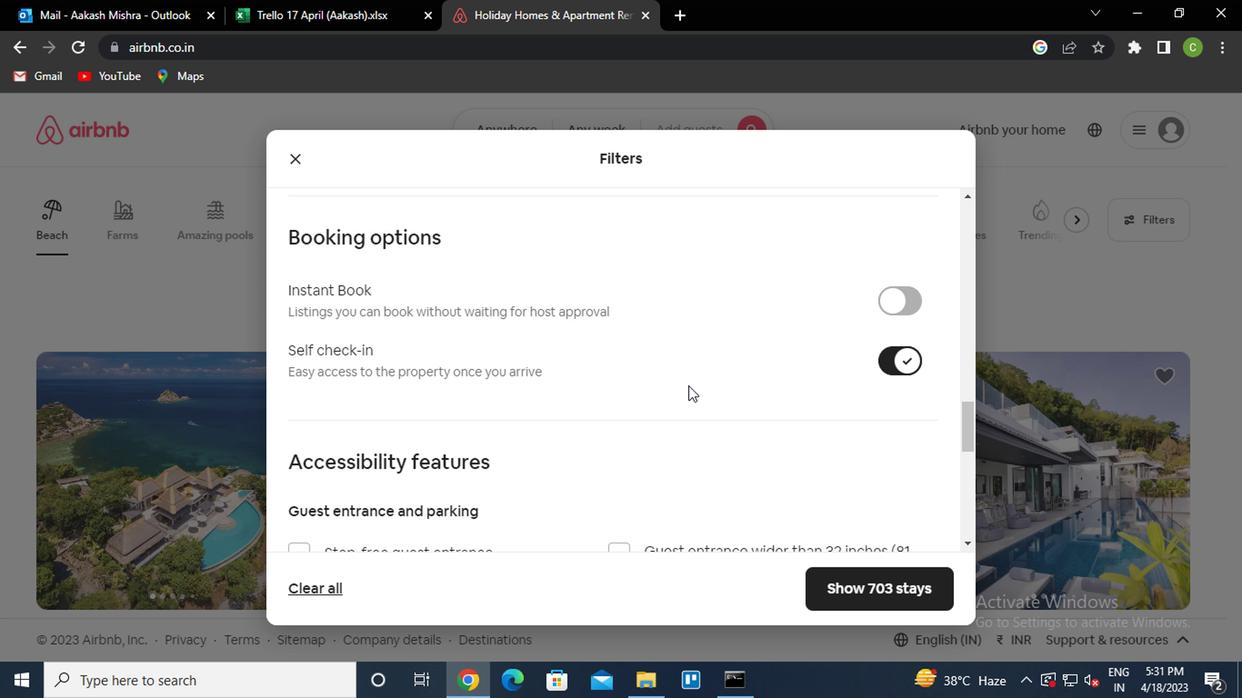
Action: Mouse scrolled (686, 392) with delta (0, 0)
Screenshot: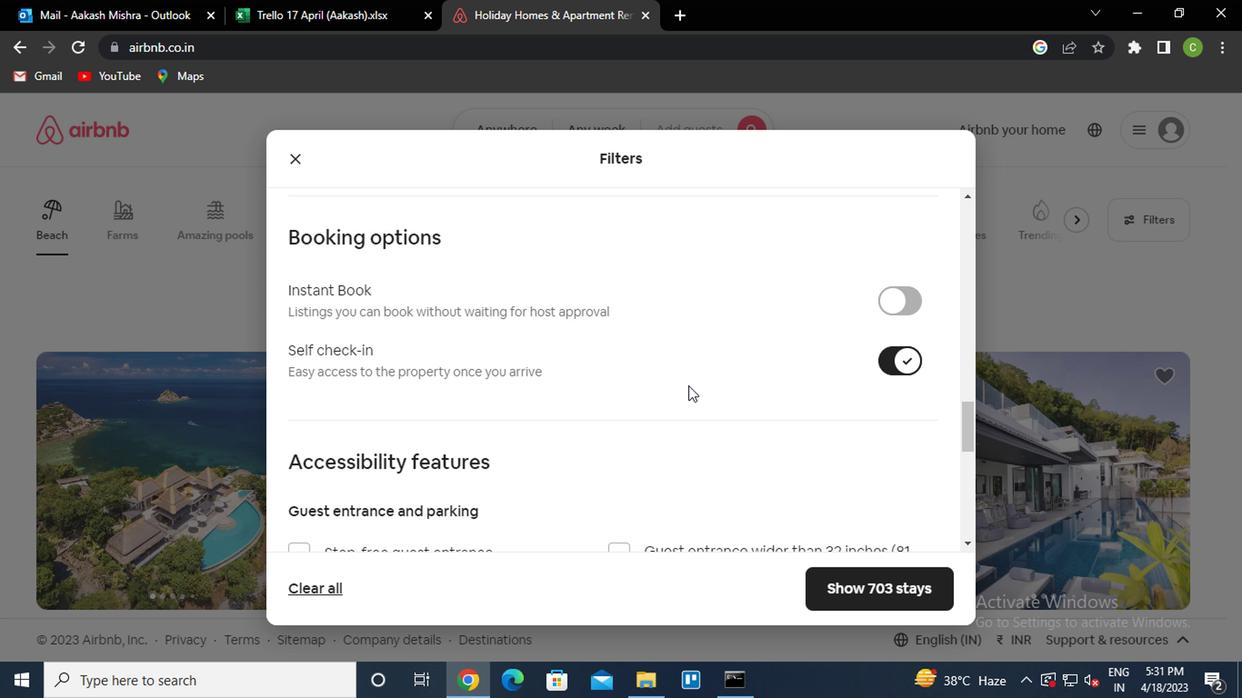 
Action: Mouse moved to (308, 517)
Screenshot: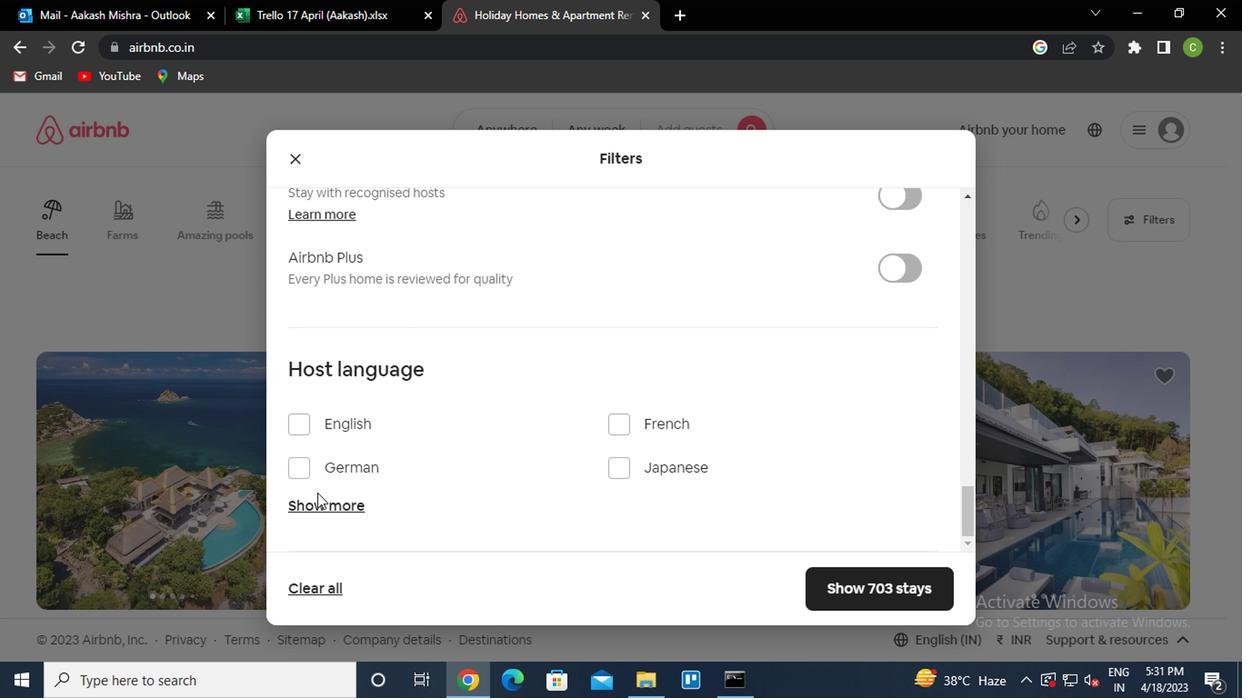 
Action: Mouse pressed left at (308, 517)
Screenshot: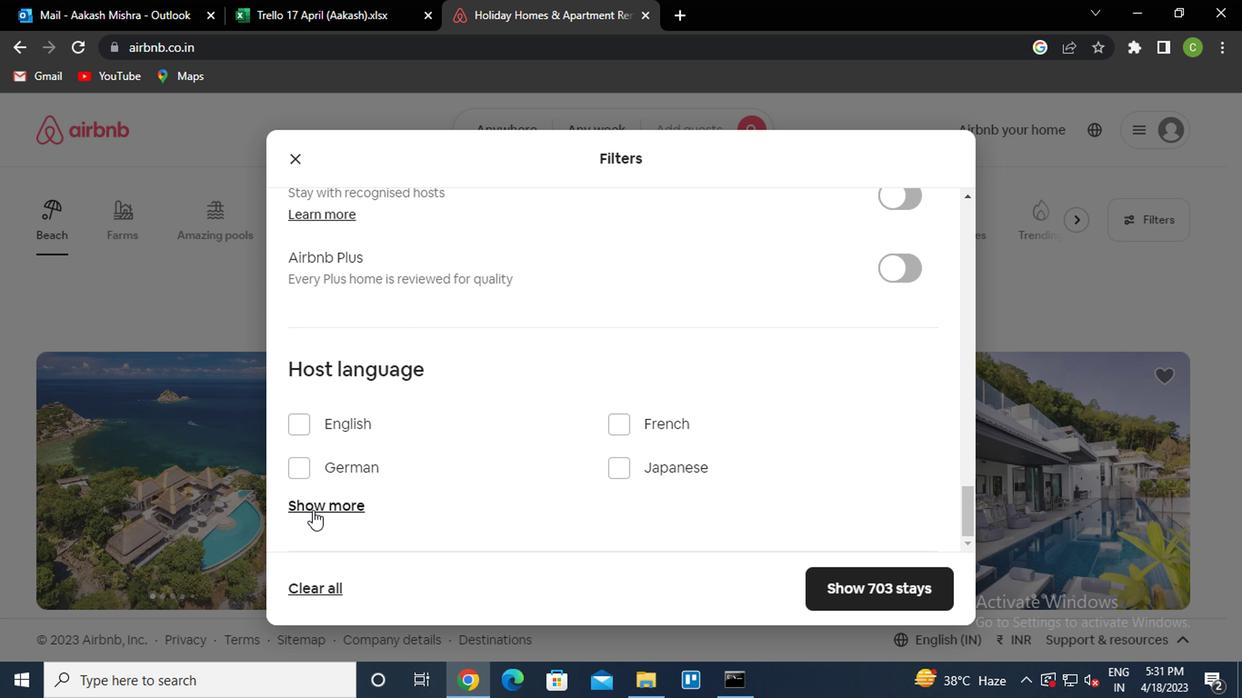 
Action: Mouse moved to (422, 475)
Screenshot: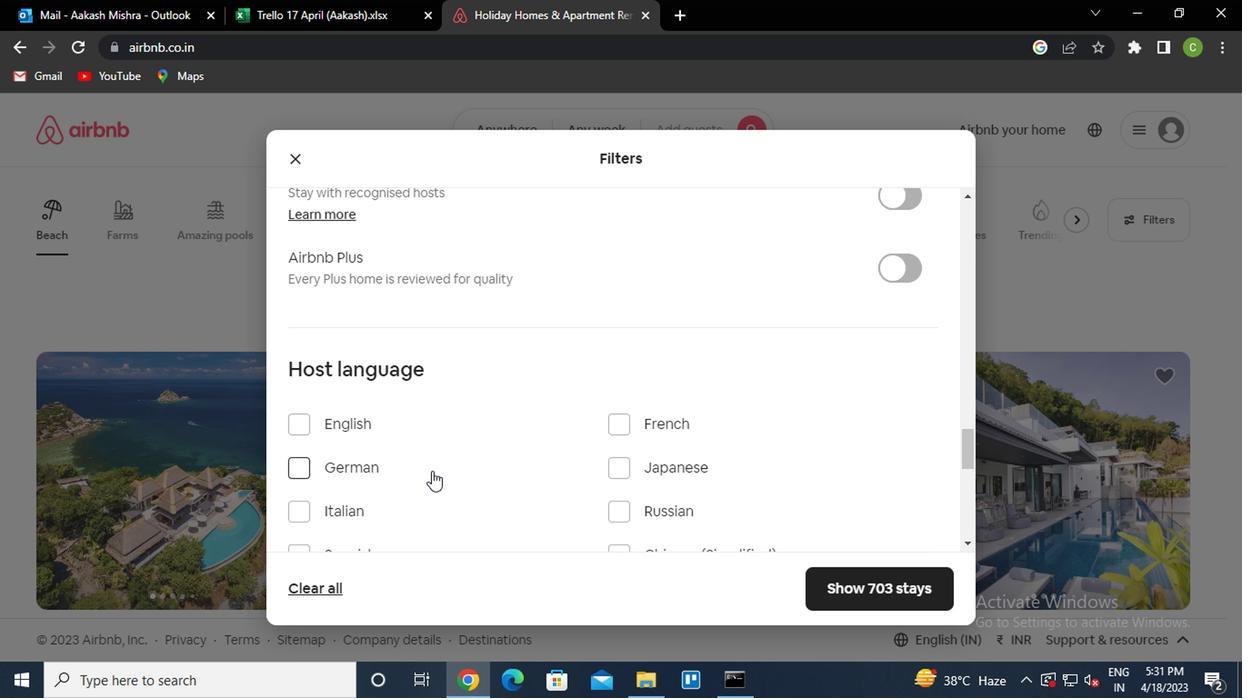 
Action: Mouse scrolled (422, 474) with delta (0, -1)
Screenshot: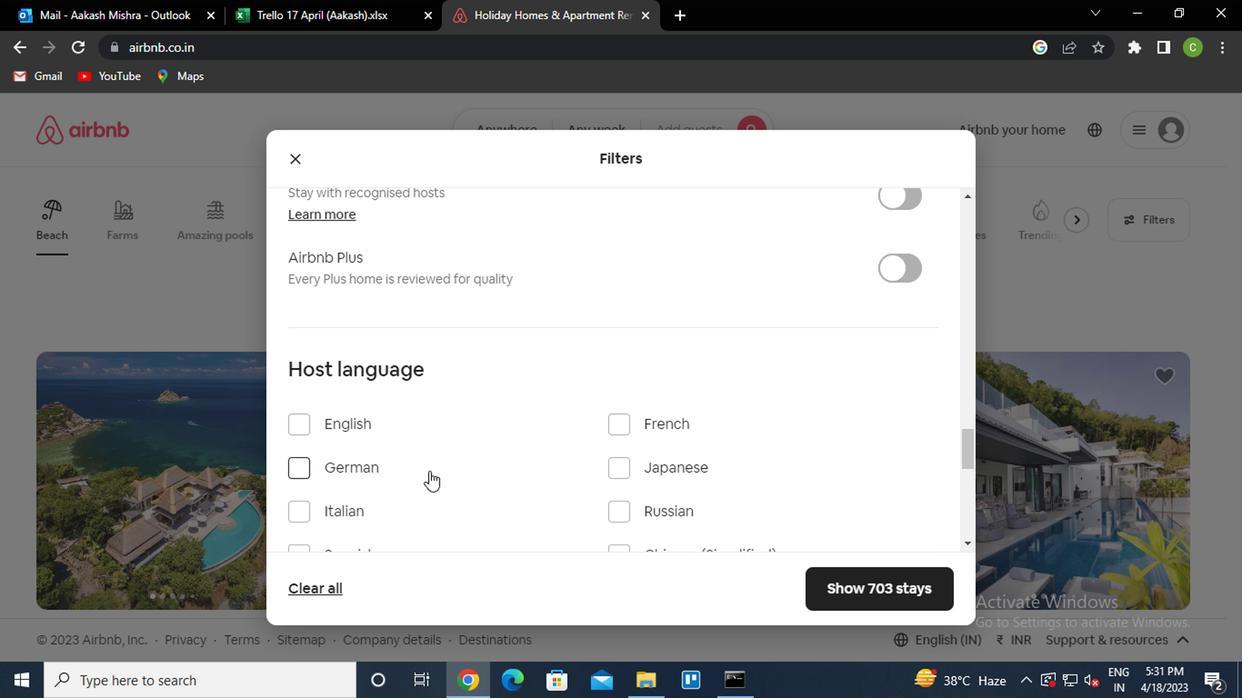
Action: Mouse moved to (300, 458)
Screenshot: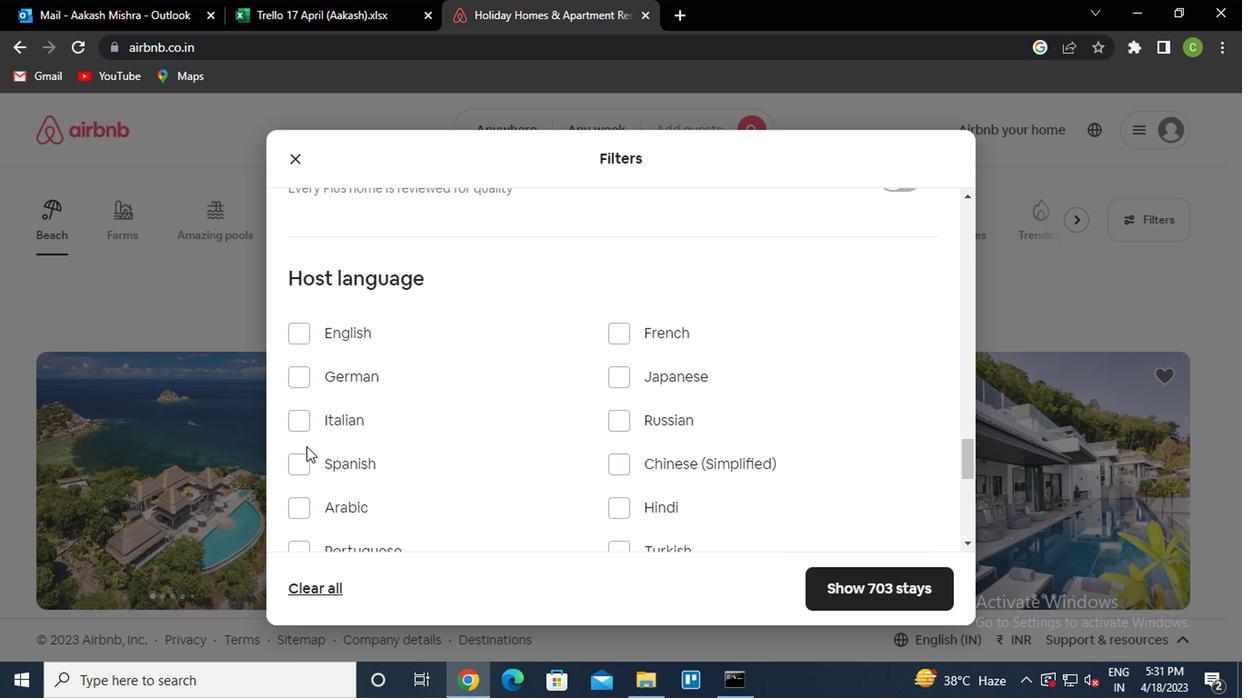 
Action: Mouse pressed left at (300, 458)
Screenshot: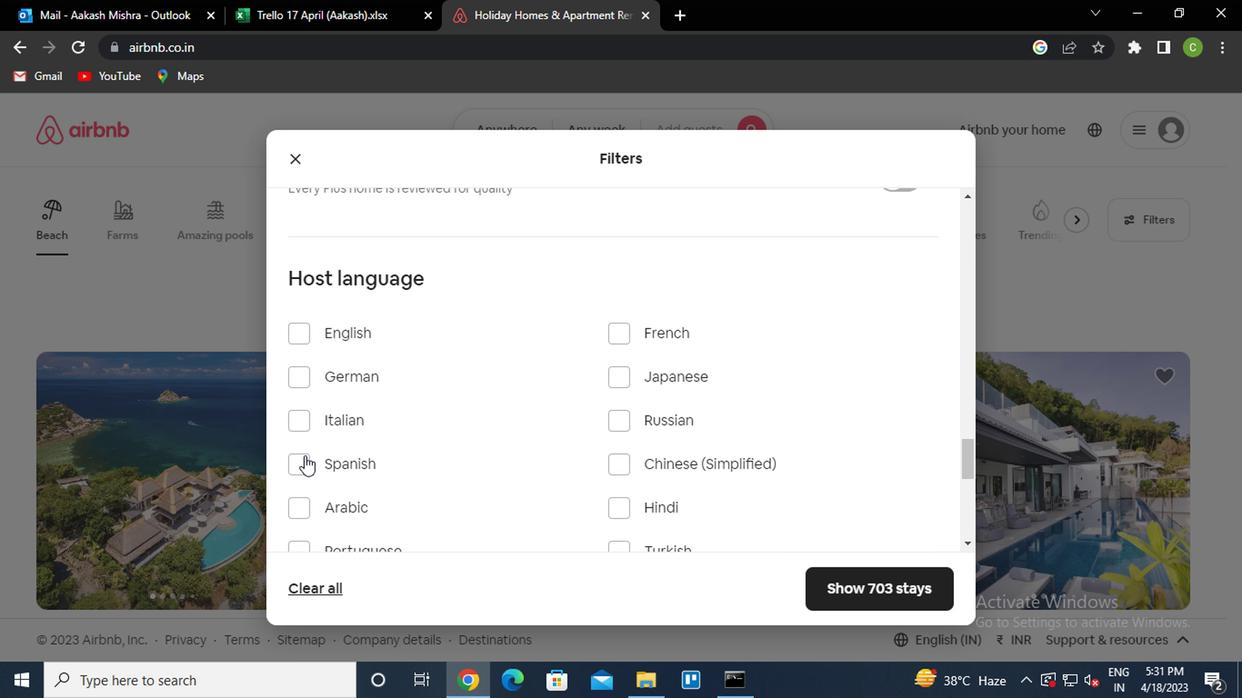 
Action: Mouse moved to (883, 583)
Screenshot: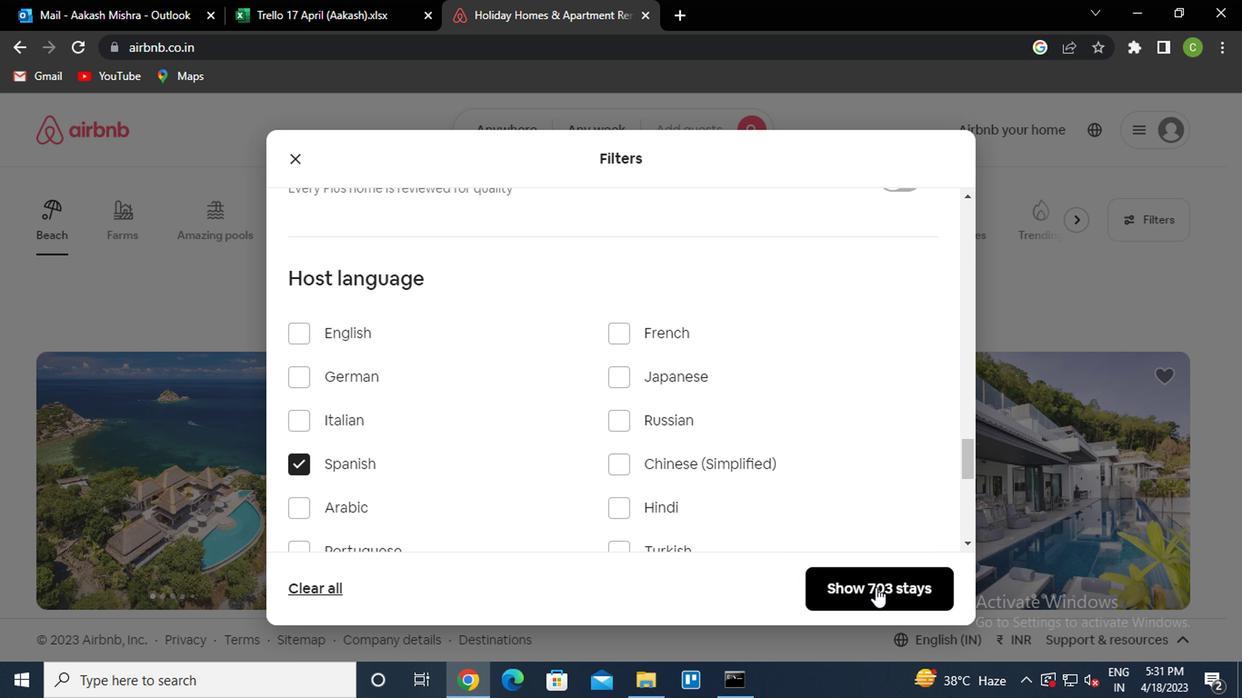
Action: Mouse pressed left at (883, 583)
Screenshot: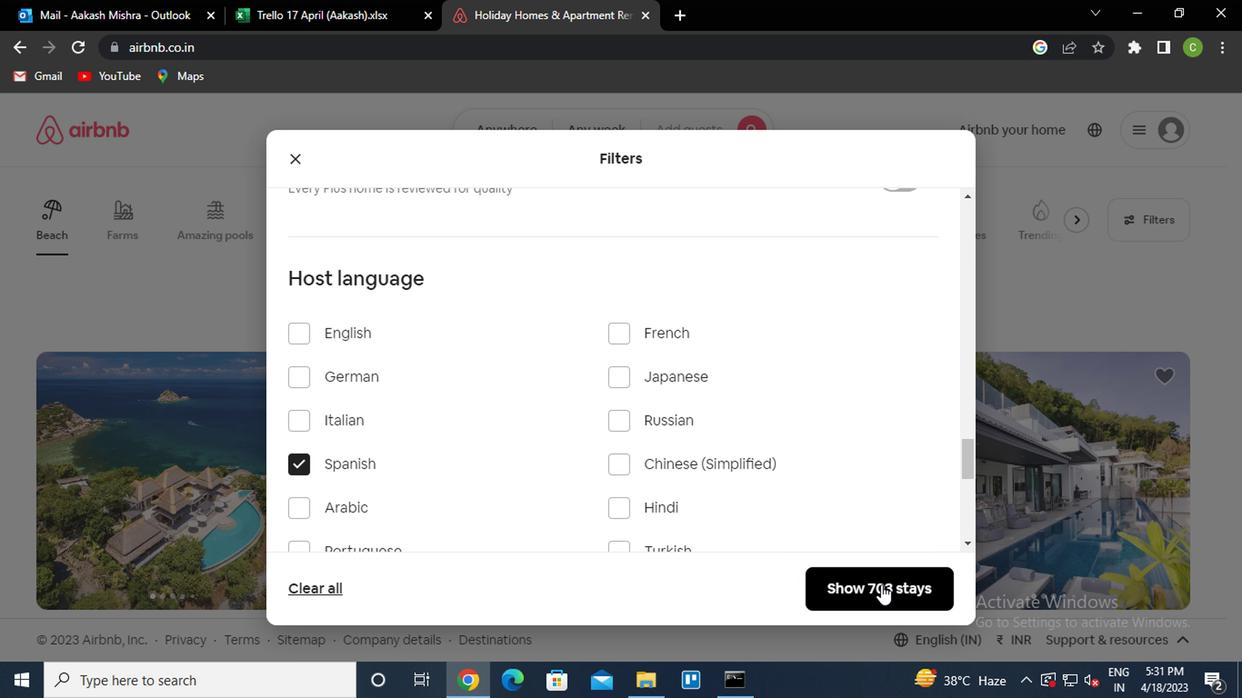 
Action: Mouse moved to (816, 546)
Screenshot: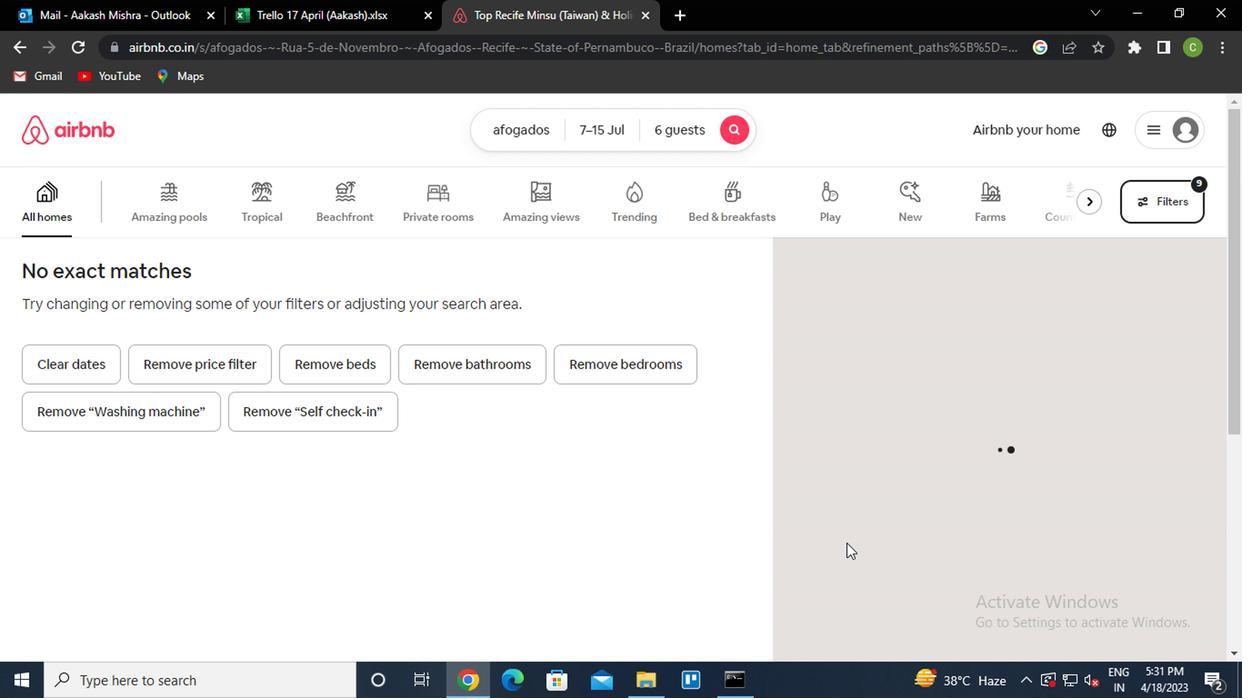 
